 Task: Look for space in Sagay, Philippines from 2nd June, 2023 to 15th June, 2023 for 2 adults in price range Rs.10000 to Rs.15000. Place can be entire place with 1 bedroom having 1 bed and 1 bathroom. Property type can be house, flat, guest house, hotel. Booking option can be shelf check-in. Required host language is English.
Action: Mouse moved to (604, 97)
Screenshot: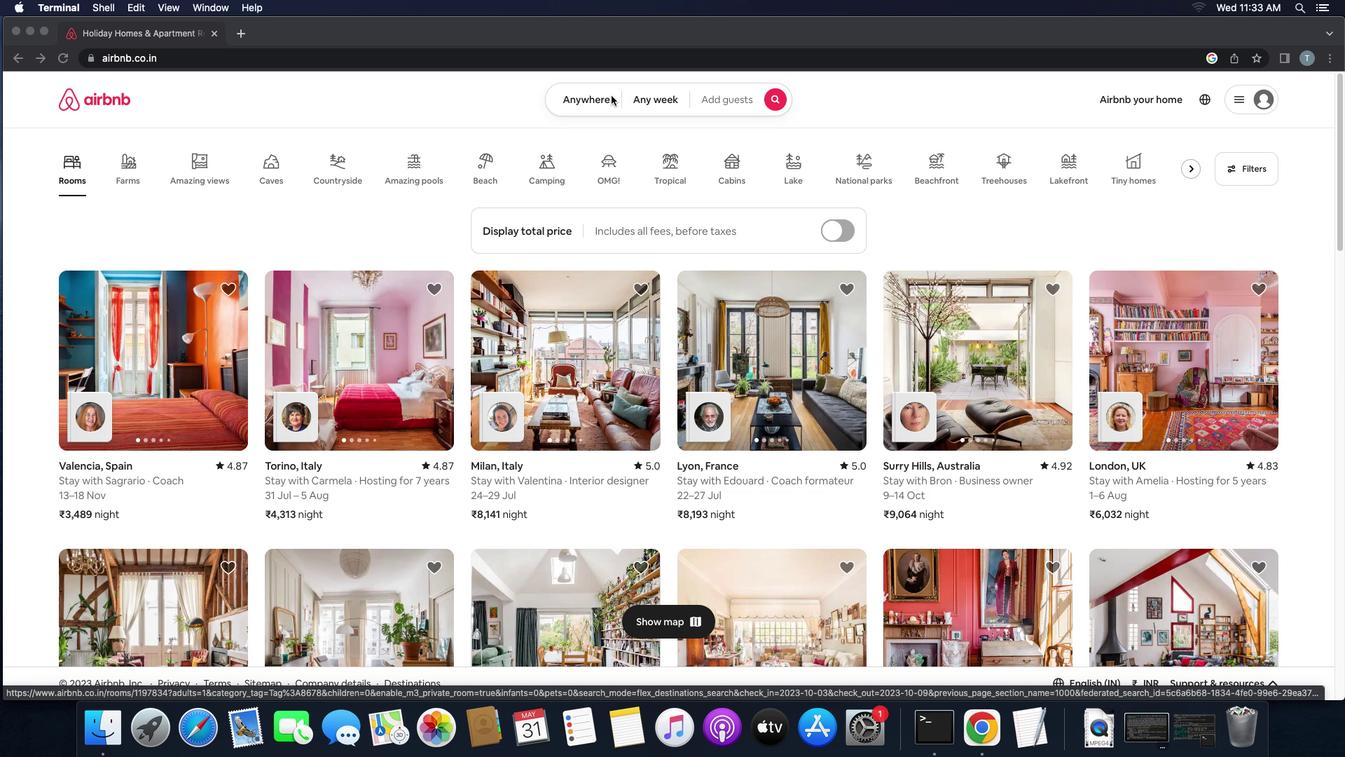 
Action: Mouse pressed left at (604, 97)
Screenshot: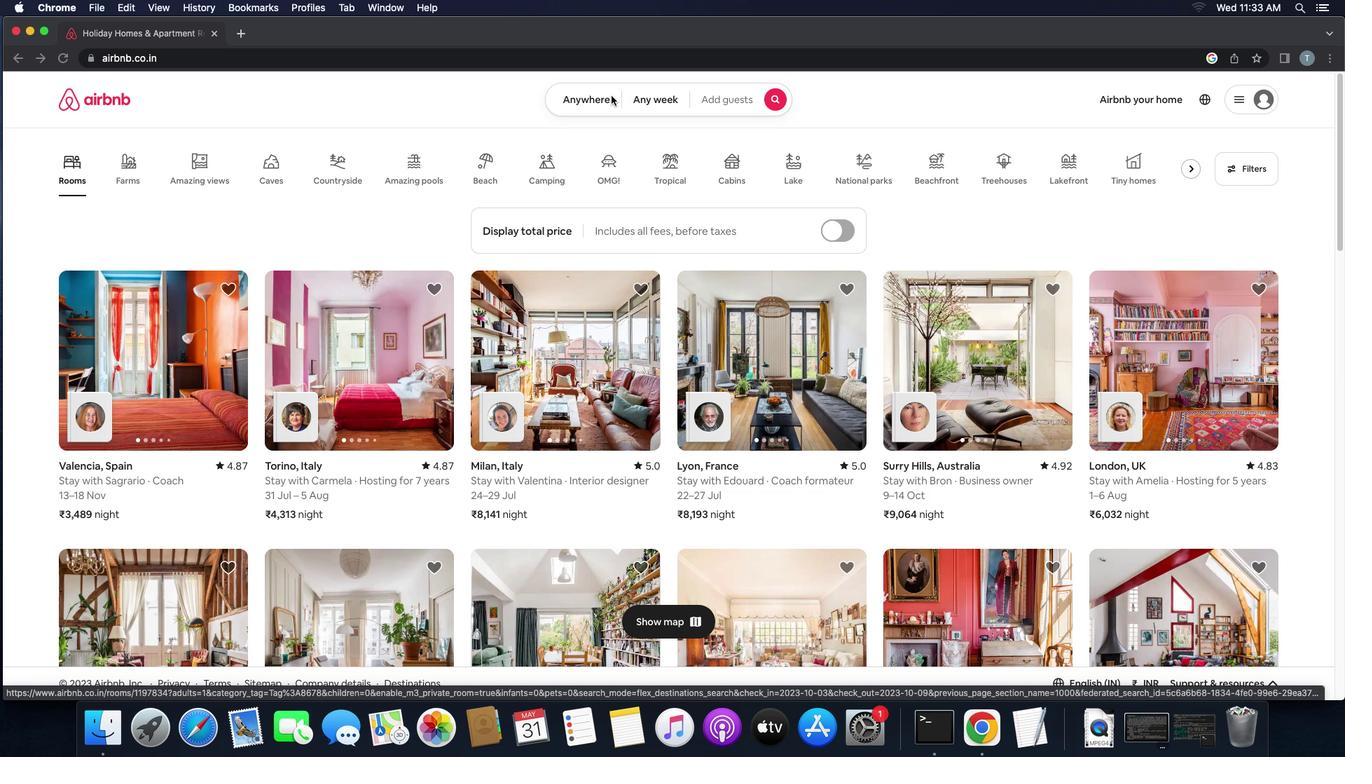 
Action: Mouse pressed left at (604, 97)
Screenshot: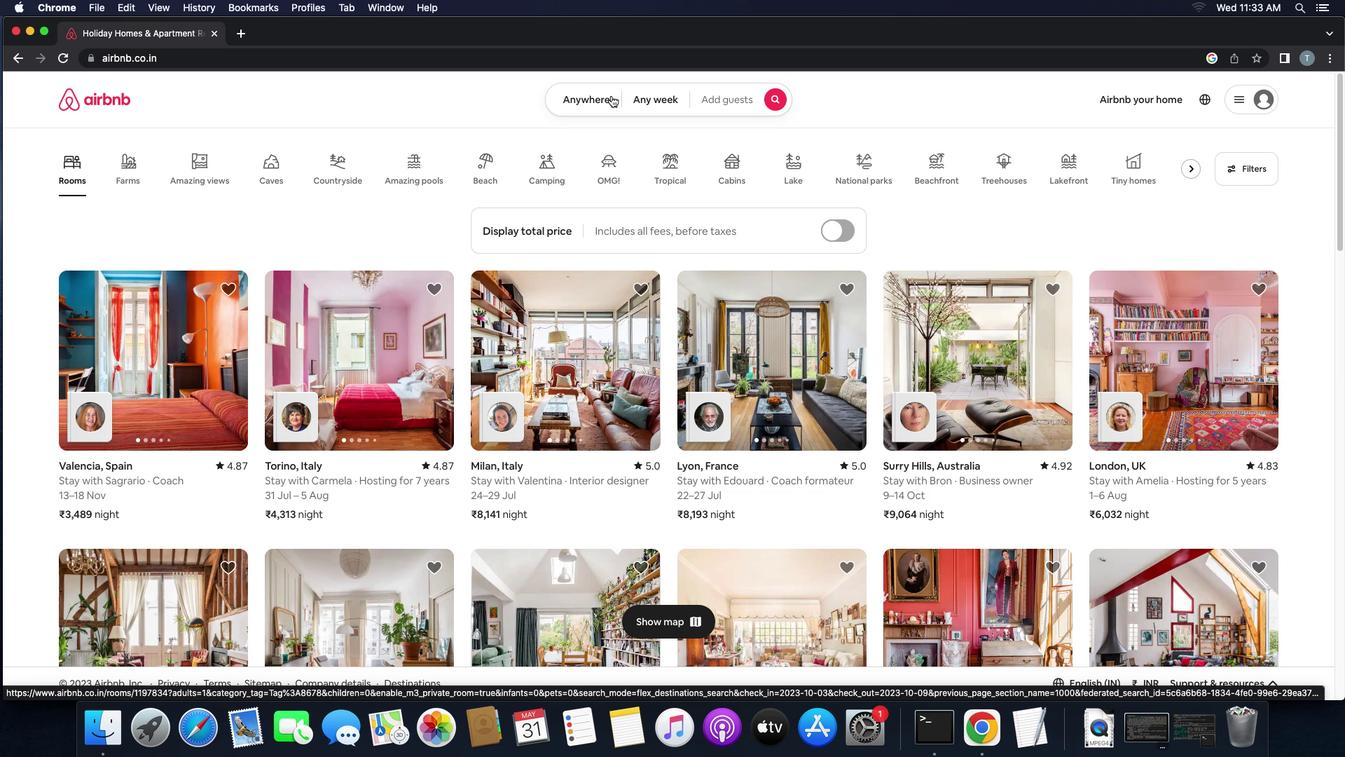 
Action: Mouse moved to (582, 153)
Screenshot: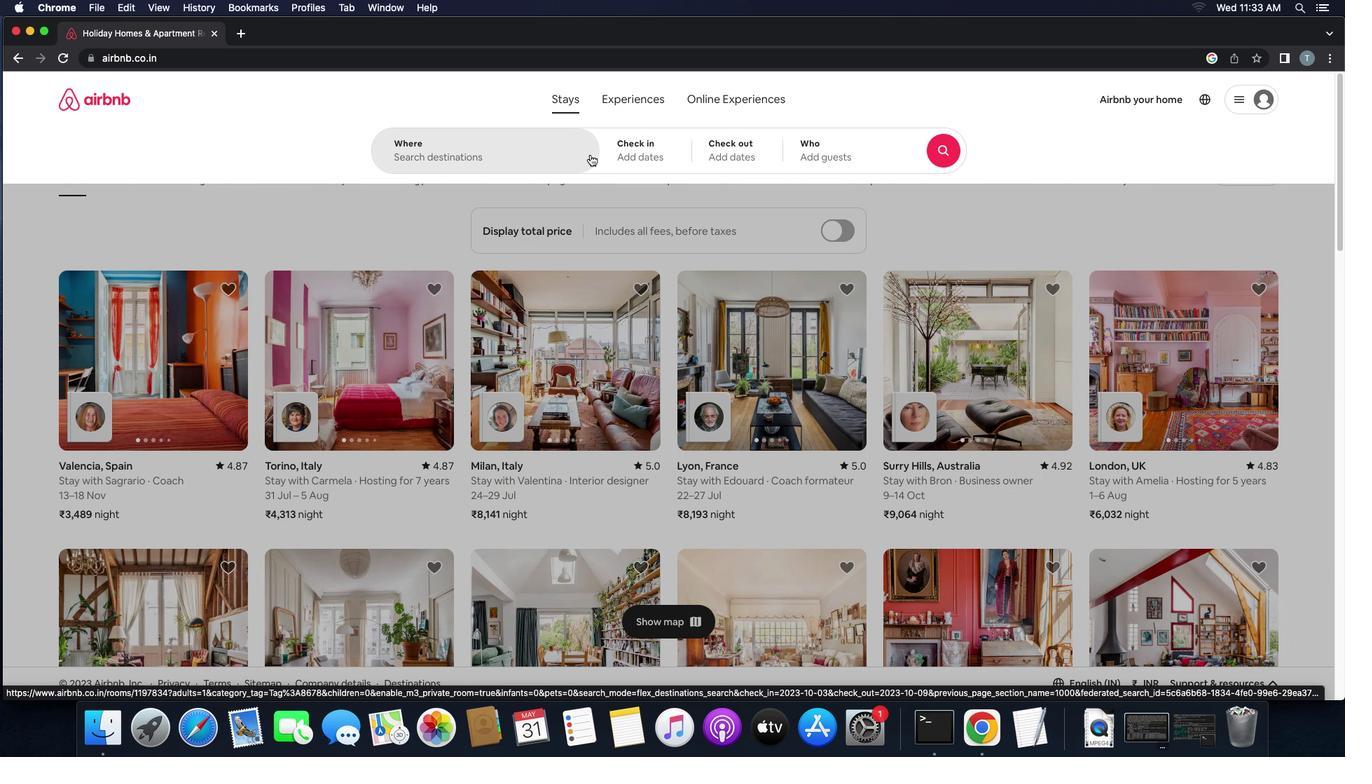 
Action: Mouse pressed left at (582, 153)
Screenshot: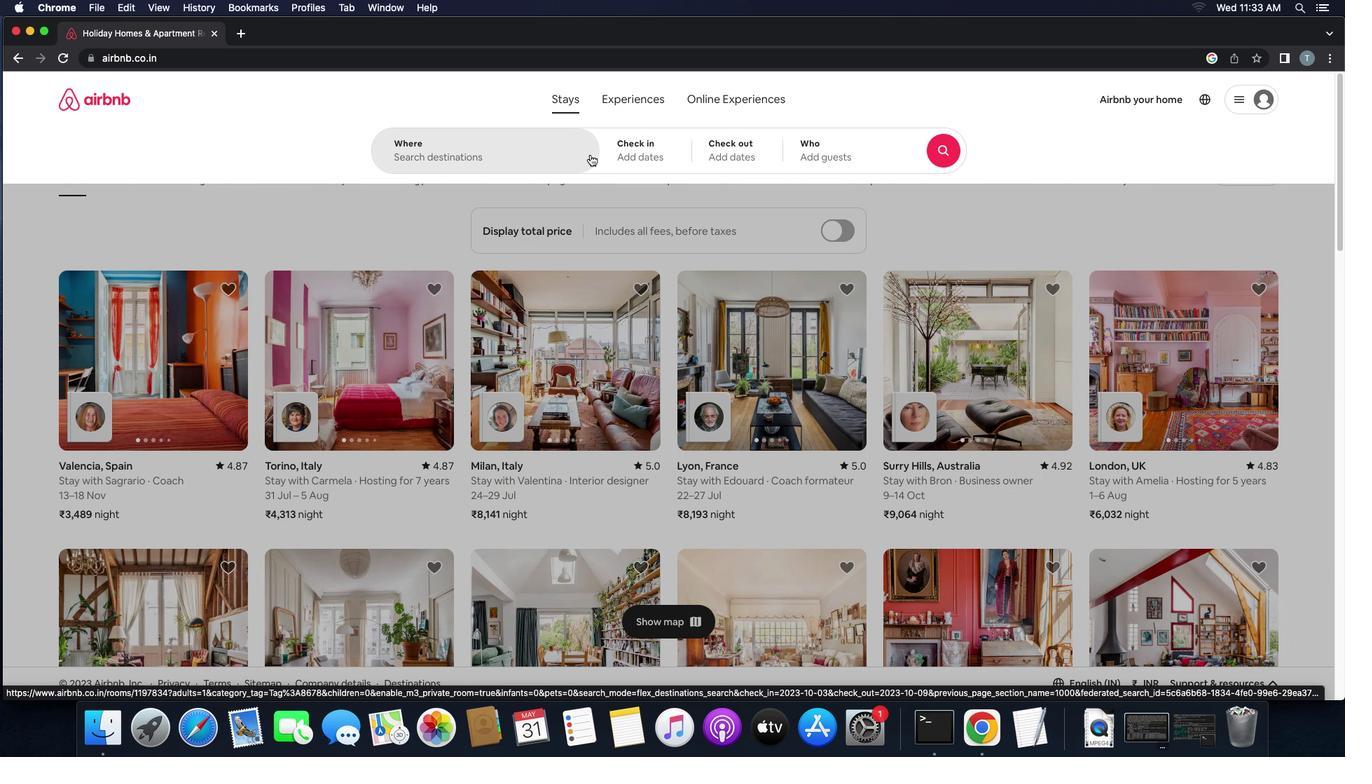 
Action: Key pressed 's''a''g''a''y'','Key.space'p''h''i''l''i''p''p''i''n''e''s'Key.enter
Screenshot: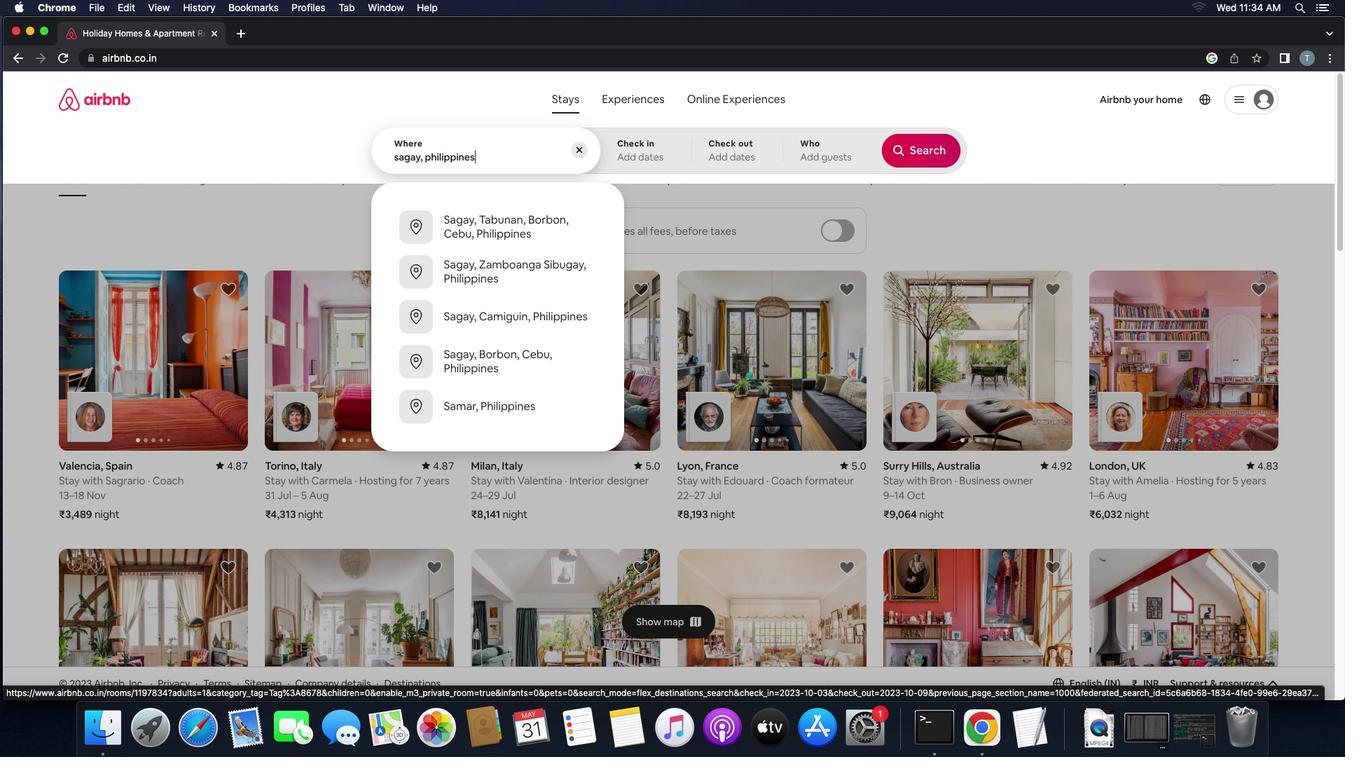 
Action: Mouse moved to (870, 307)
Screenshot: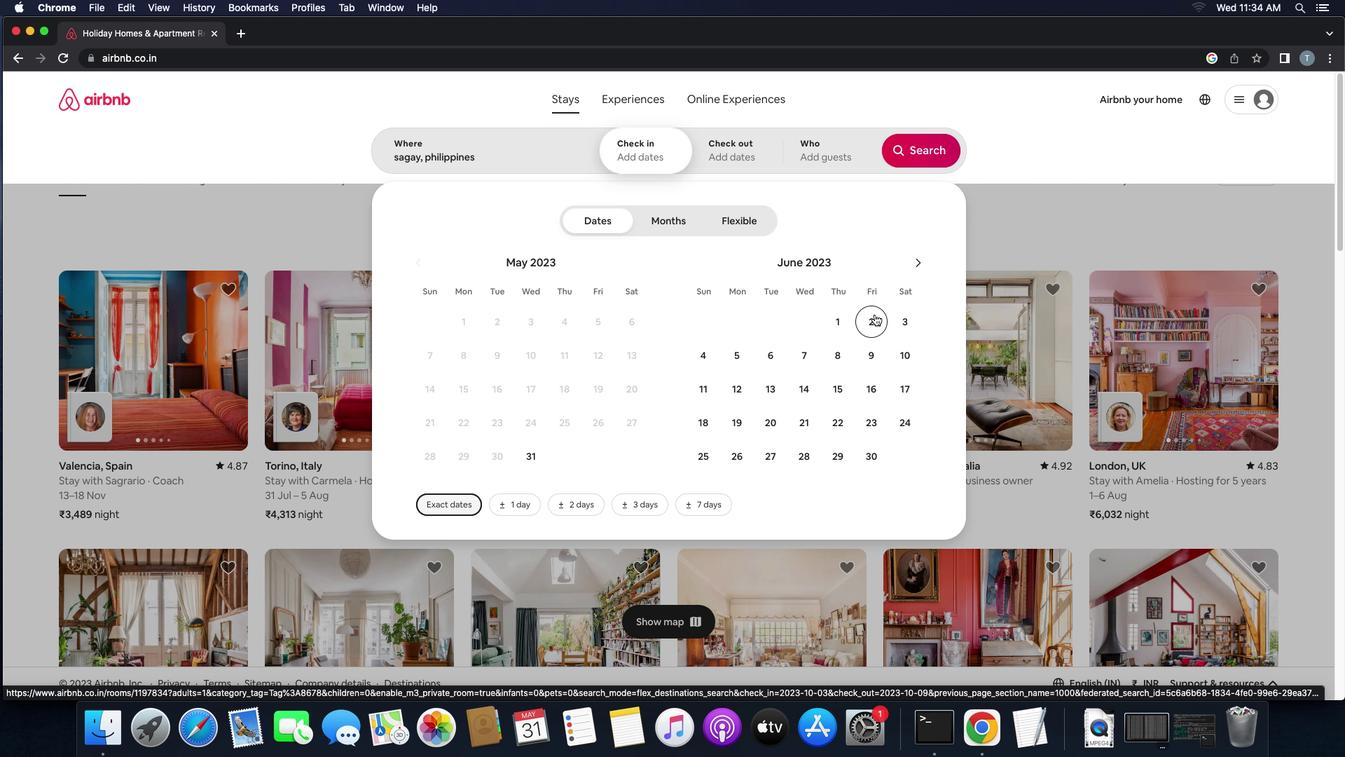 
Action: Mouse pressed left at (870, 307)
Screenshot: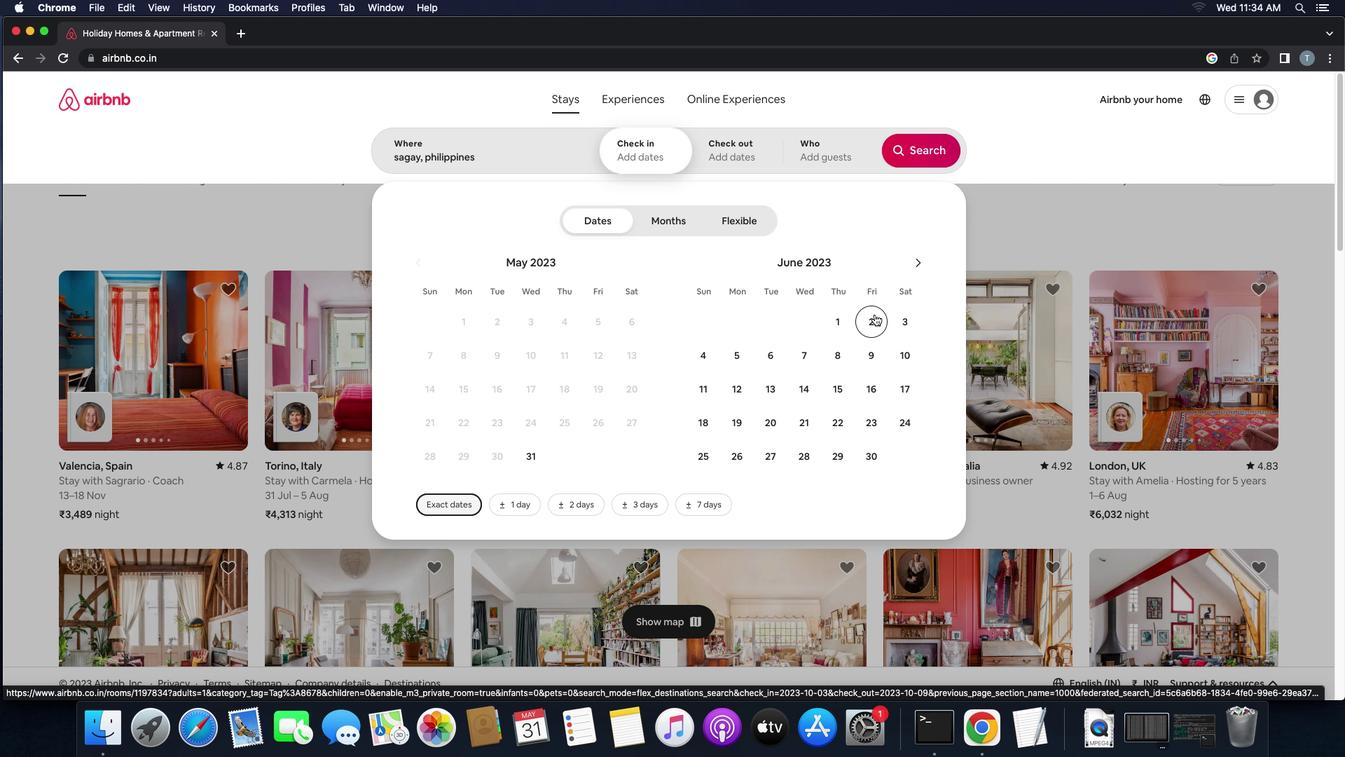
Action: Mouse moved to (846, 374)
Screenshot: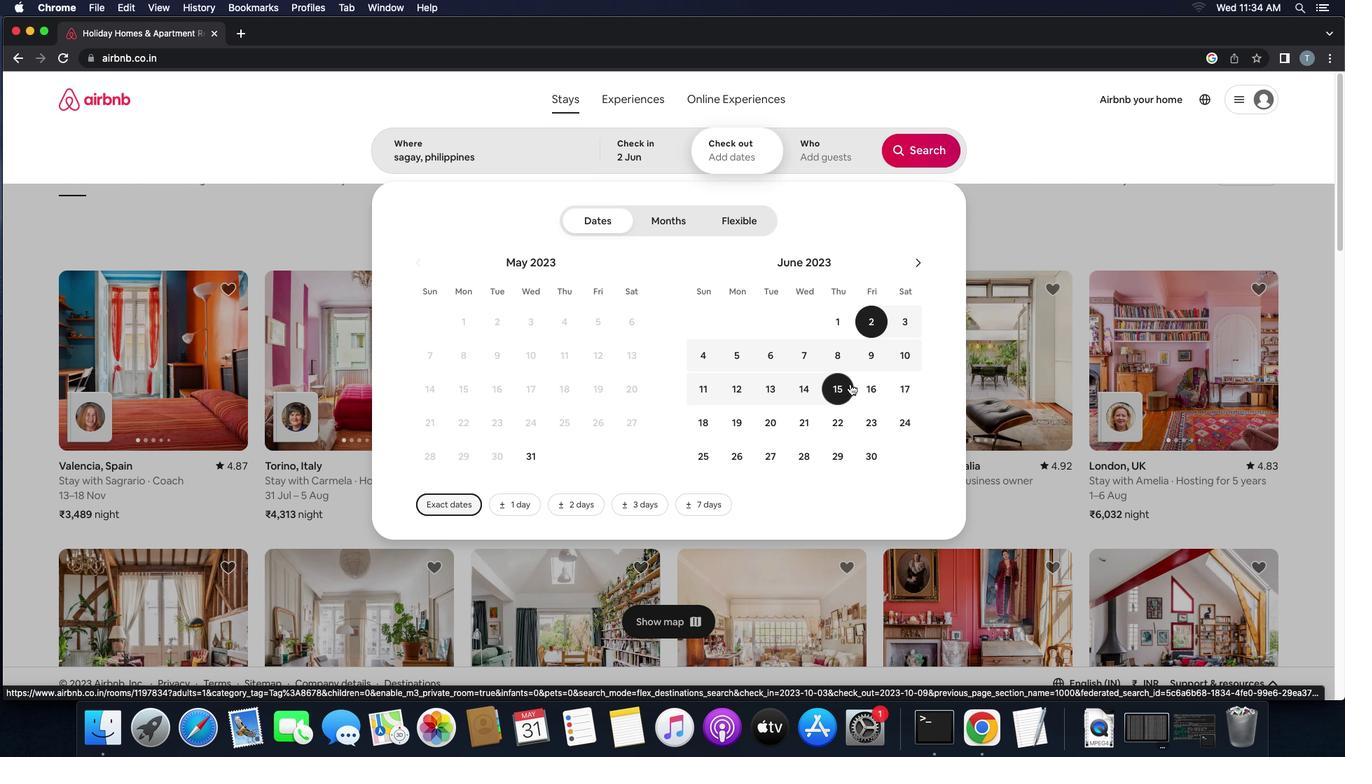 
Action: Mouse pressed left at (846, 374)
Screenshot: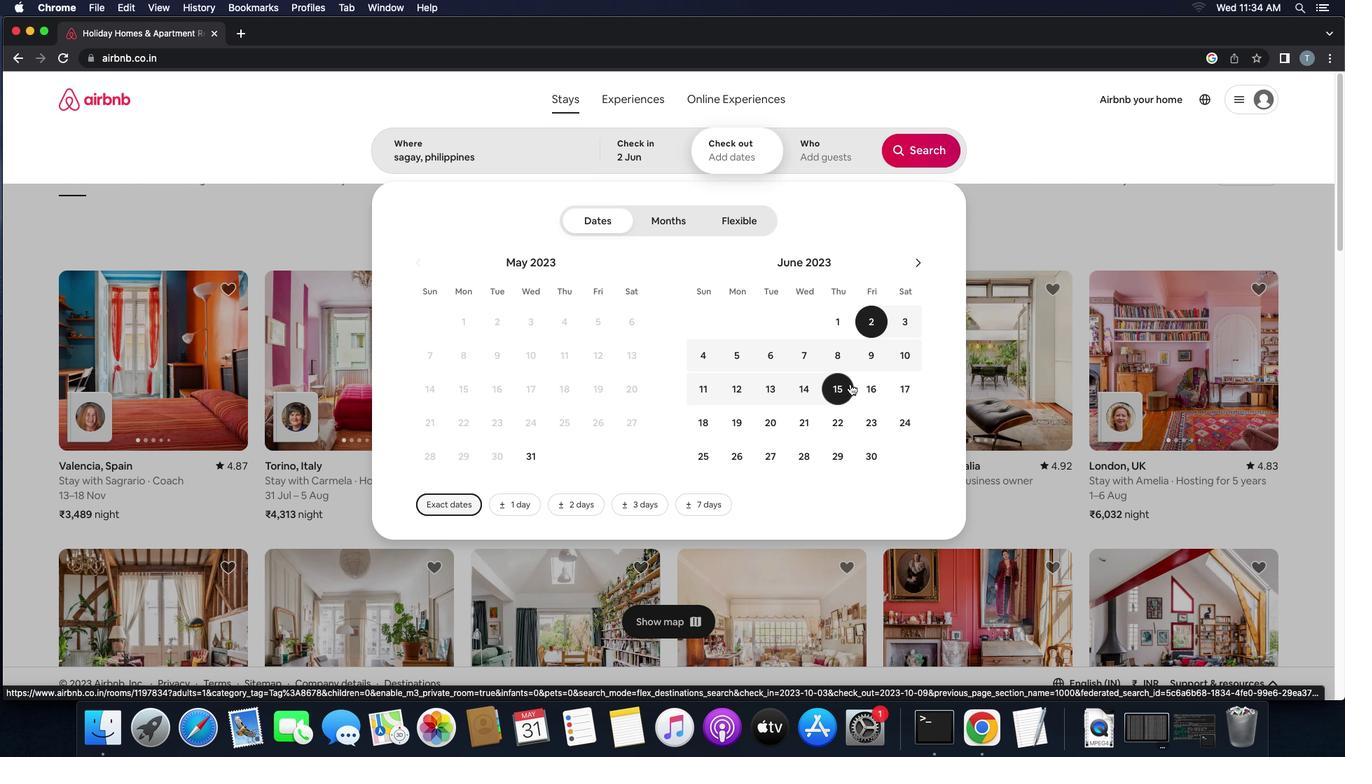 
Action: Mouse moved to (811, 160)
Screenshot: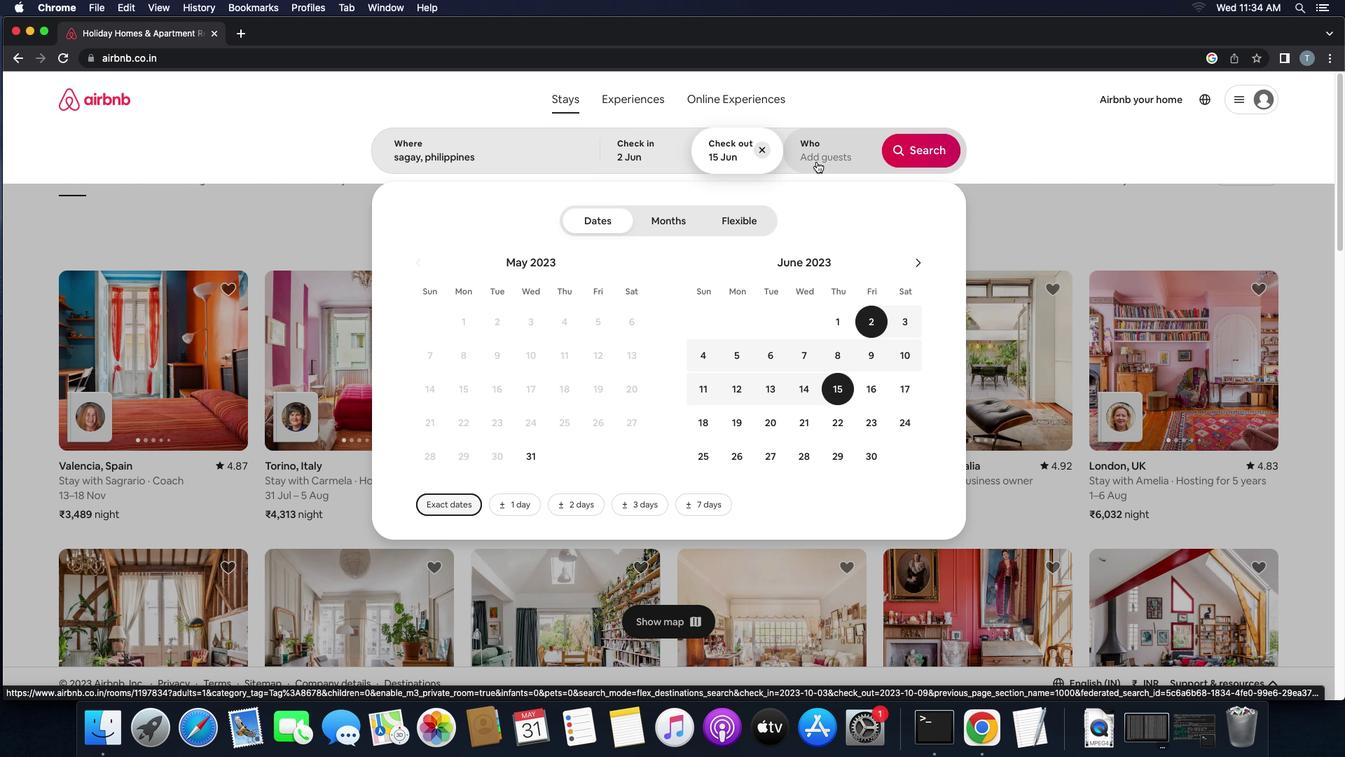 
Action: Mouse pressed left at (811, 160)
Screenshot: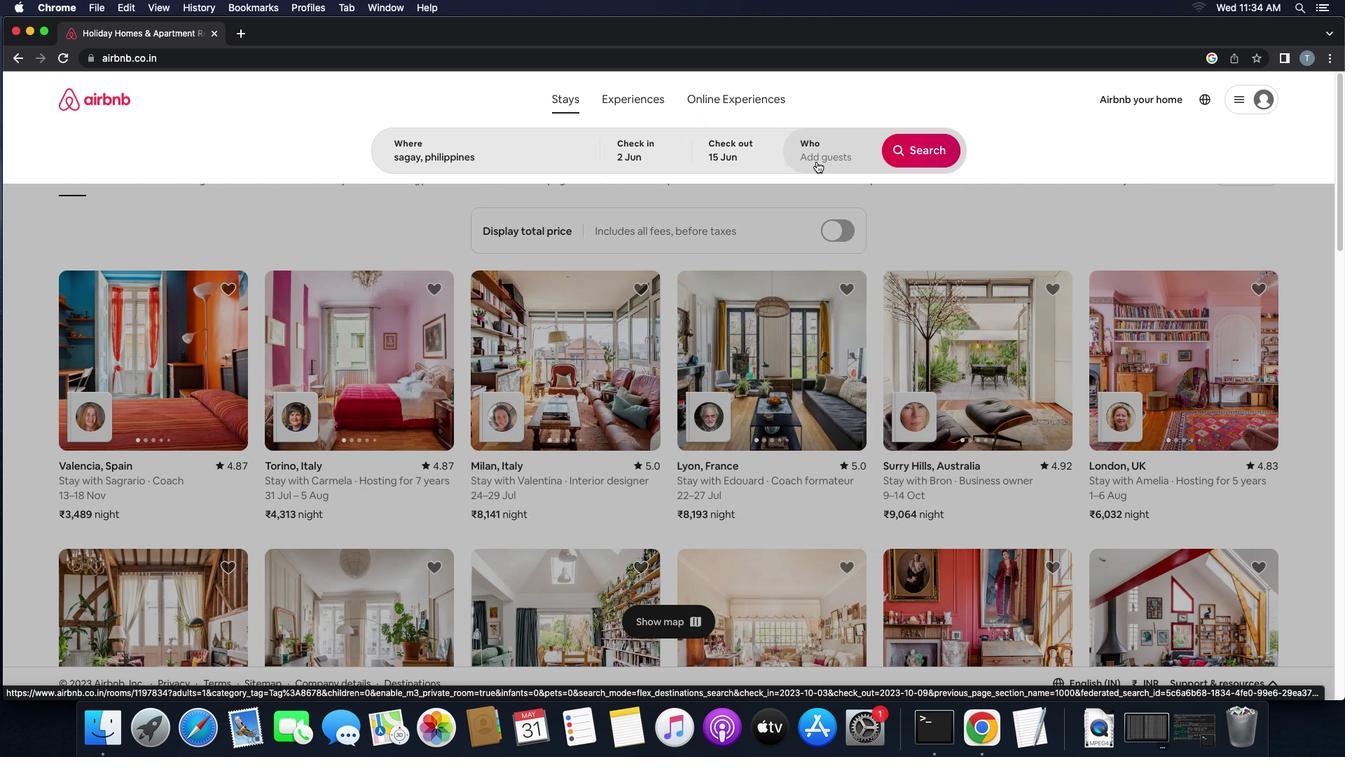 
Action: Mouse moved to (926, 223)
Screenshot: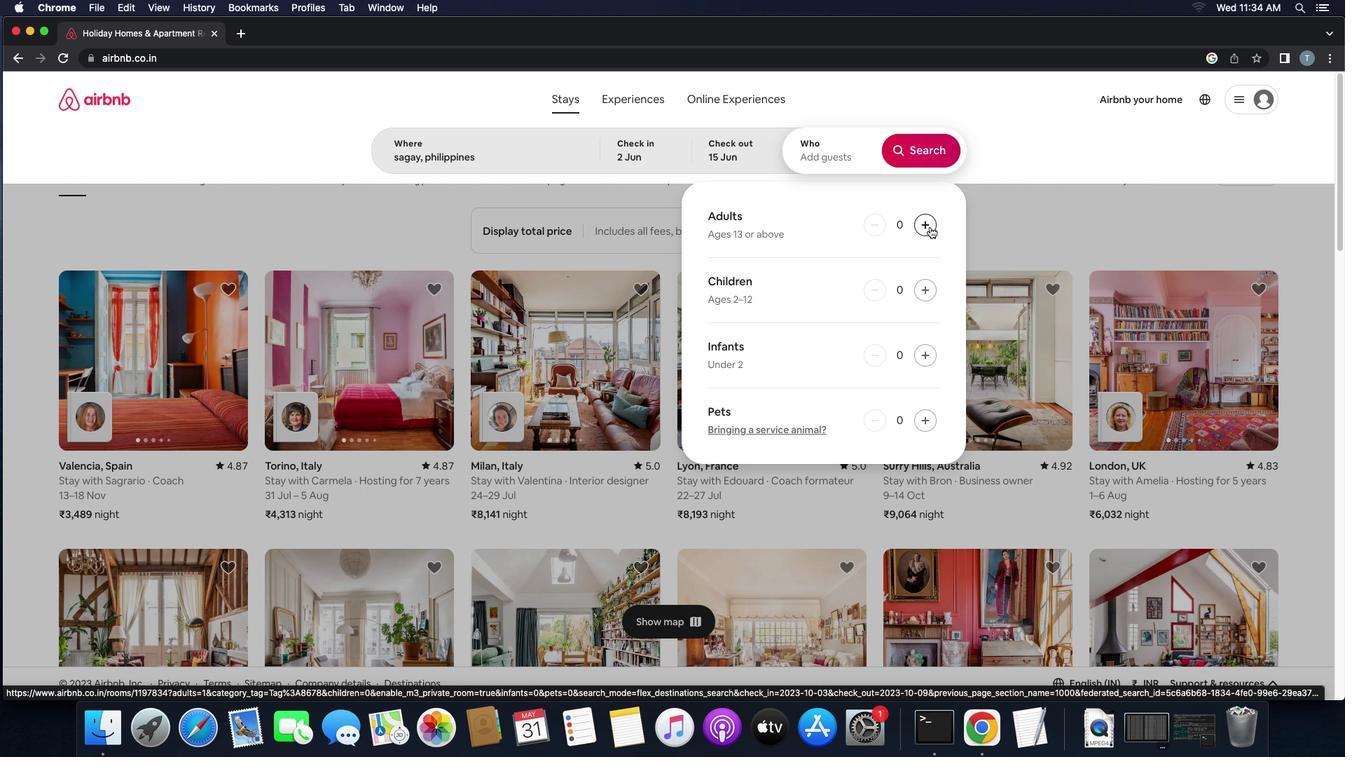 
Action: Mouse pressed left at (926, 223)
Screenshot: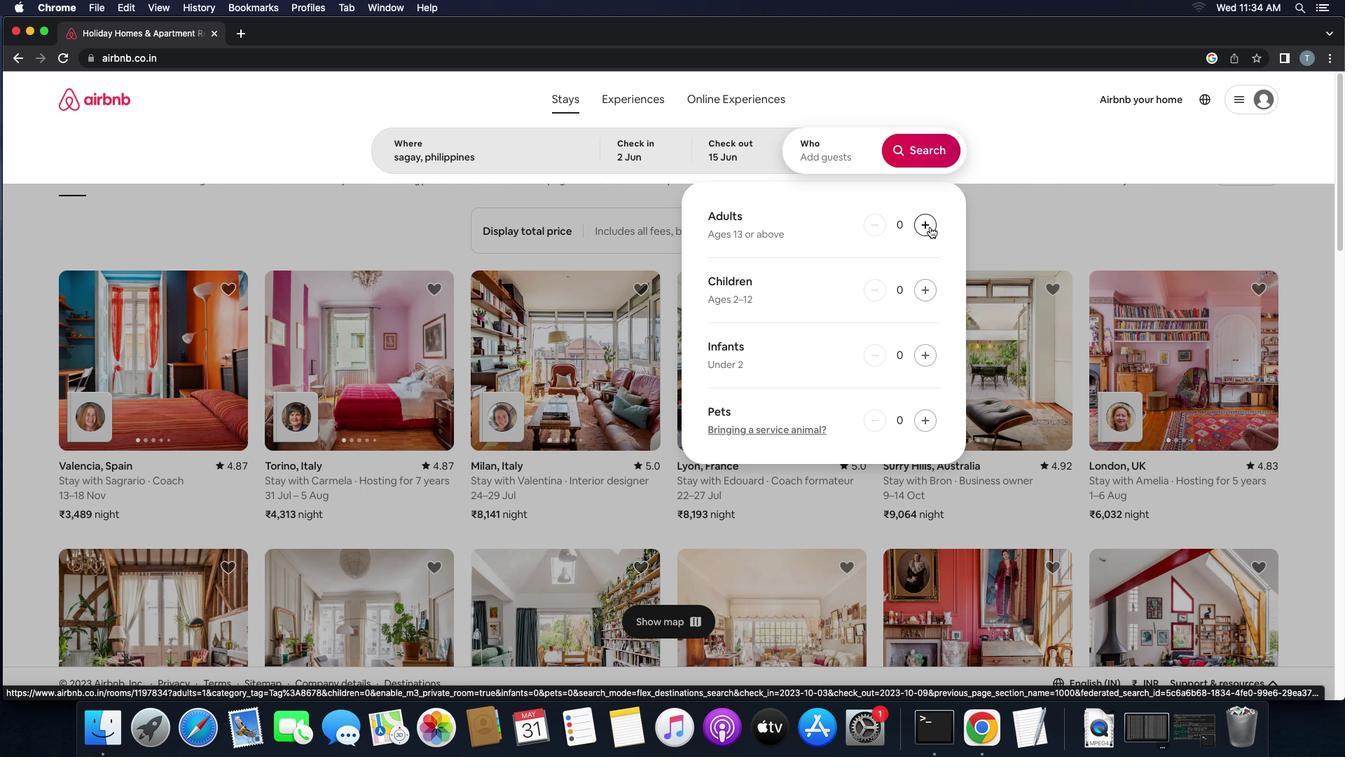 
Action: Mouse pressed left at (926, 223)
Screenshot: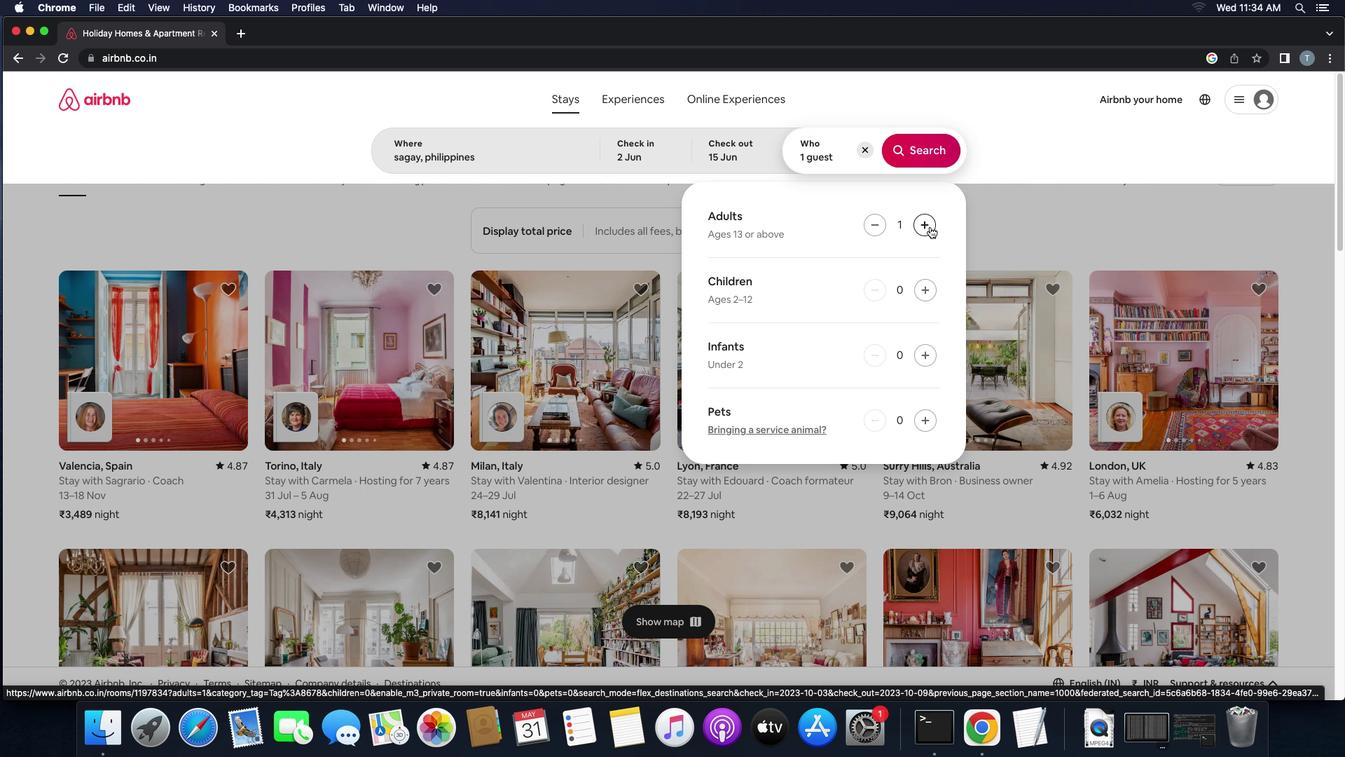 
Action: Mouse moved to (917, 164)
Screenshot: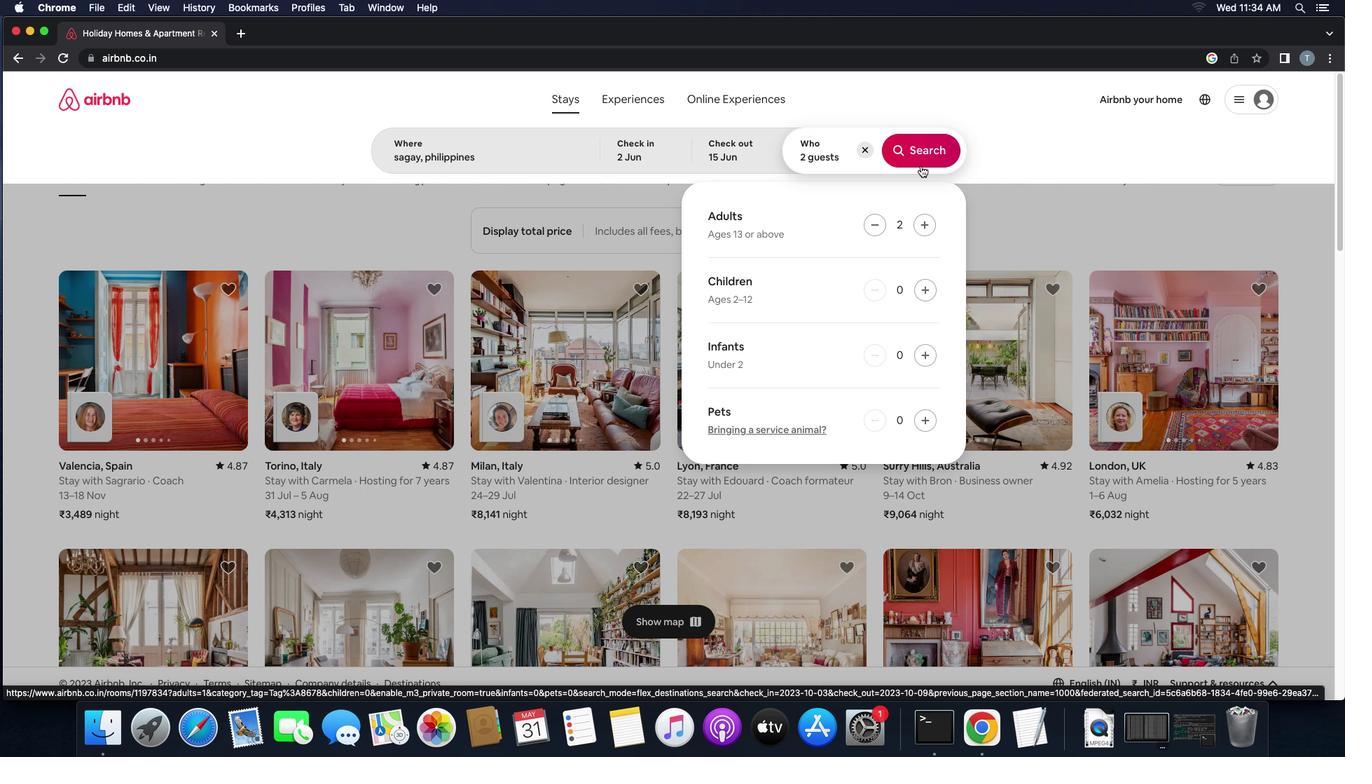 
Action: Mouse pressed left at (917, 164)
Screenshot: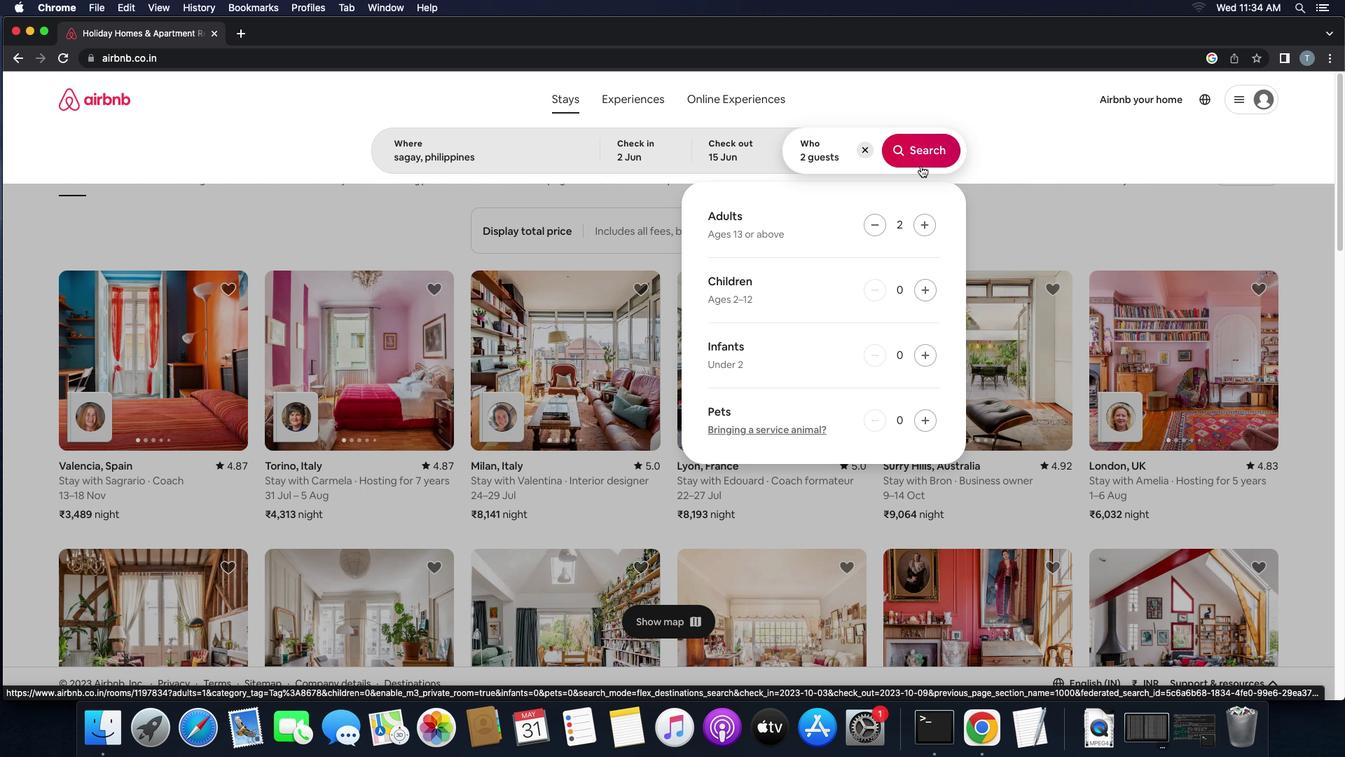 
Action: Mouse moved to (1277, 160)
Screenshot: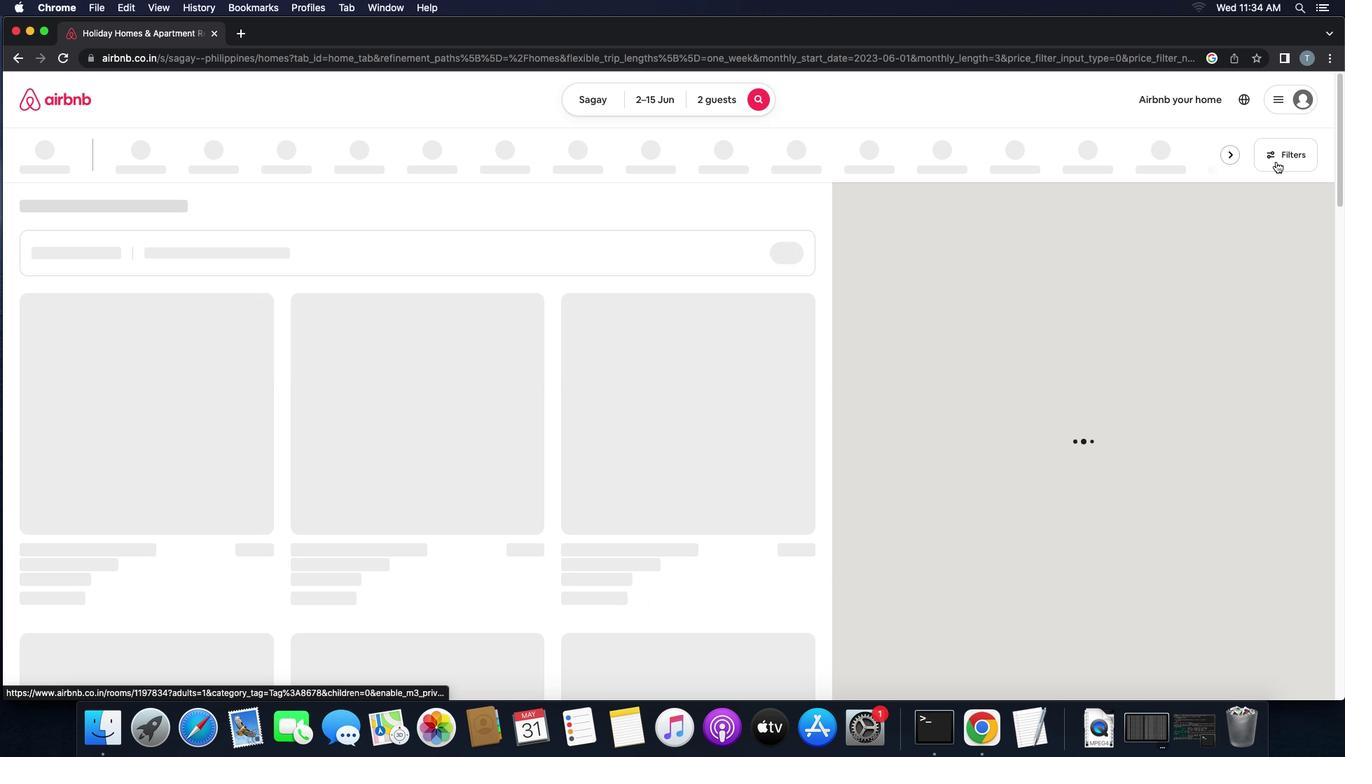 
Action: Mouse pressed left at (1277, 160)
Screenshot: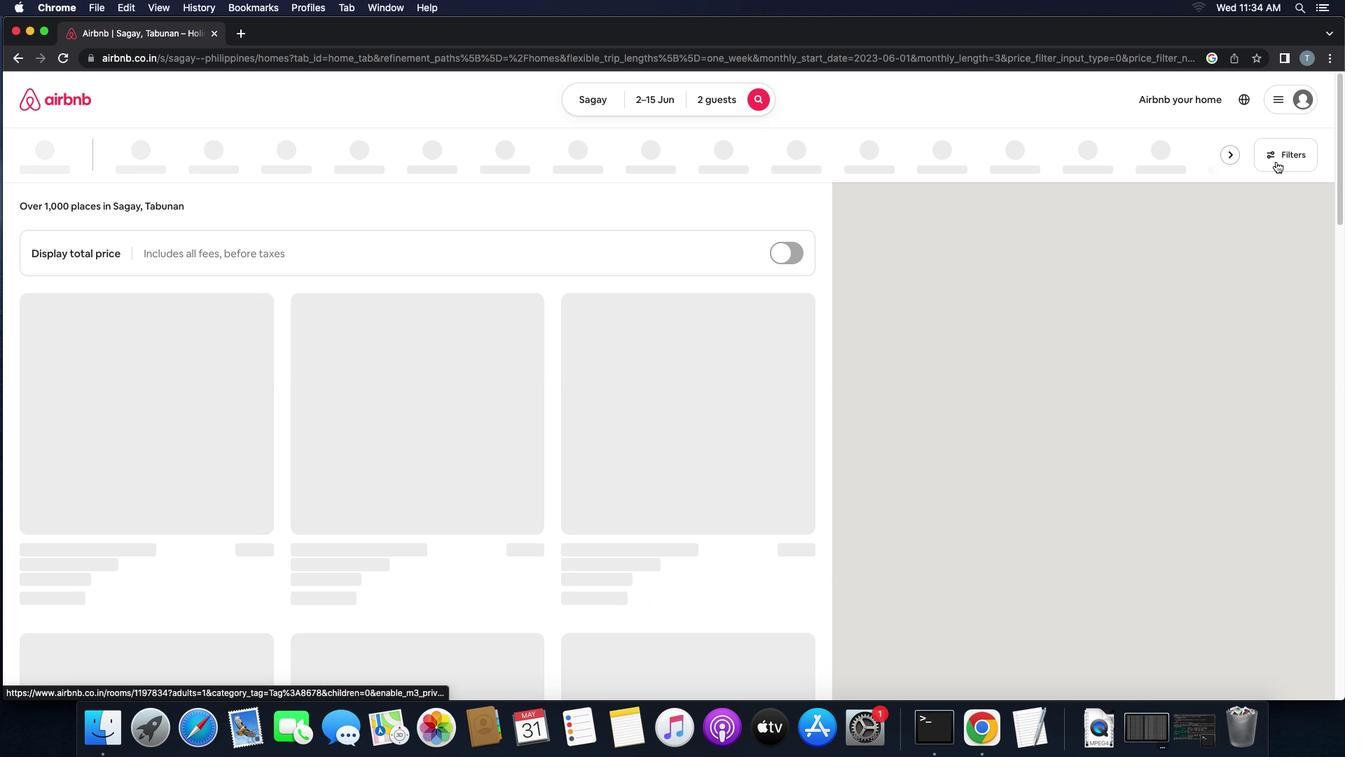 
Action: Mouse moved to (572, 328)
Screenshot: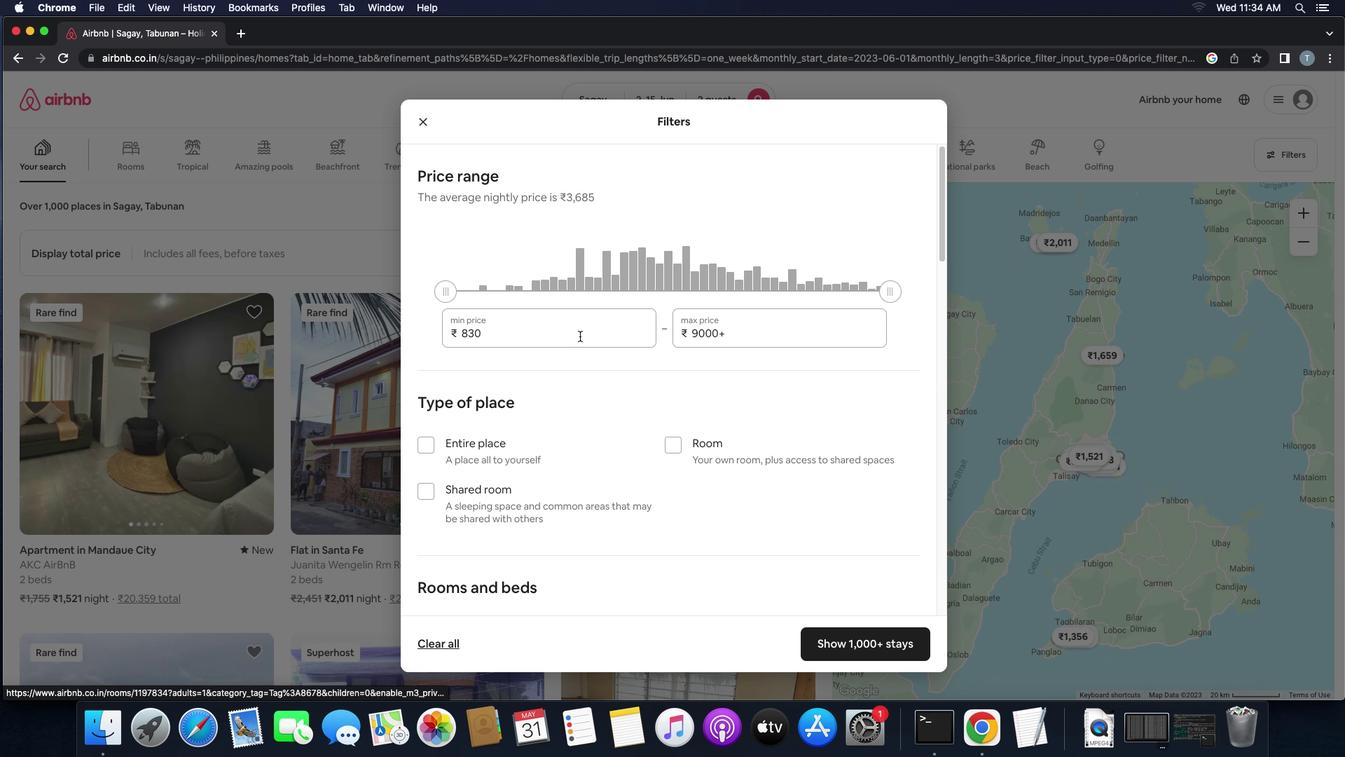 
Action: Mouse pressed left at (572, 328)
Screenshot: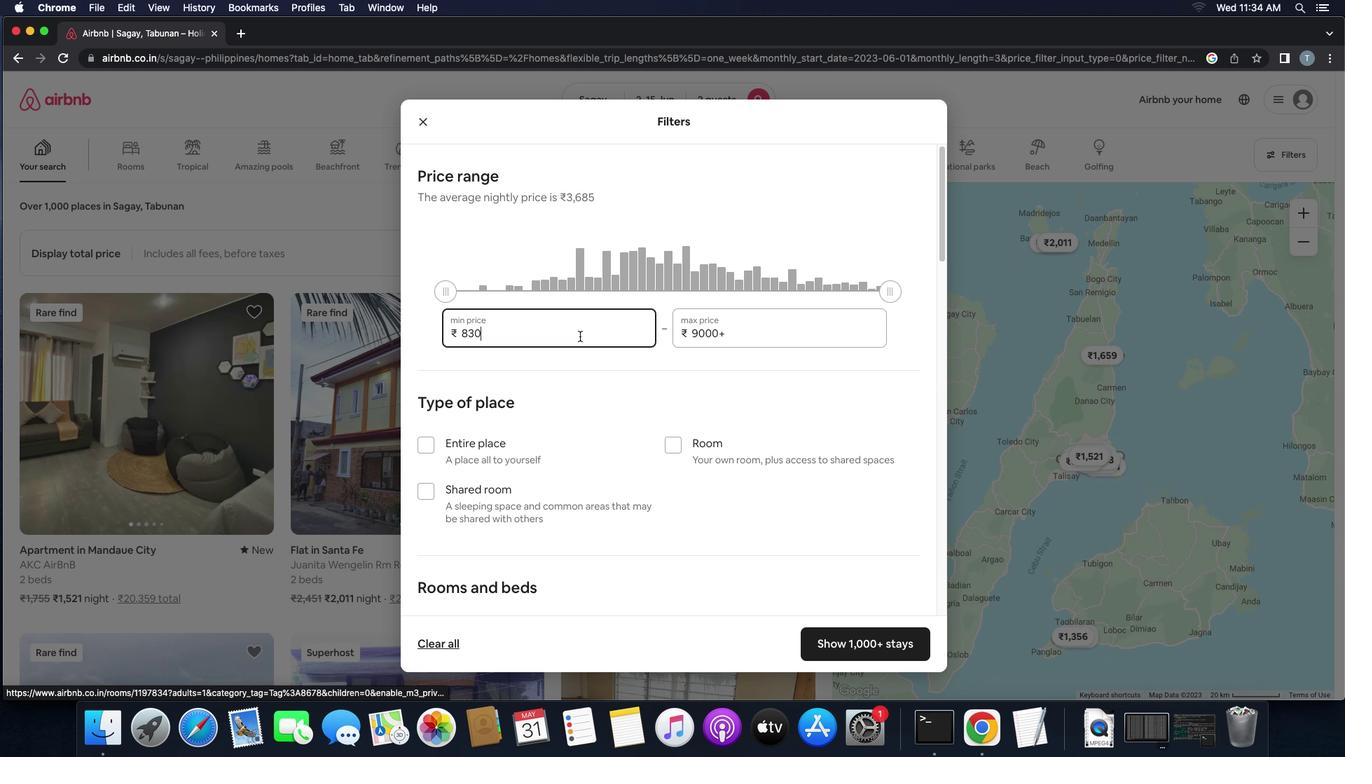 
Action: Key pressed Key.backspaceKey.backspaceKey.backspace'1''0''0''0''0'
Screenshot: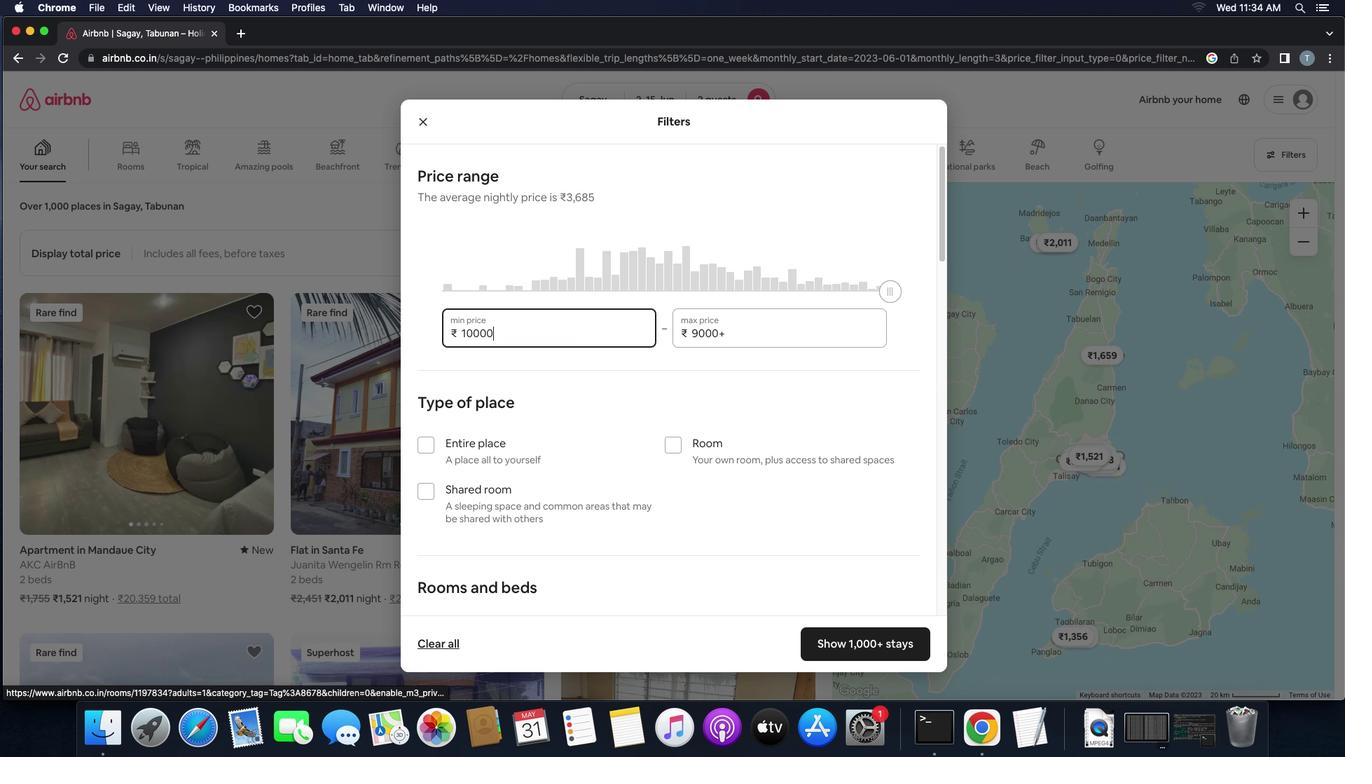 
Action: Mouse moved to (731, 318)
Screenshot: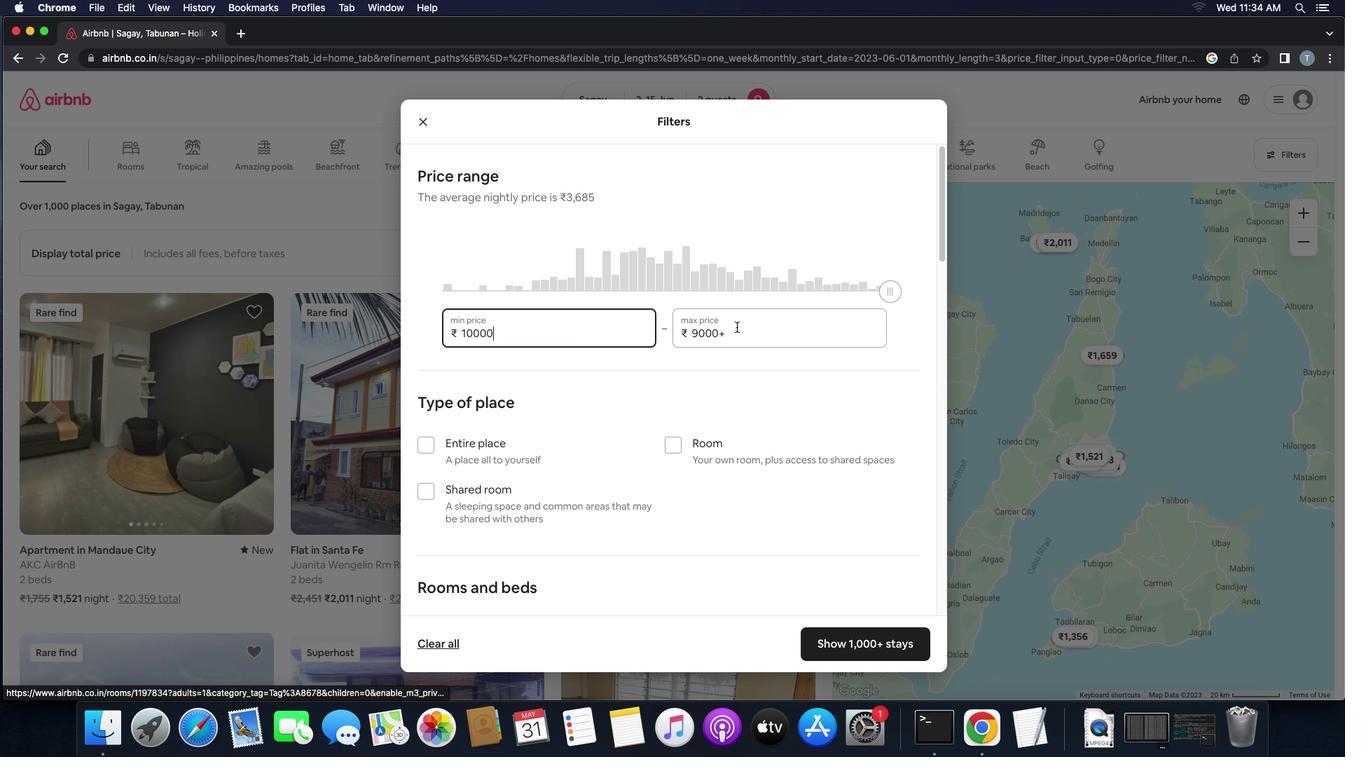 
Action: Mouse pressed left at (731, 318)
Screenshot: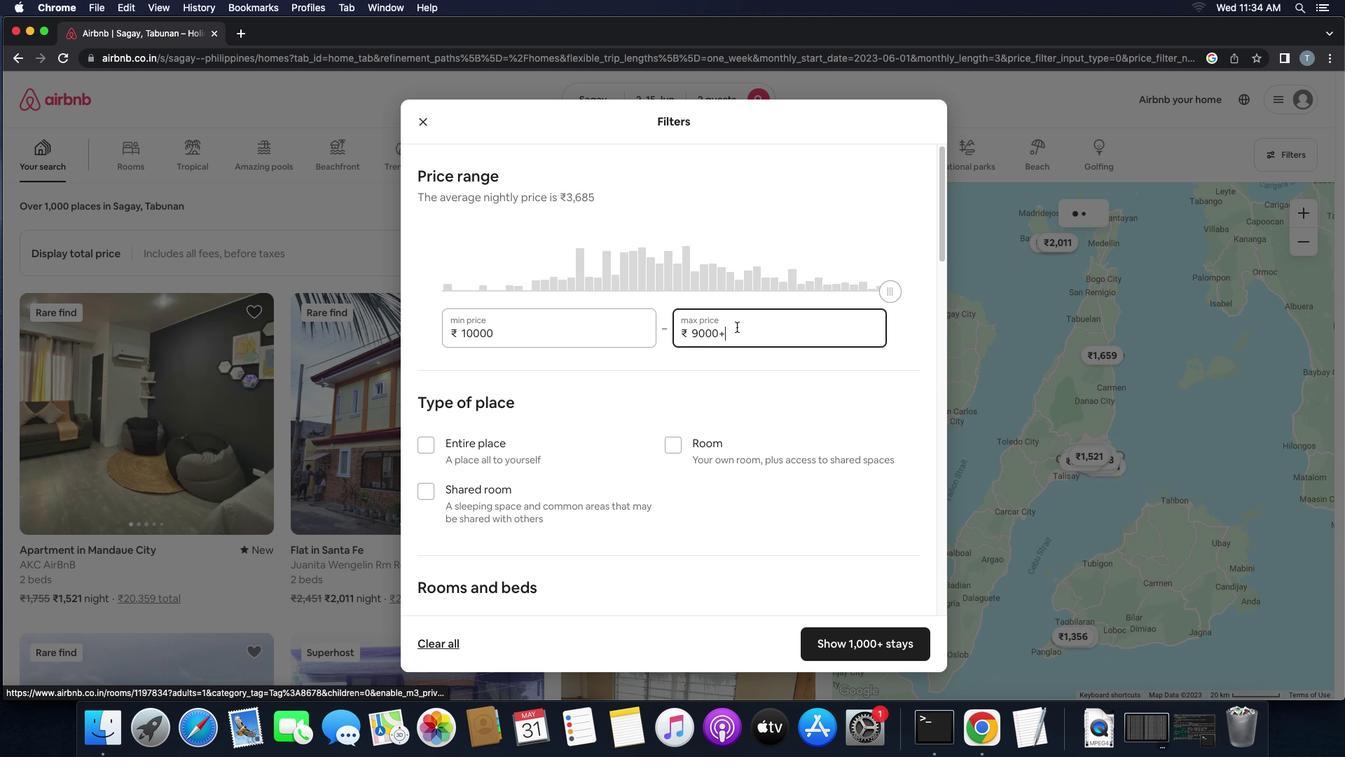 
Action: Key pressed Key.backspaceKey.backspaceKey.backspaceKey.backspaceKey.backspace'1''5''0''0''0'
Screenshot: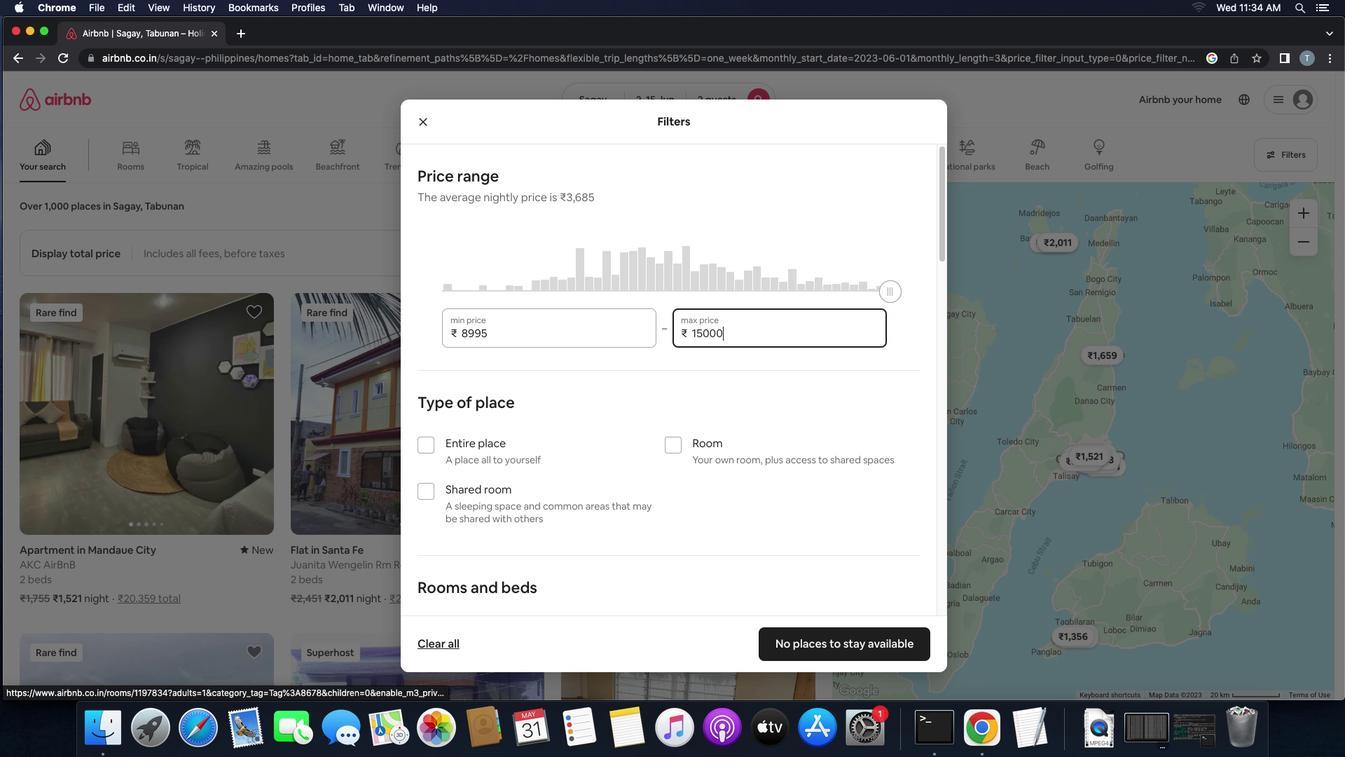
Action: Mouse moved to (414, 439)
Screenshot: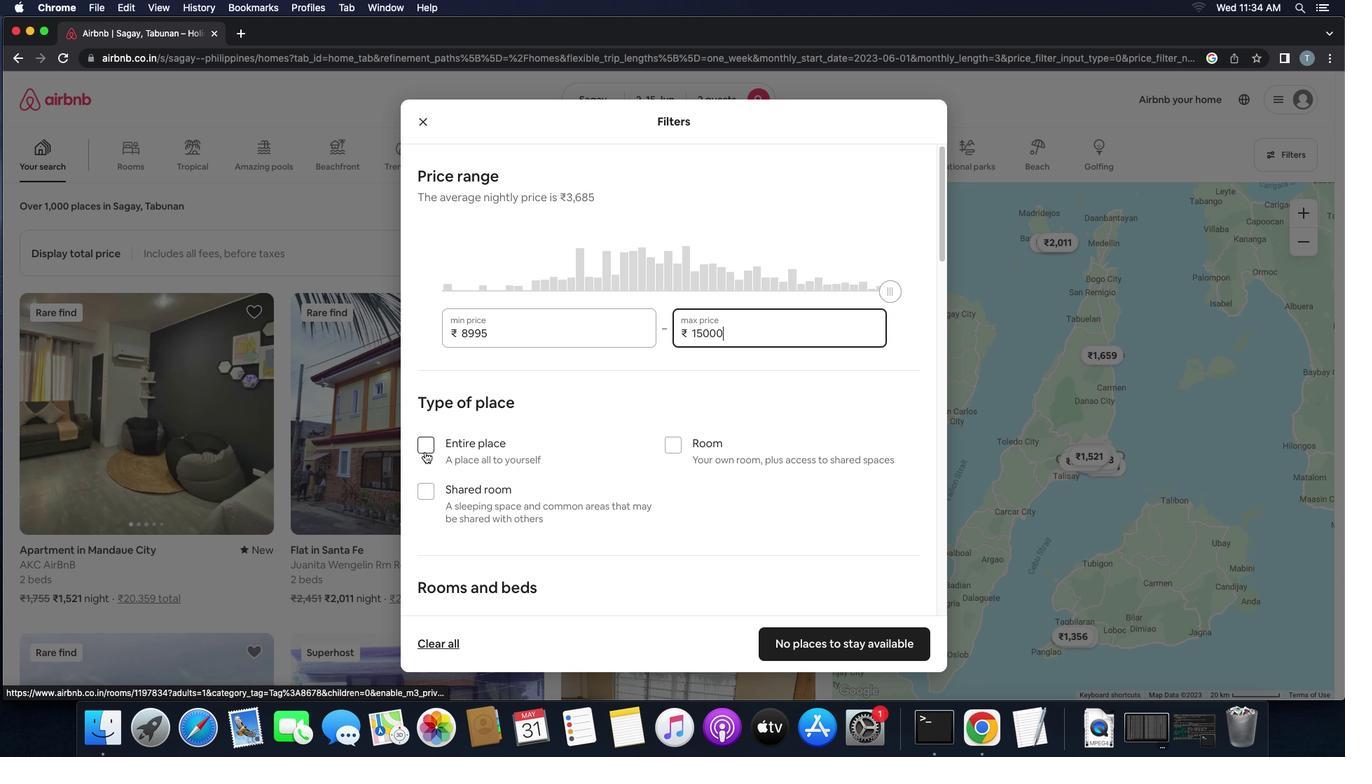 
Action: Mouse pressed left at (414, 439)
Screenshot: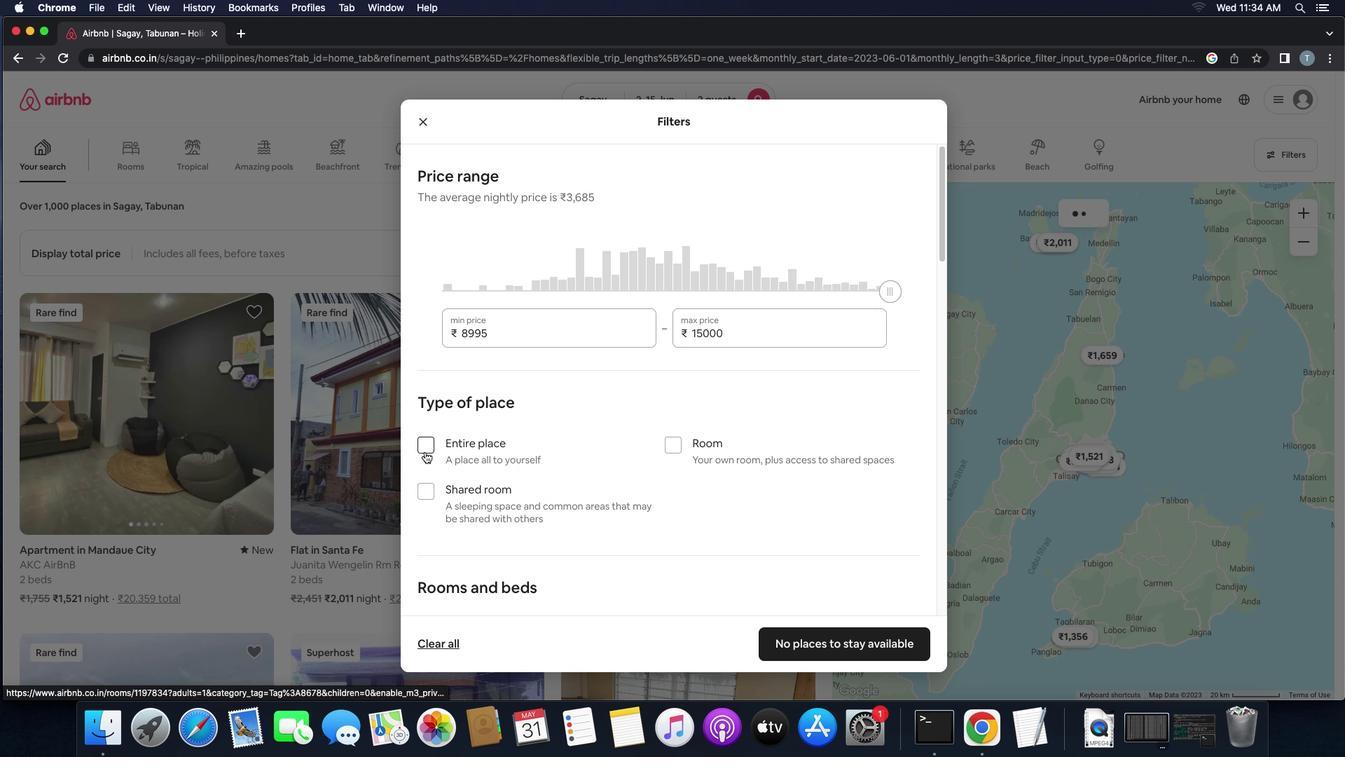 
Action: Mouse moved to (595, 508)
Screenshot: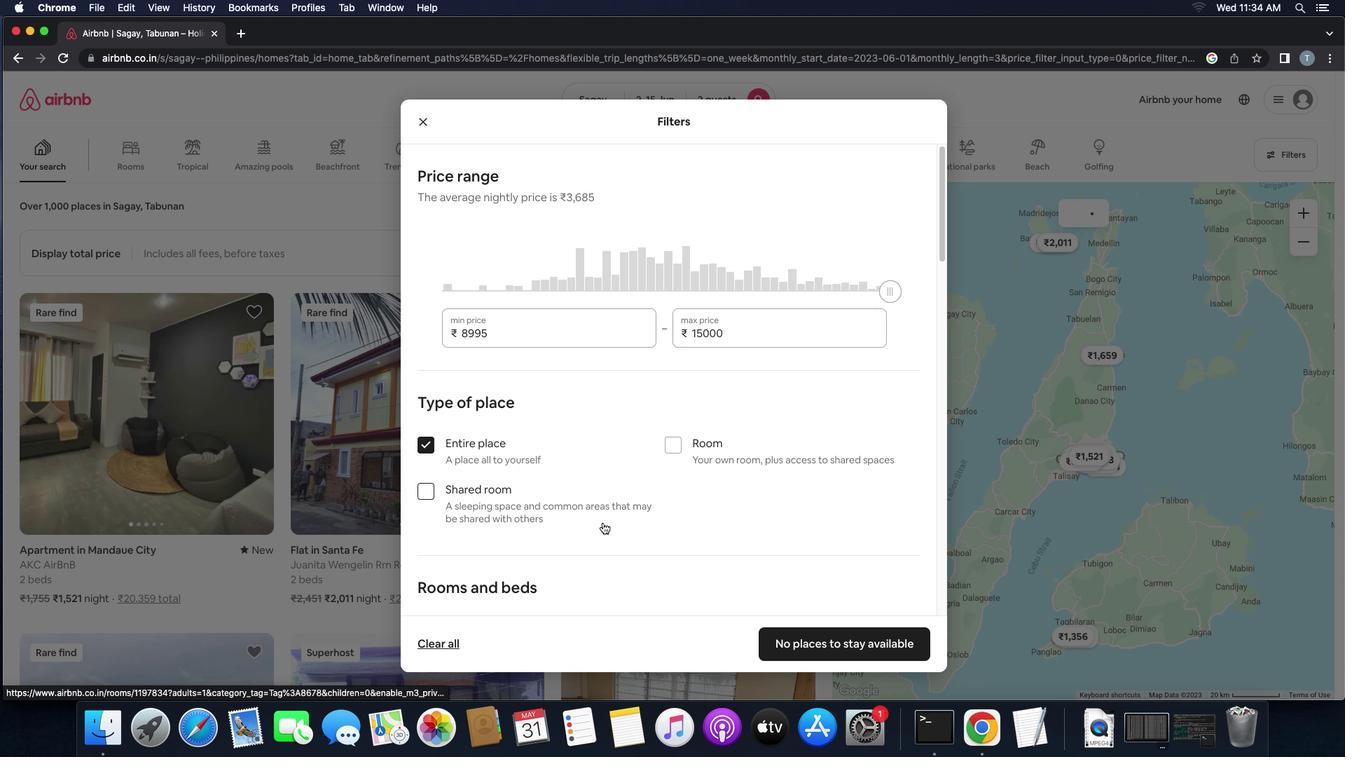 
Action: Mouse scrolled (595, 508) with delta (-14, 4)
Screenshot: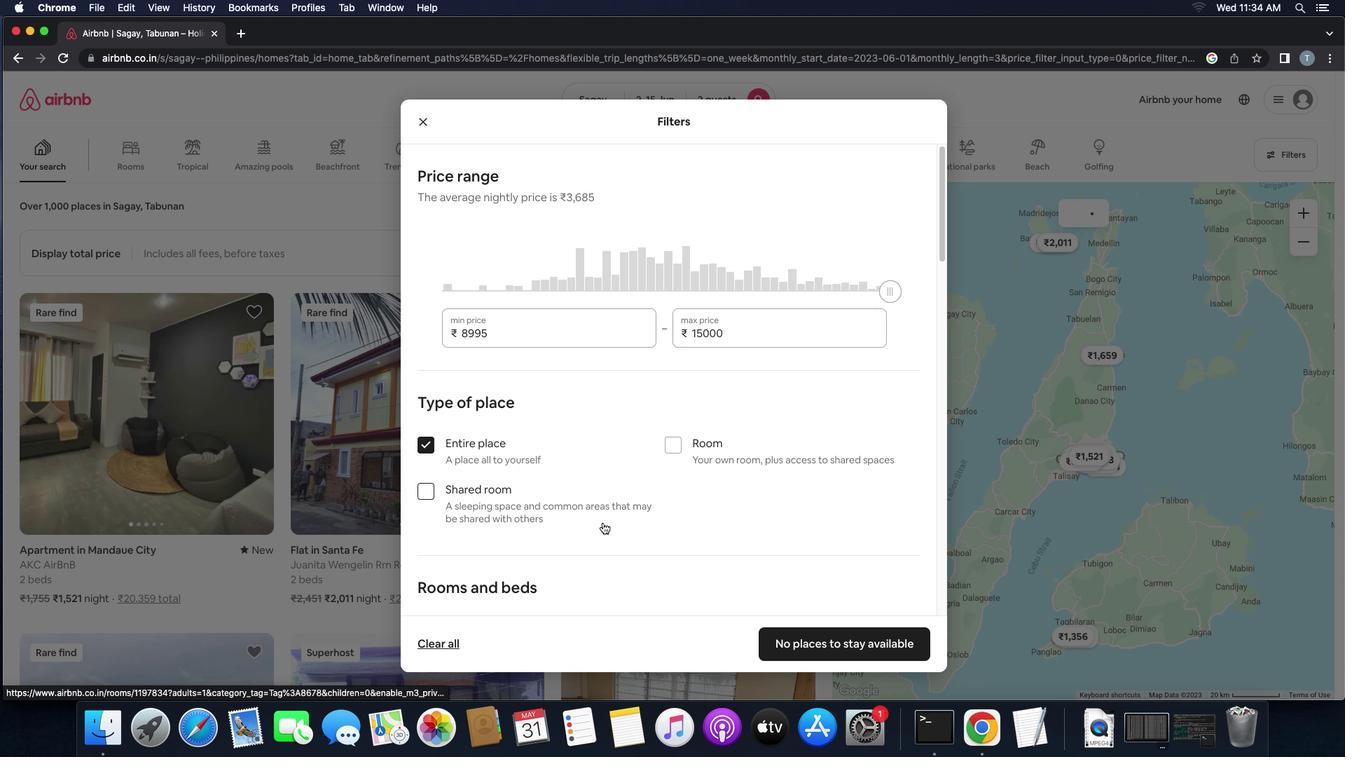 
Action: Mouse moved to (595, 507)
Screenshot: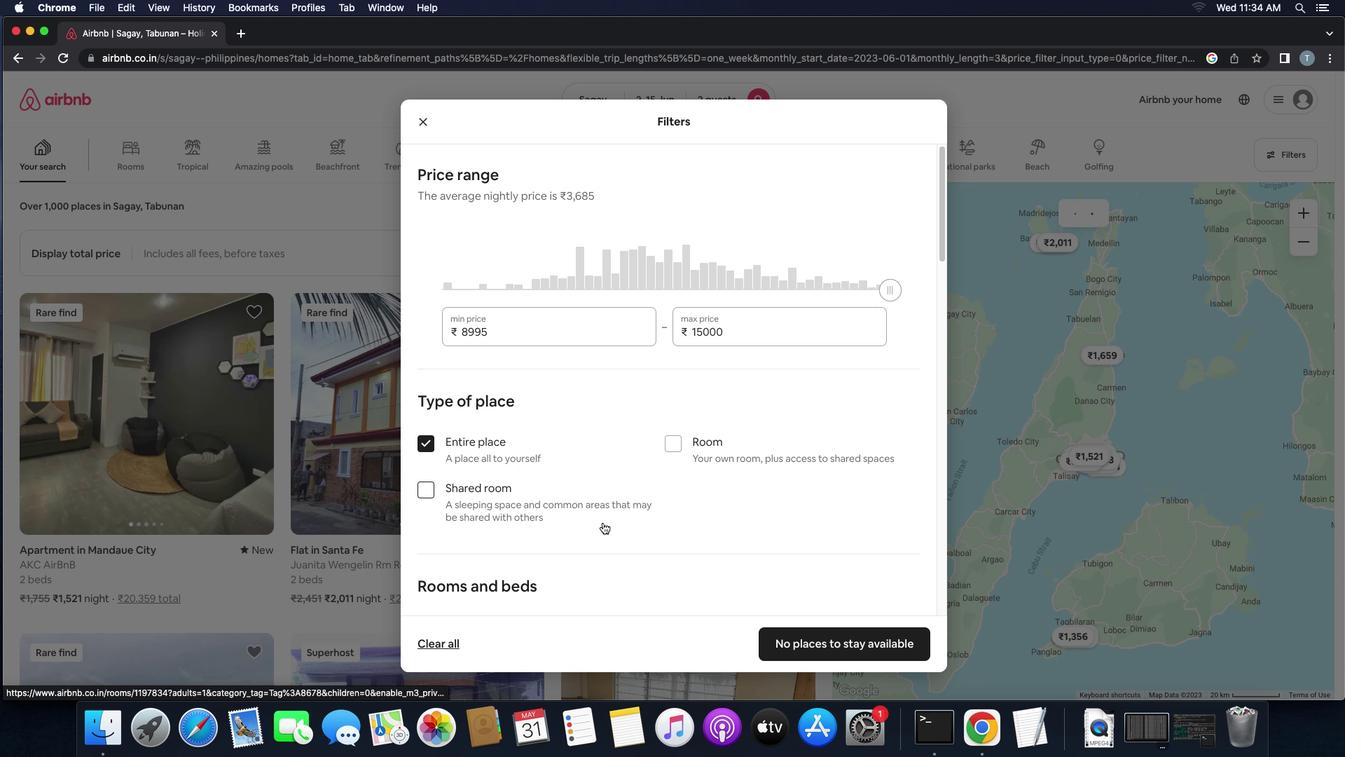
Action: Mouse scrolled (595, 507) with delta (-14, 4)
Screenshot: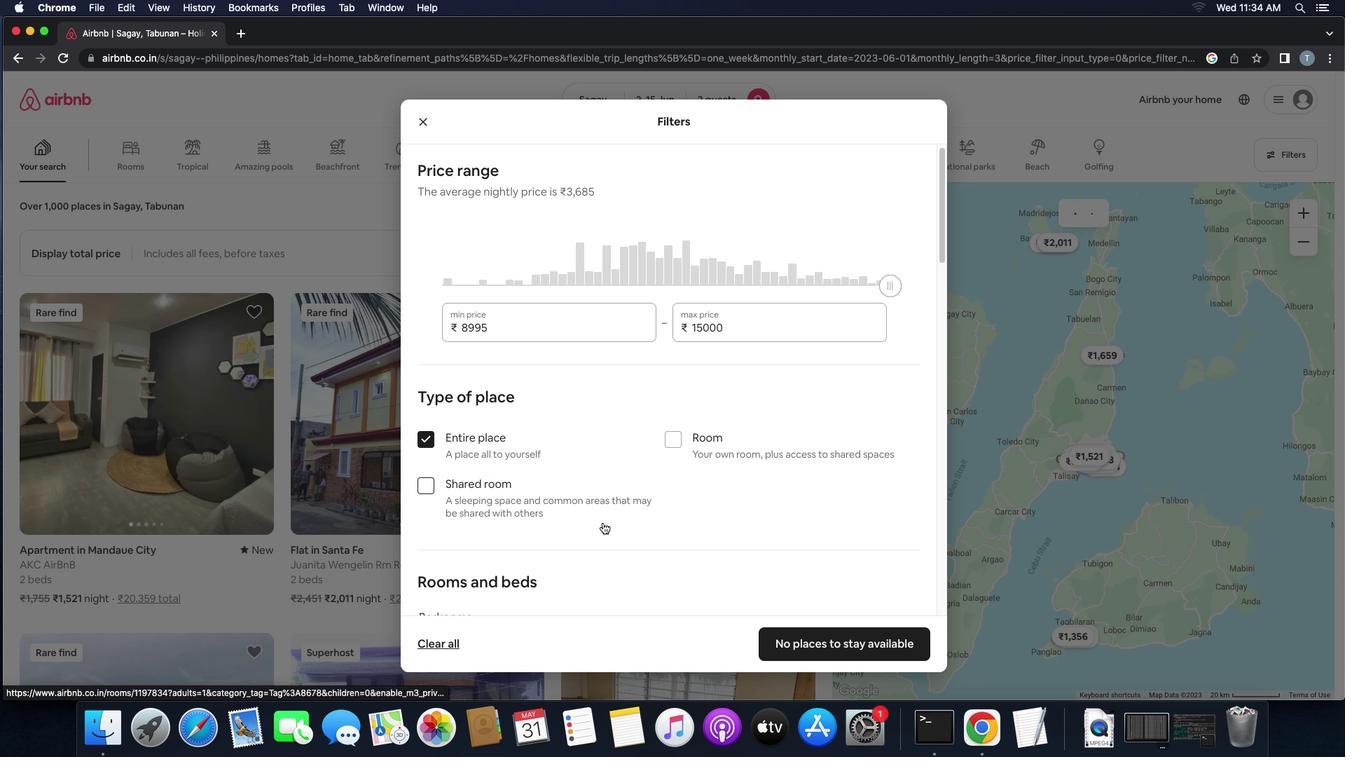 
Action: Mouse scrolled (595, 507) with delta (-14, 3)
Screenshot: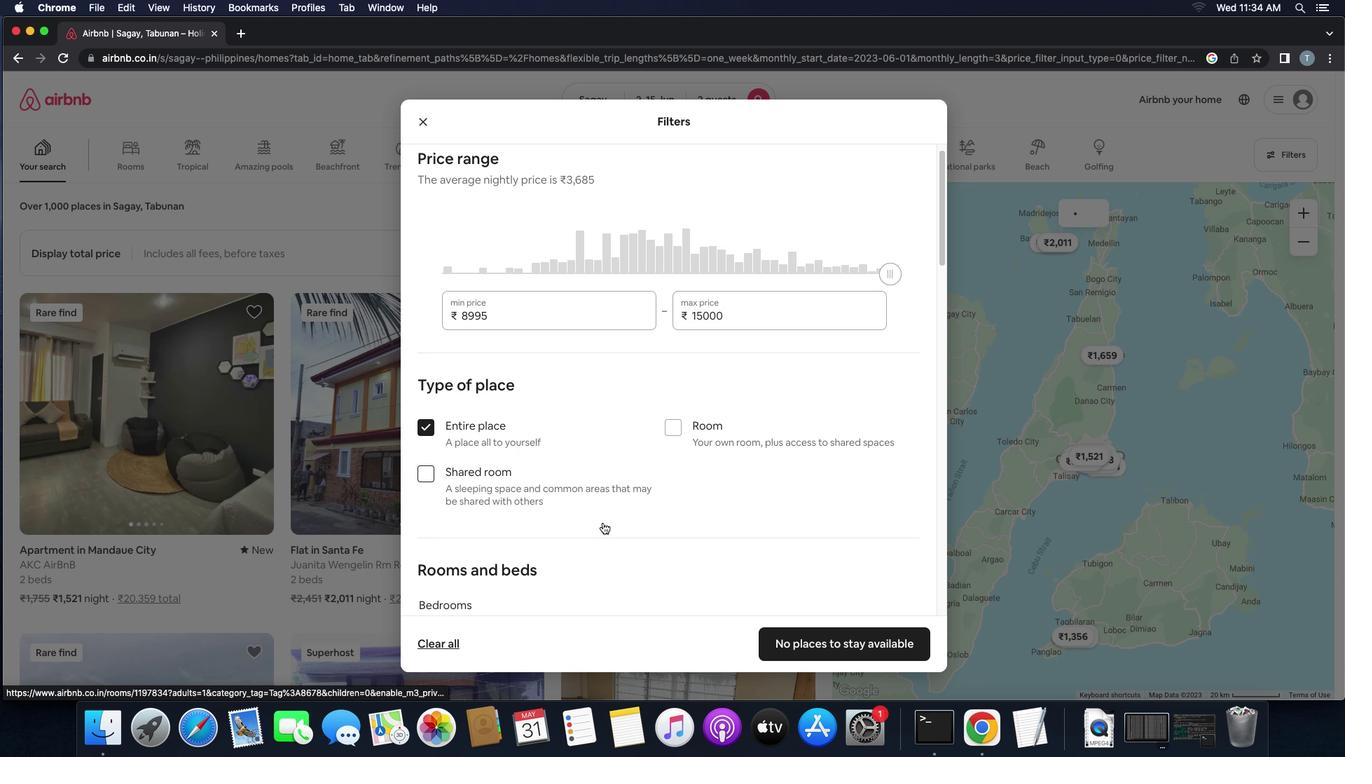 
Action: Mouse scrolled (595, 507) with delta (-14, 4)
Screenshot: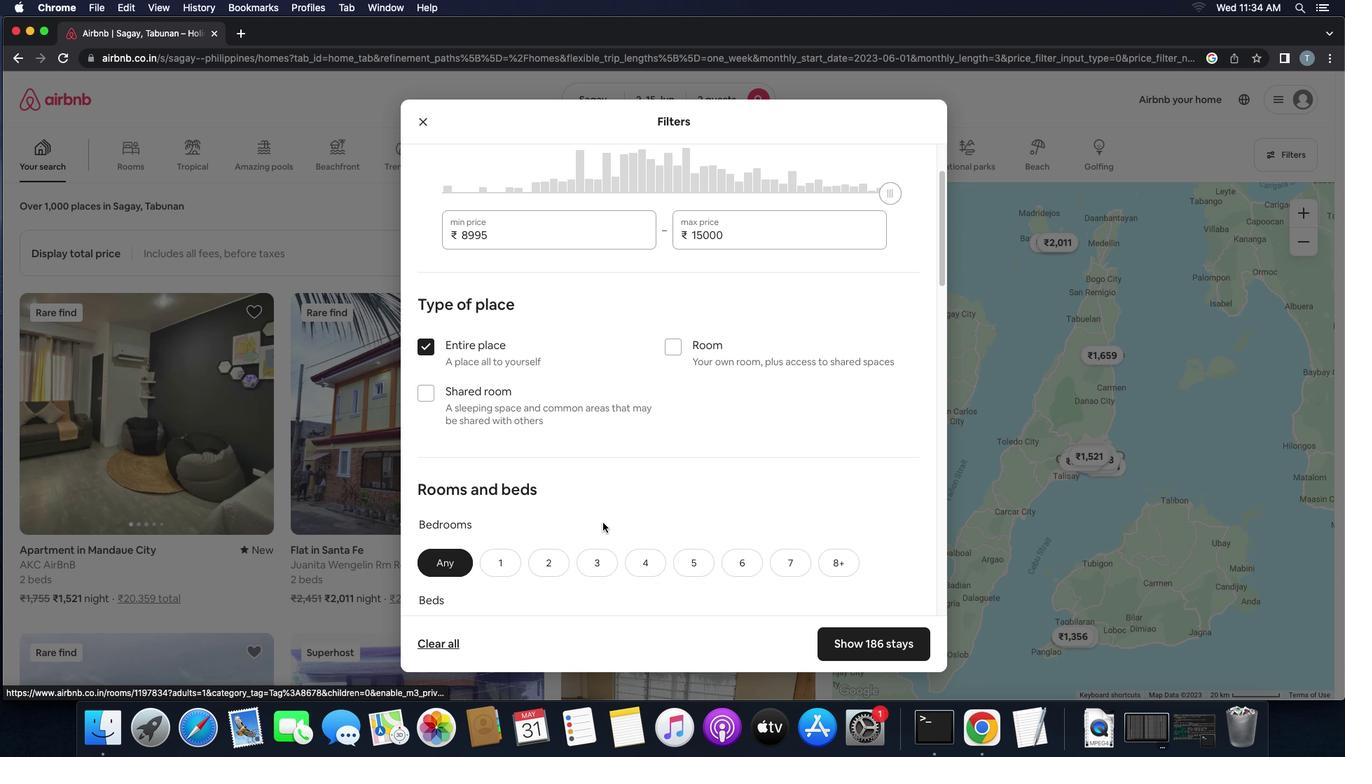 
Action: Mouse scrolled (595, 507) with delta (-14, 4)
Screenshot: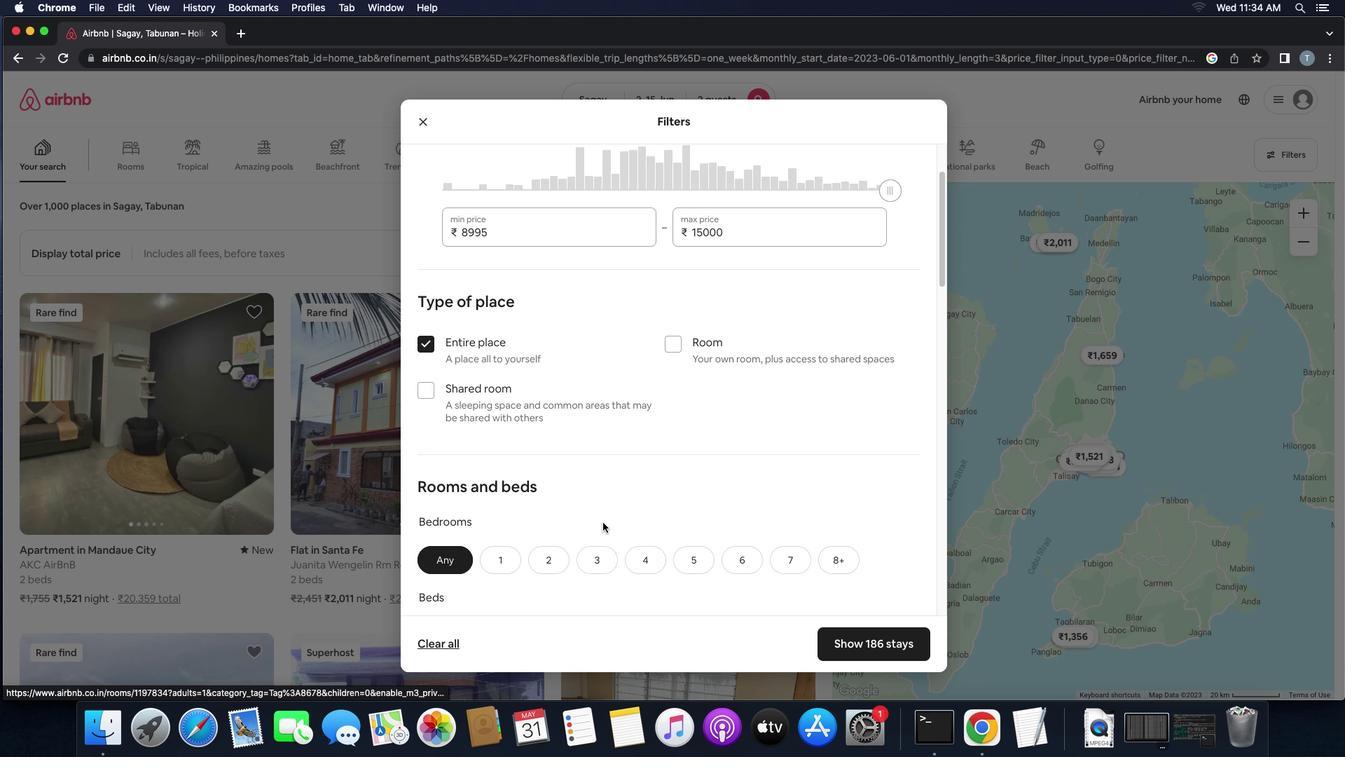 
Action: Mouse scrolled (595, 507) with delta (-14, 4)
Screenshot: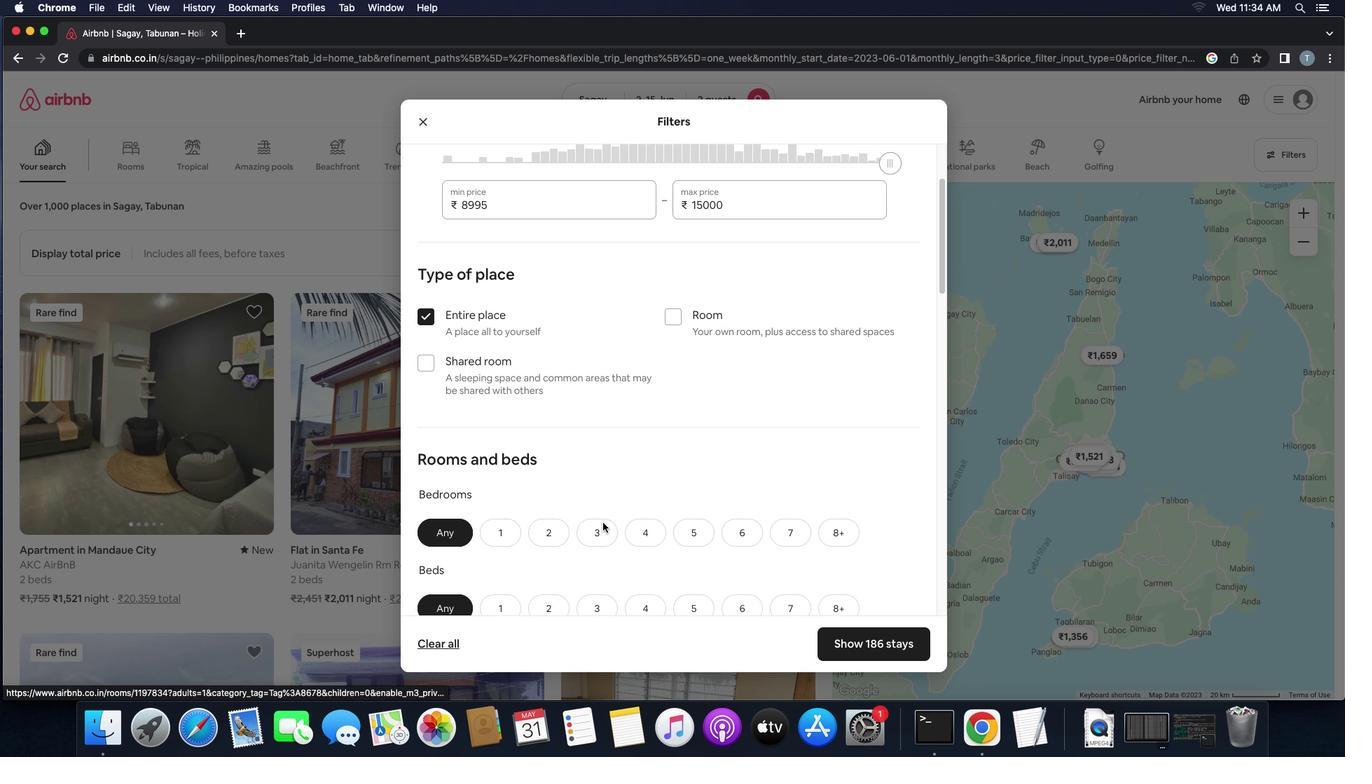 
Action: Mouse scrolled (595, 507) with delta (-14, 4)
Screenshot: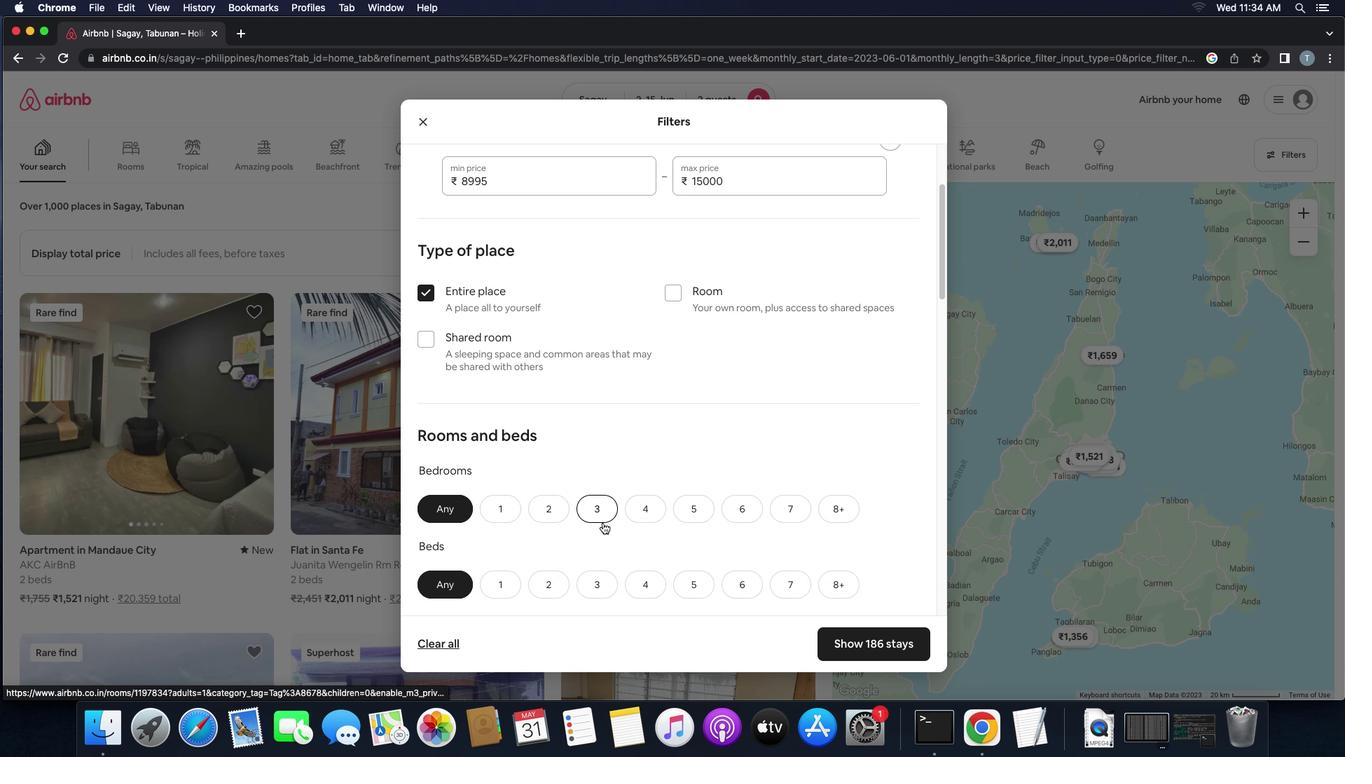 
Action: Mouse scrolled (595, 507) with delta (-14, 4)
Screenshot: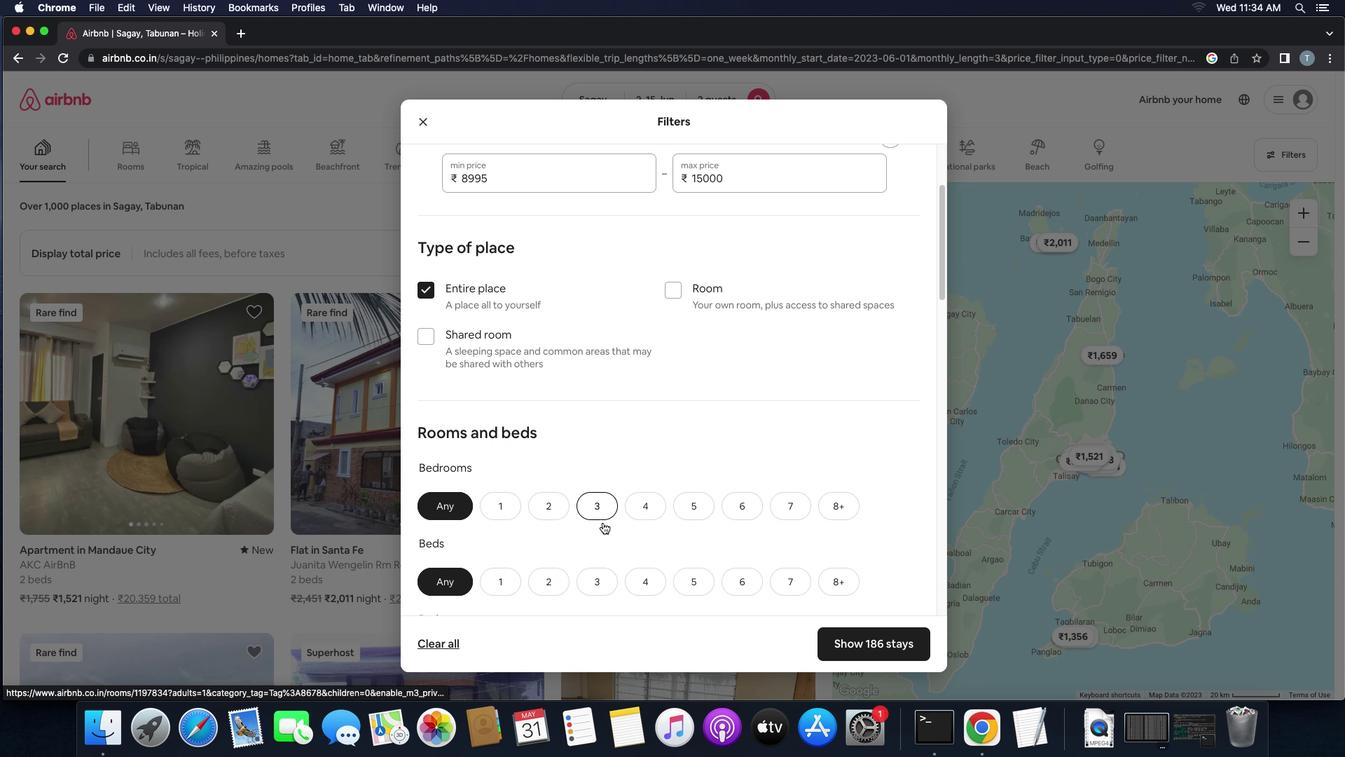 
Action: Mouse scrolled (595, 507) with delta (-14, 4)
Screenshot: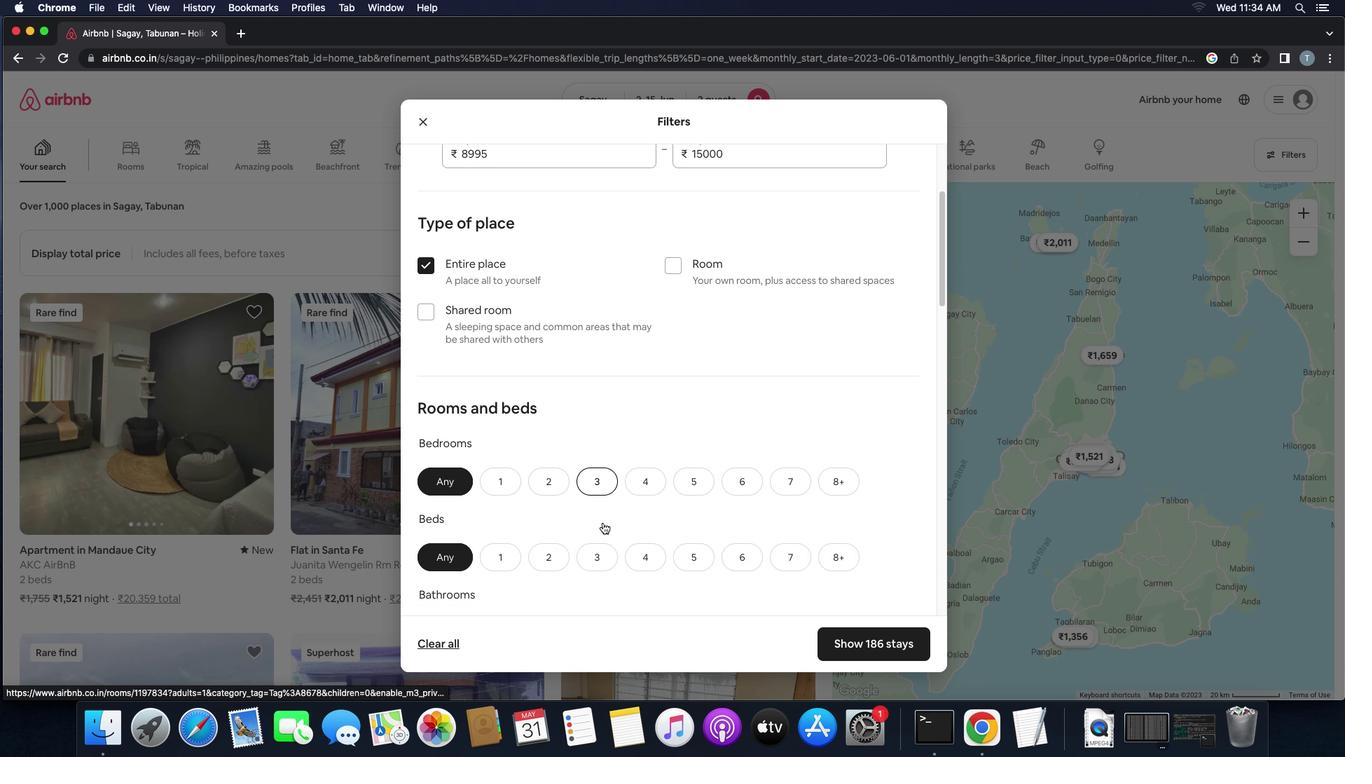 
Action: Mouse scrolled (595, 507) with delta (-14, 4)
Screenshot: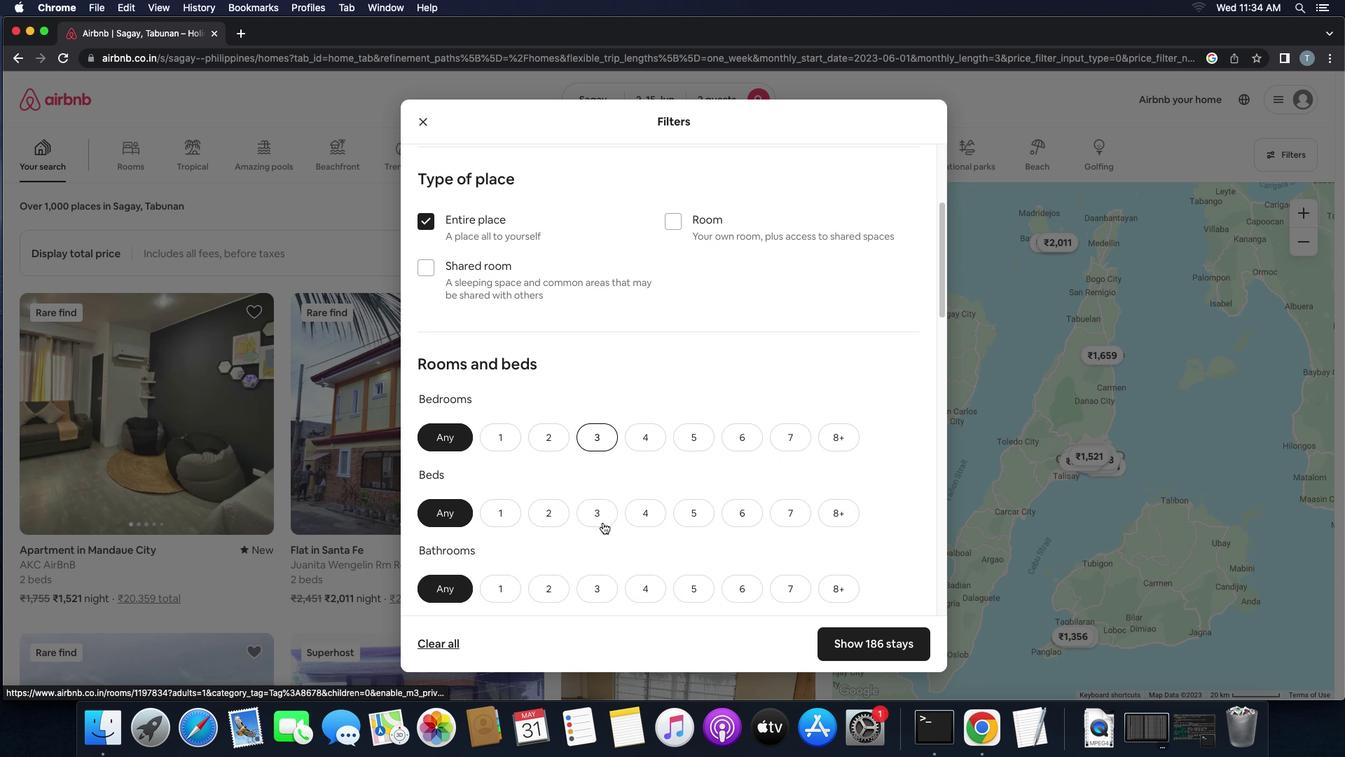 
Action: Mouse scrolled (595, 507) with delta (-14, 4)
Screenshot: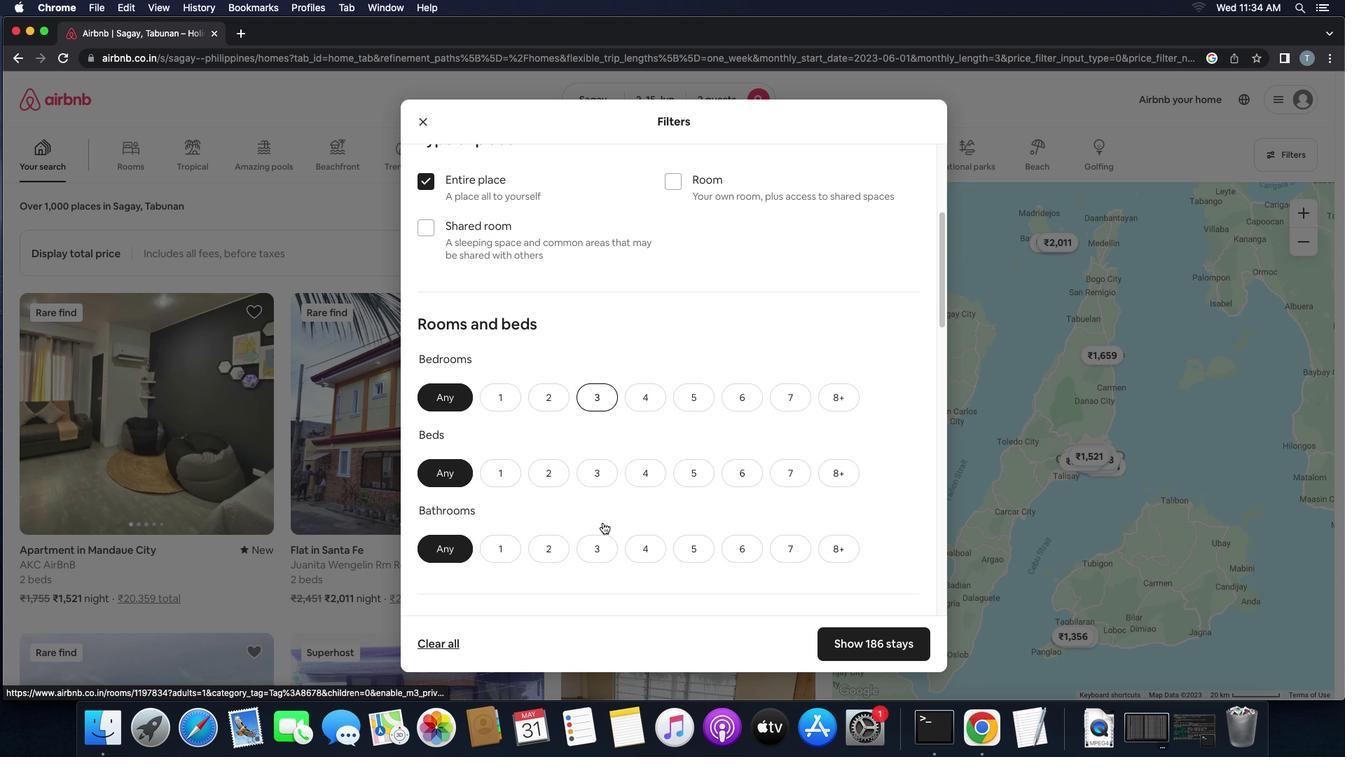 
Action: Mouse scrolled (595, 507) with delta (-14, 4)
Screenshot: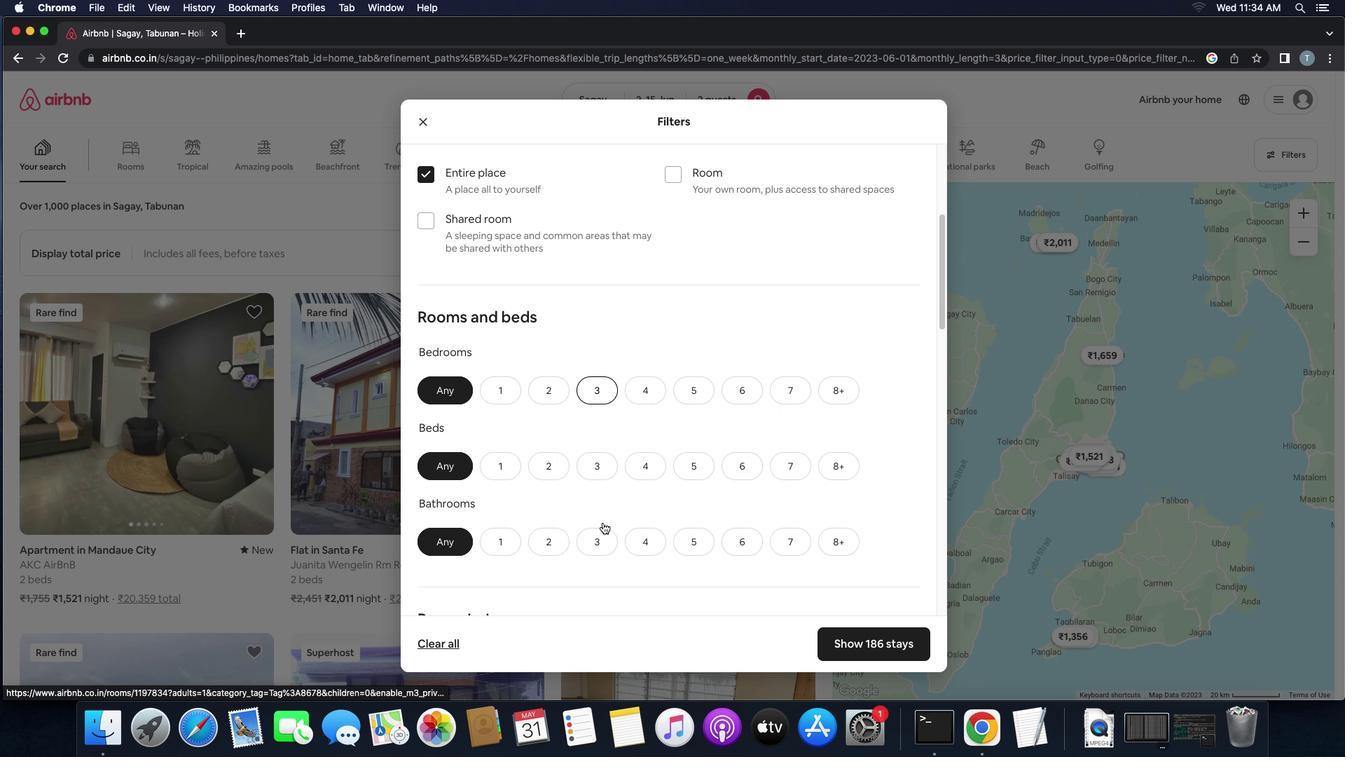 
Action: Mouse scrolled (595, 507) with delta (-14, 4)
Screenshot: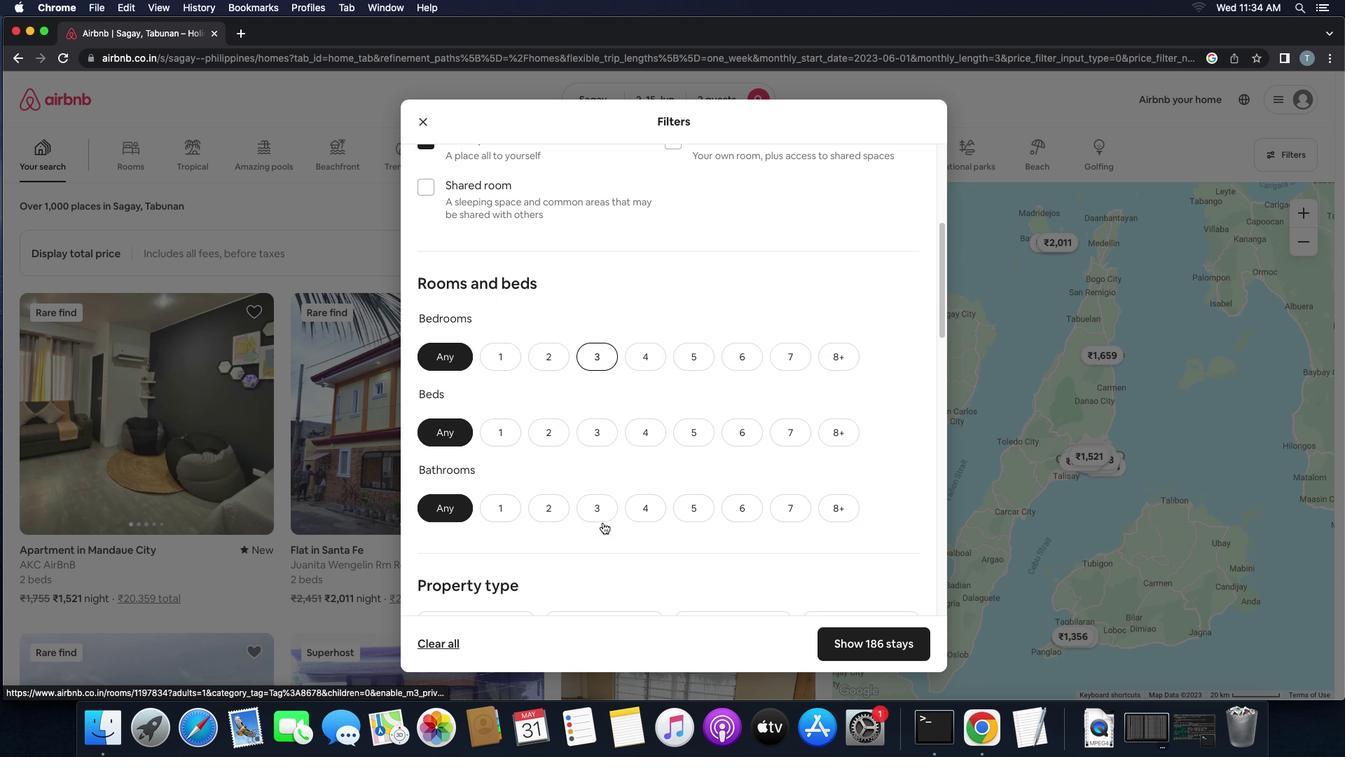 
Action: Mouse scrolled (595, 507) with delta (-14, 4)
Screenshot: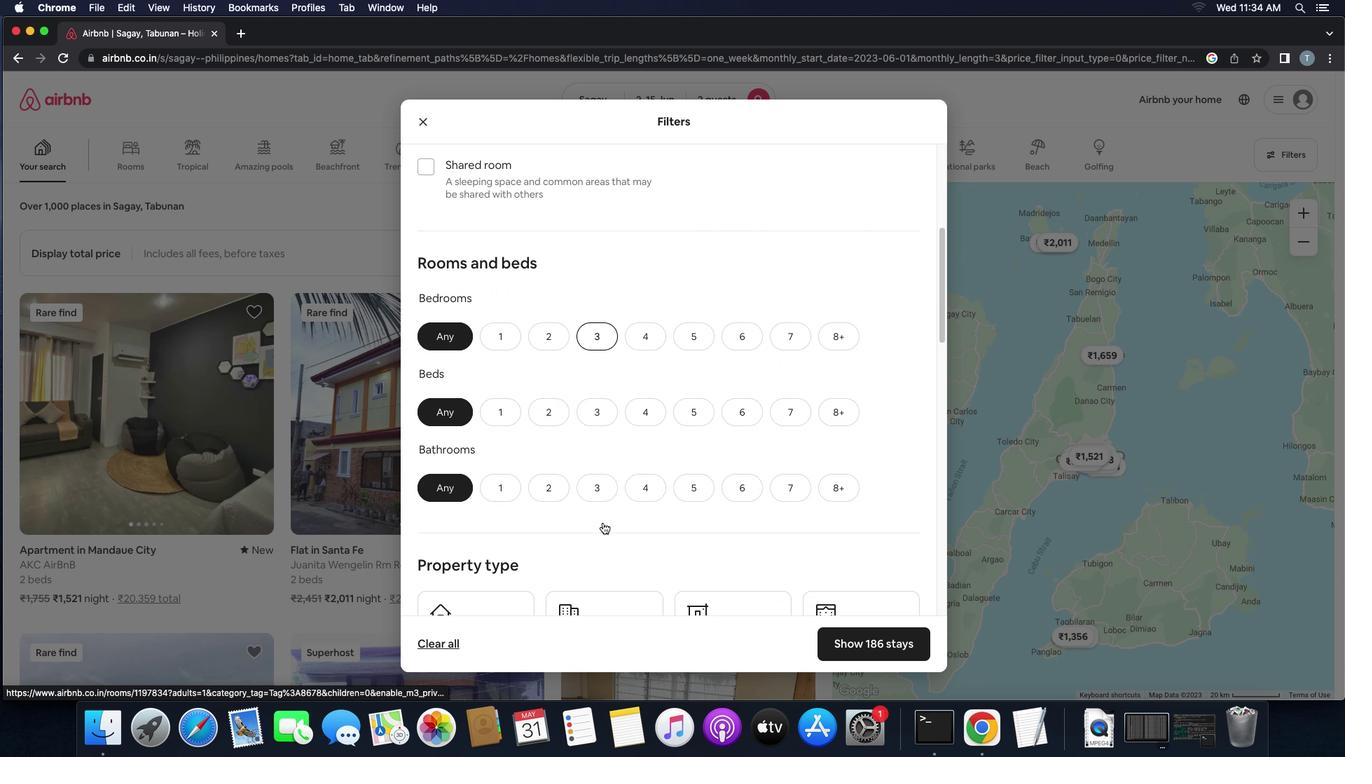 
Action: Mouse scrolled (595, 507) with delta (-14, 4)
Screenshot: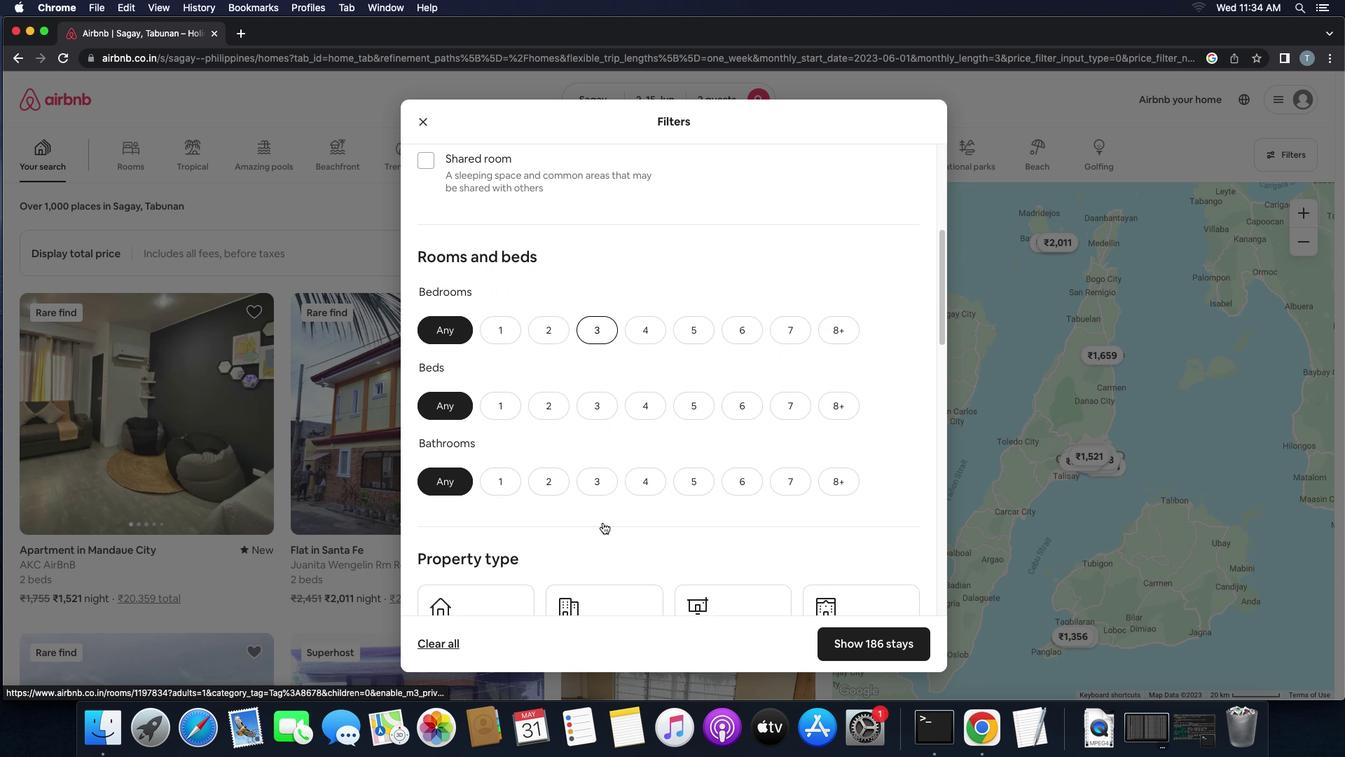 
Action: Mouse scrolled (595, 507) with delta (-14, 3)
Screenshot: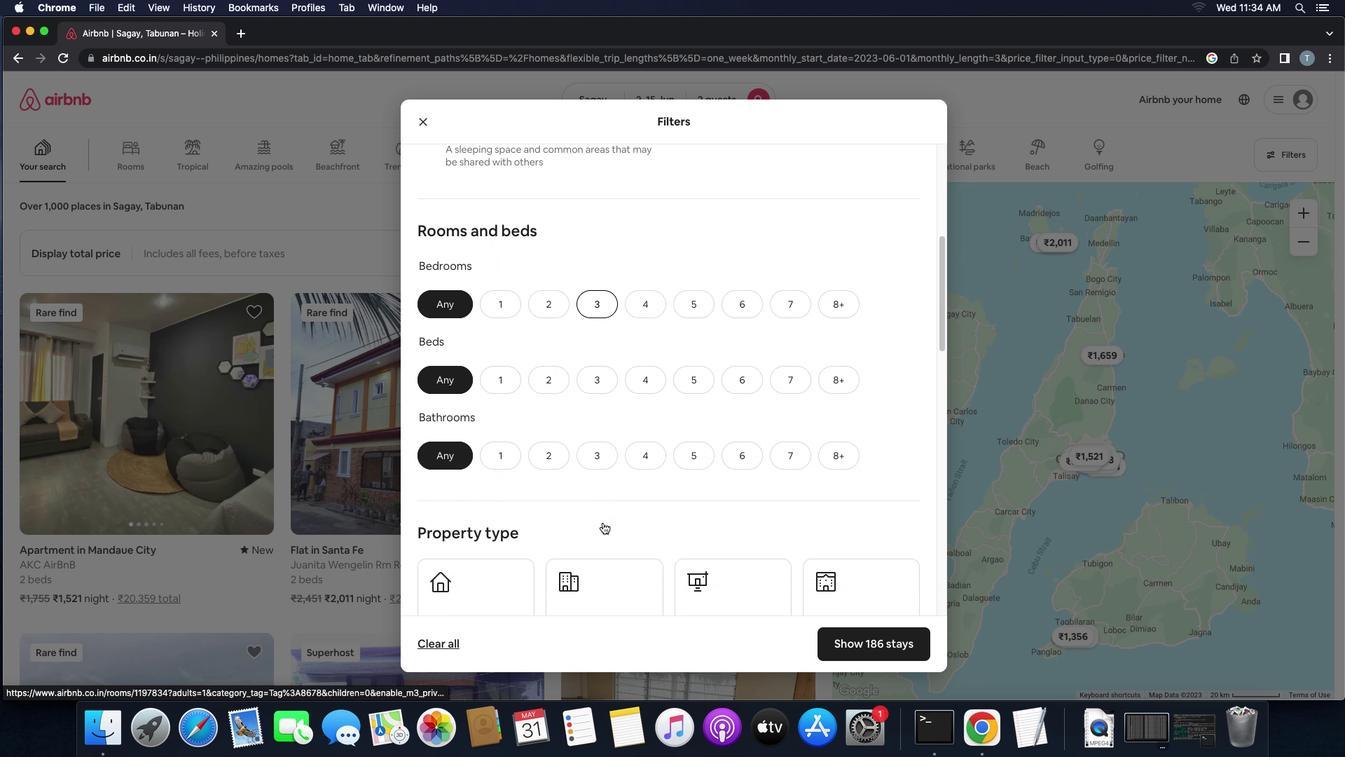 
Action: Mouse scrolled (595, 507) with delta (-14, 4)
Screenshot: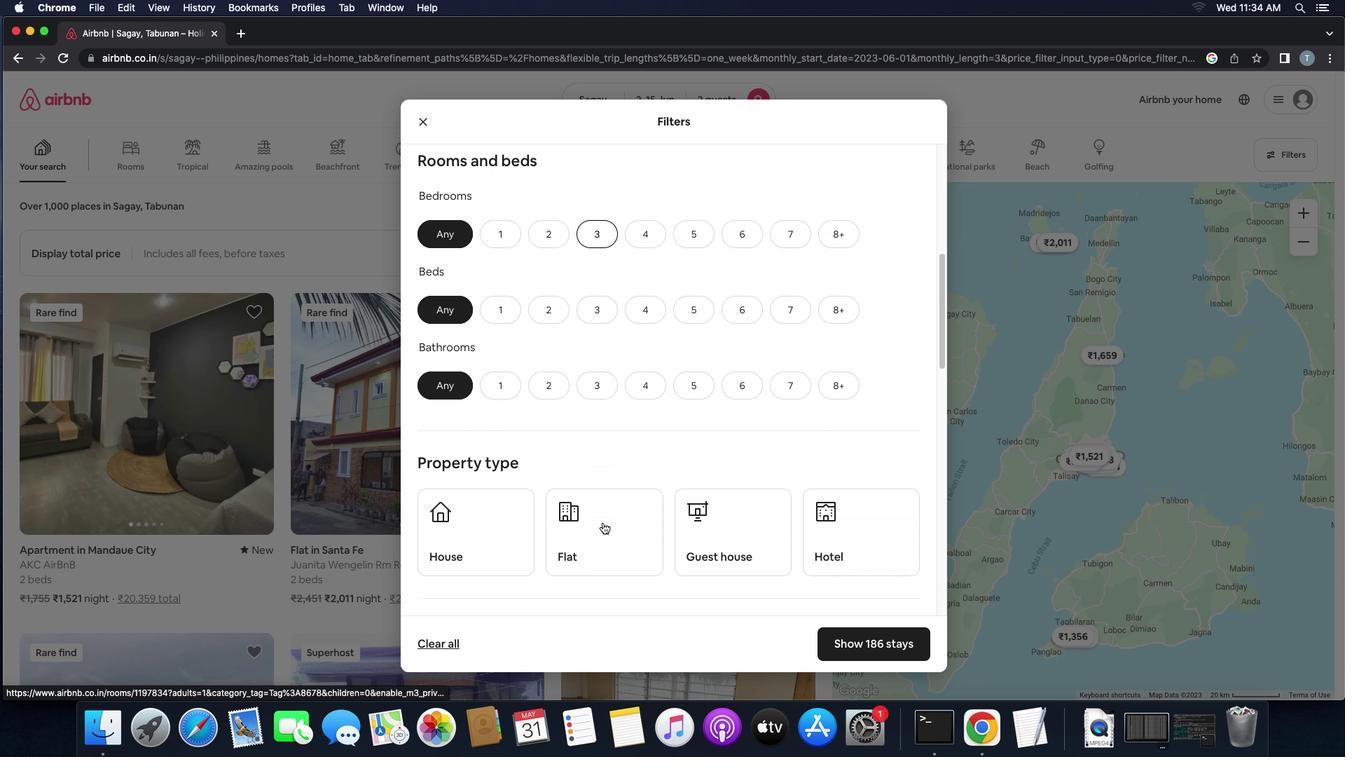 
Action: Mouse moved to (483, 199)
Screenshot: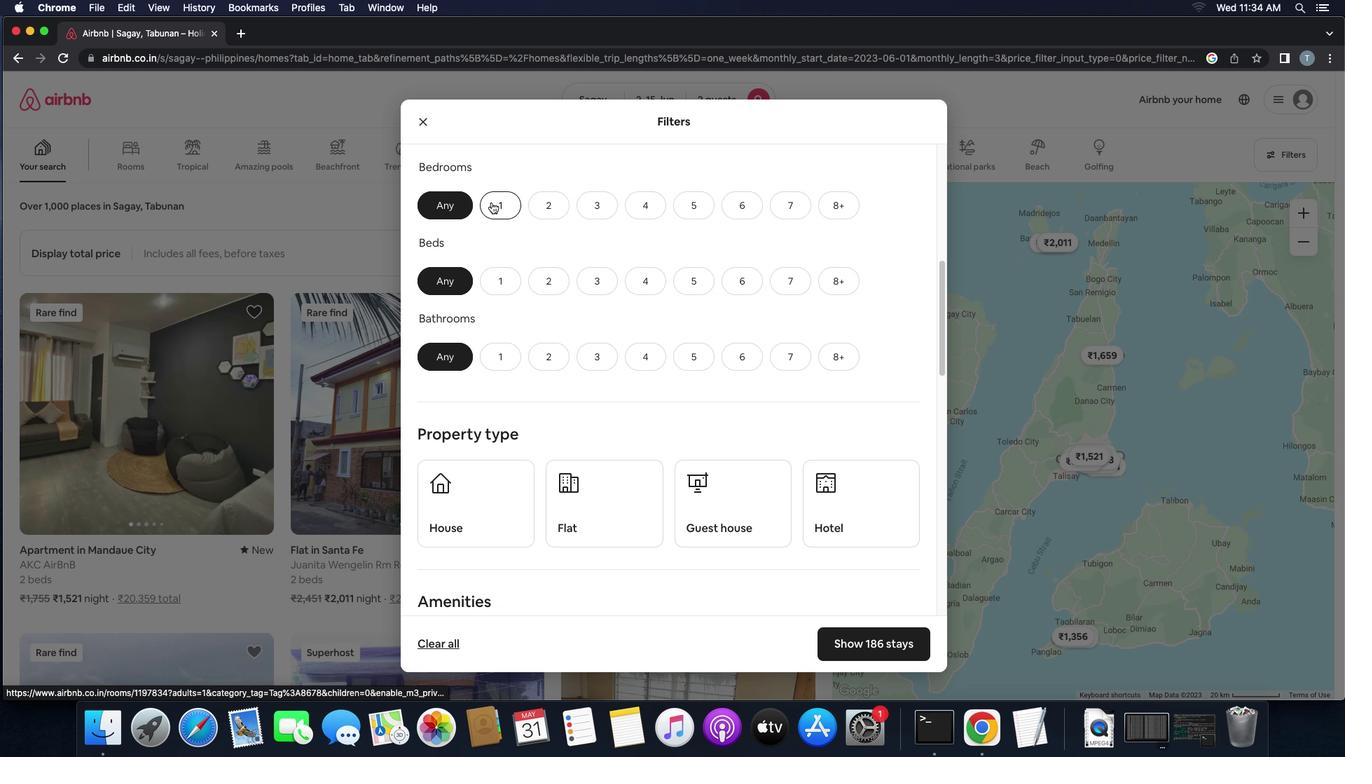 
Action: Mouse pressed left at (483, 199)
Screenshot: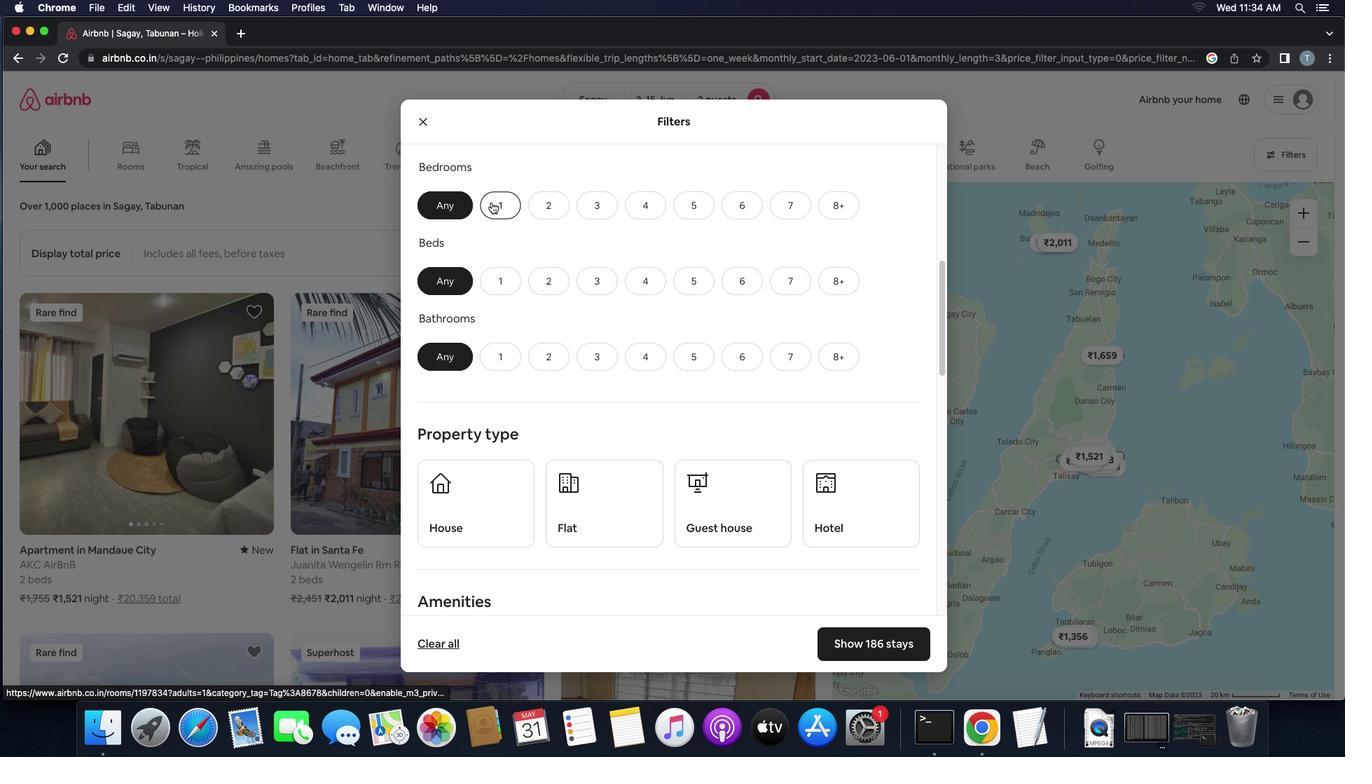 
Action: Mouse moved to (494, 278)
Screenshot: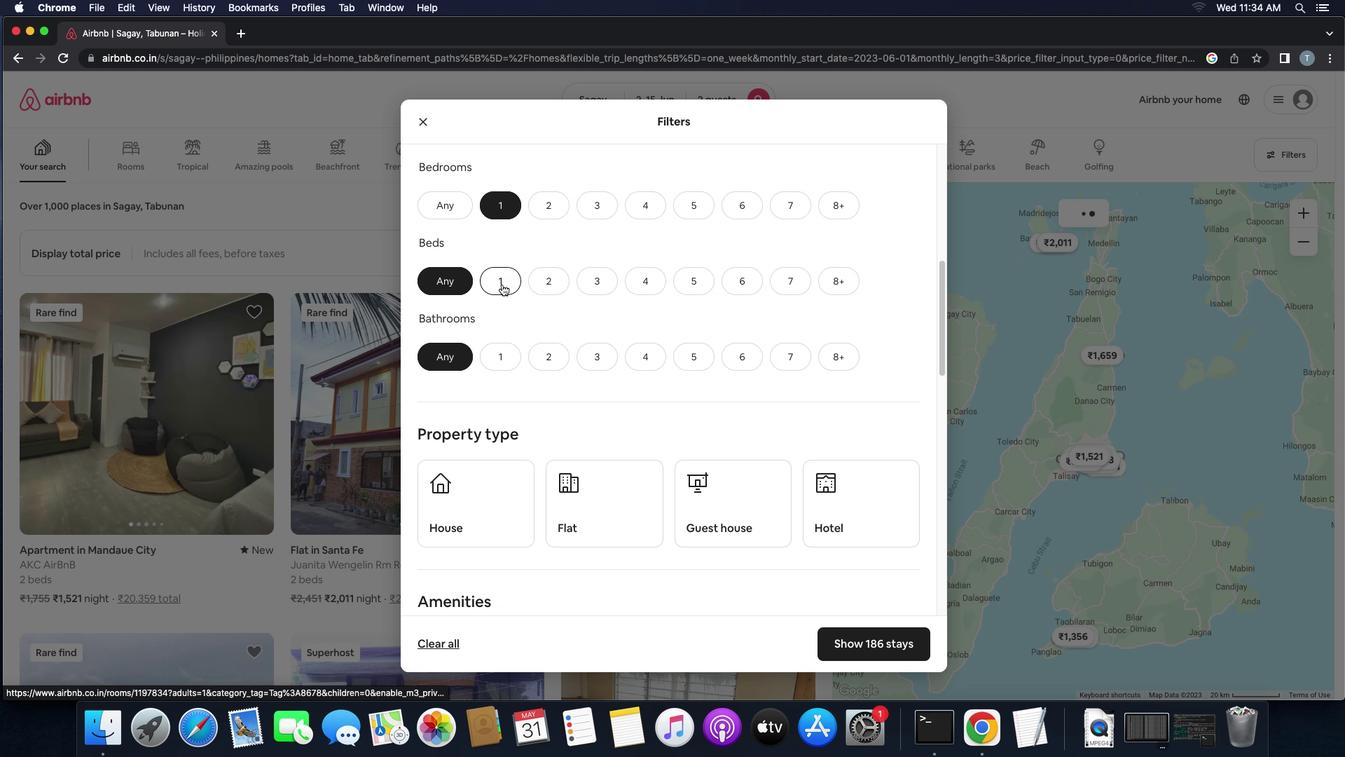 
Action: Mouse pressed left at (494, 278)
Screenshot: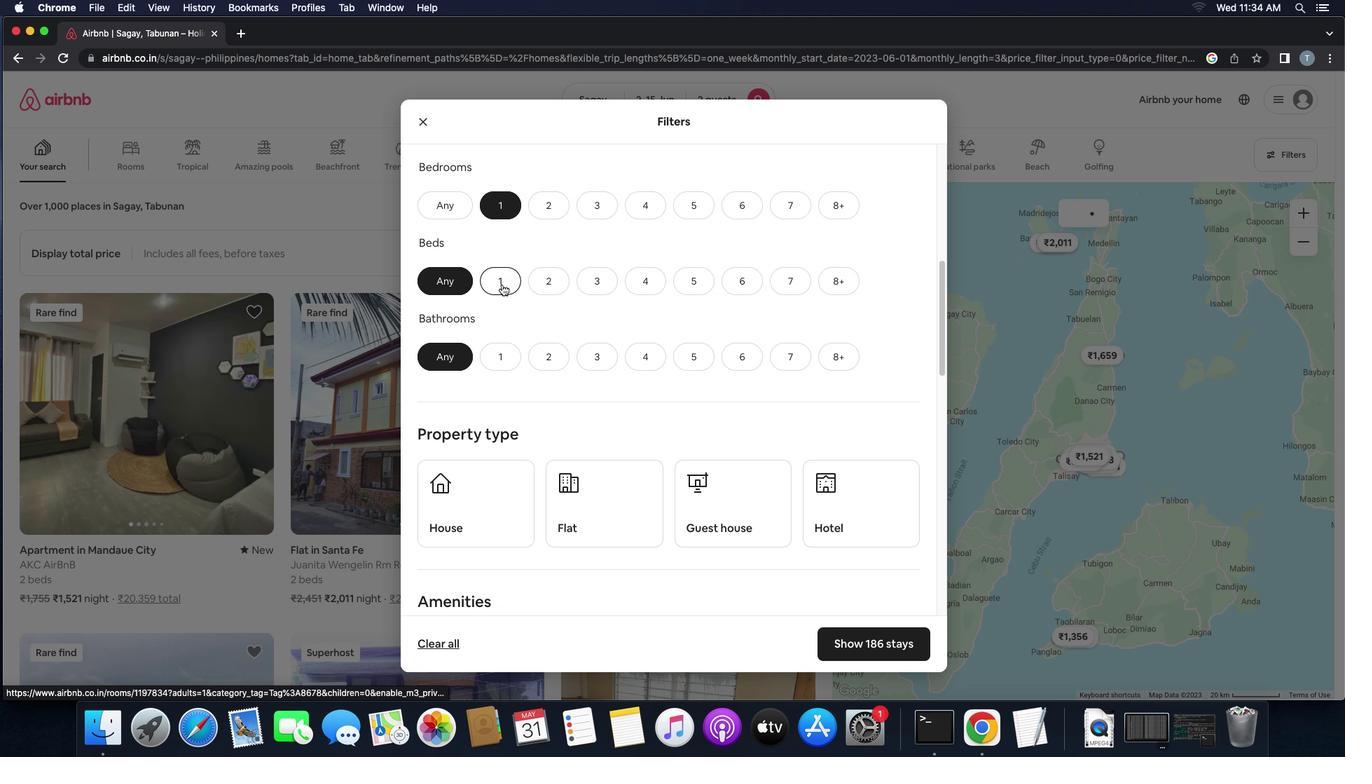 
Action: Mouse moved to (492, 349)
Screenshot: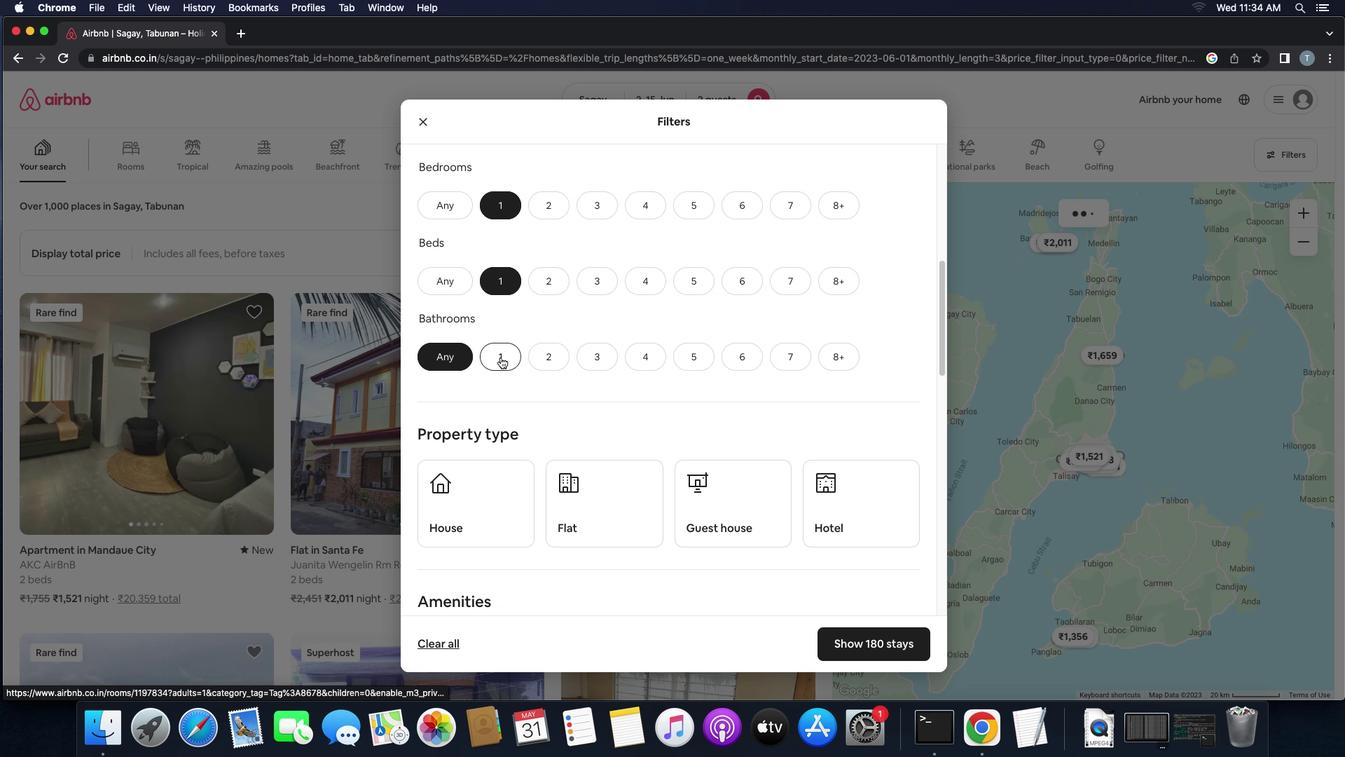 
Action: Mouse pressed left at (492, 349)
Screenshot: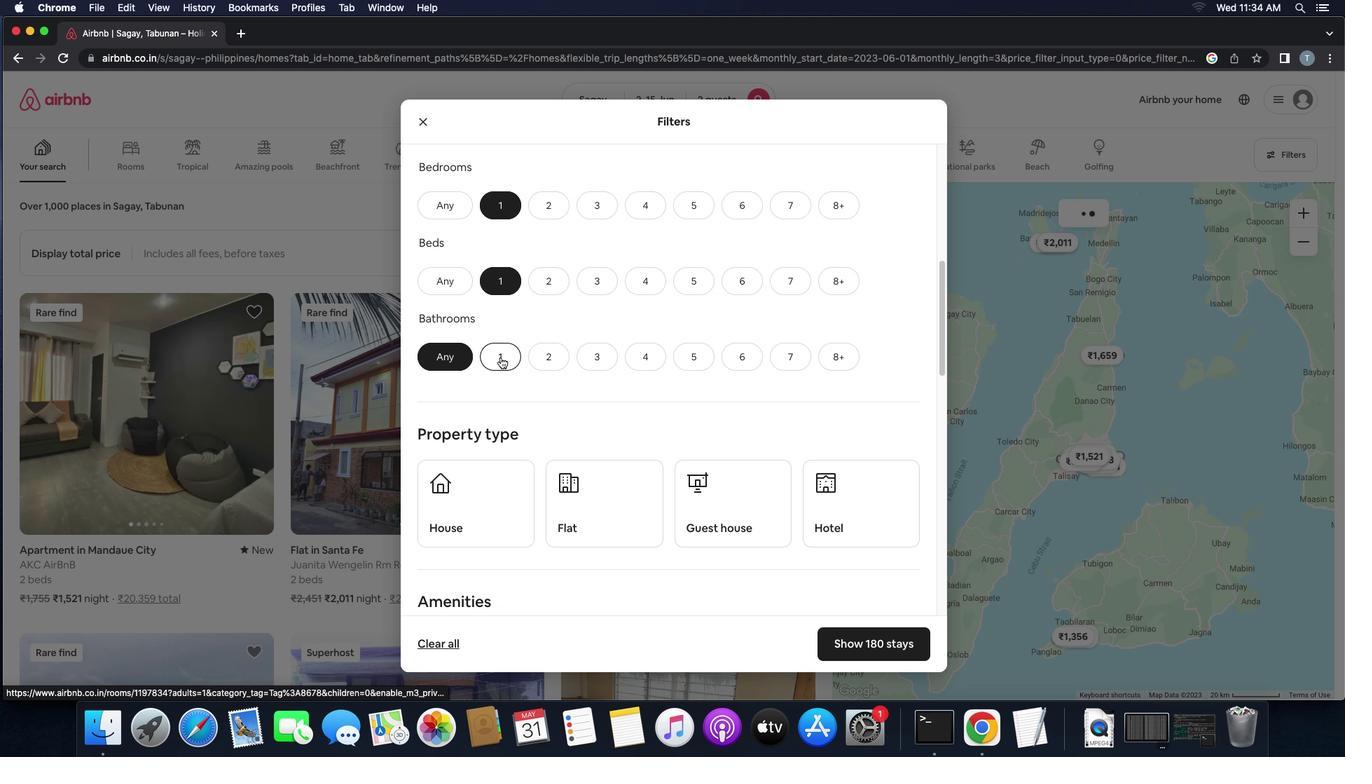 
Action: Mouse moved to (508, 438)
Screenshot: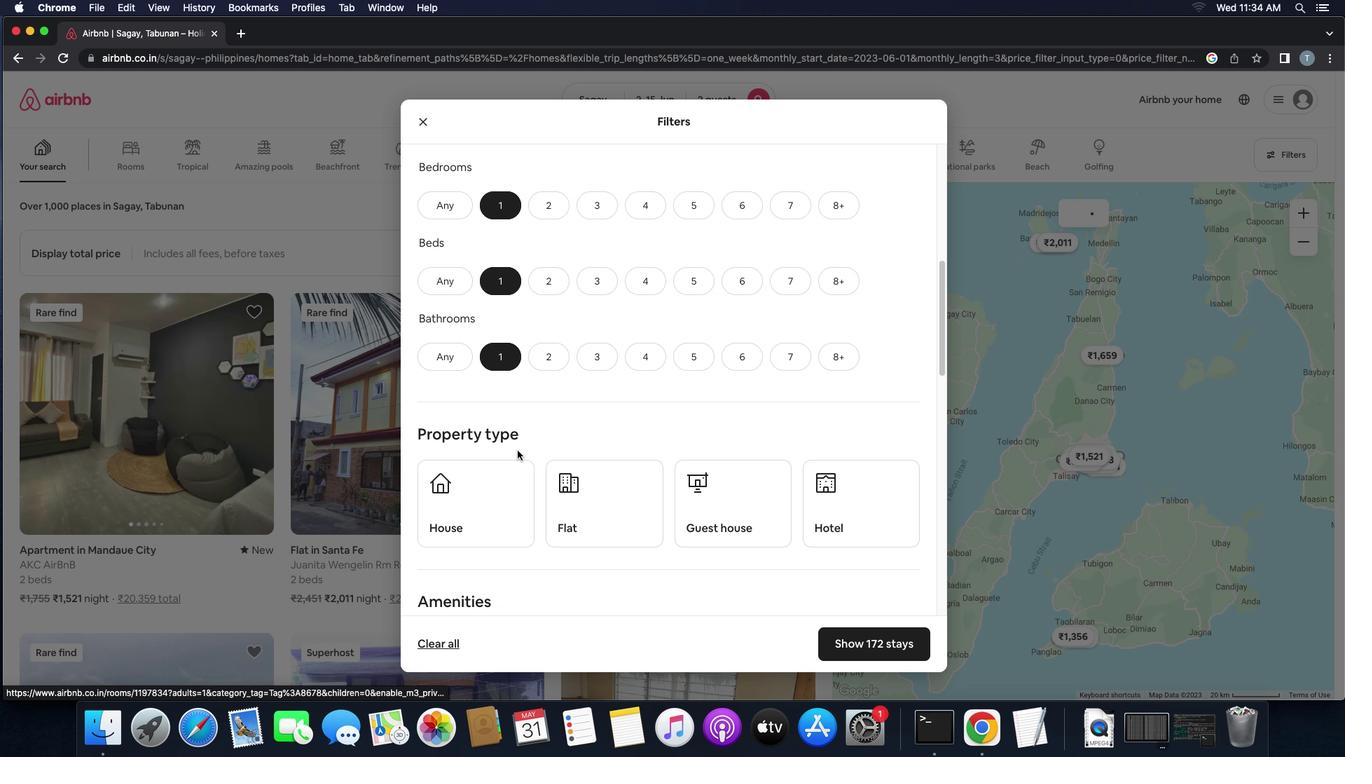 
Action: Mouse scrolled (508, 438) with delta (-14, 4)
Screenshot: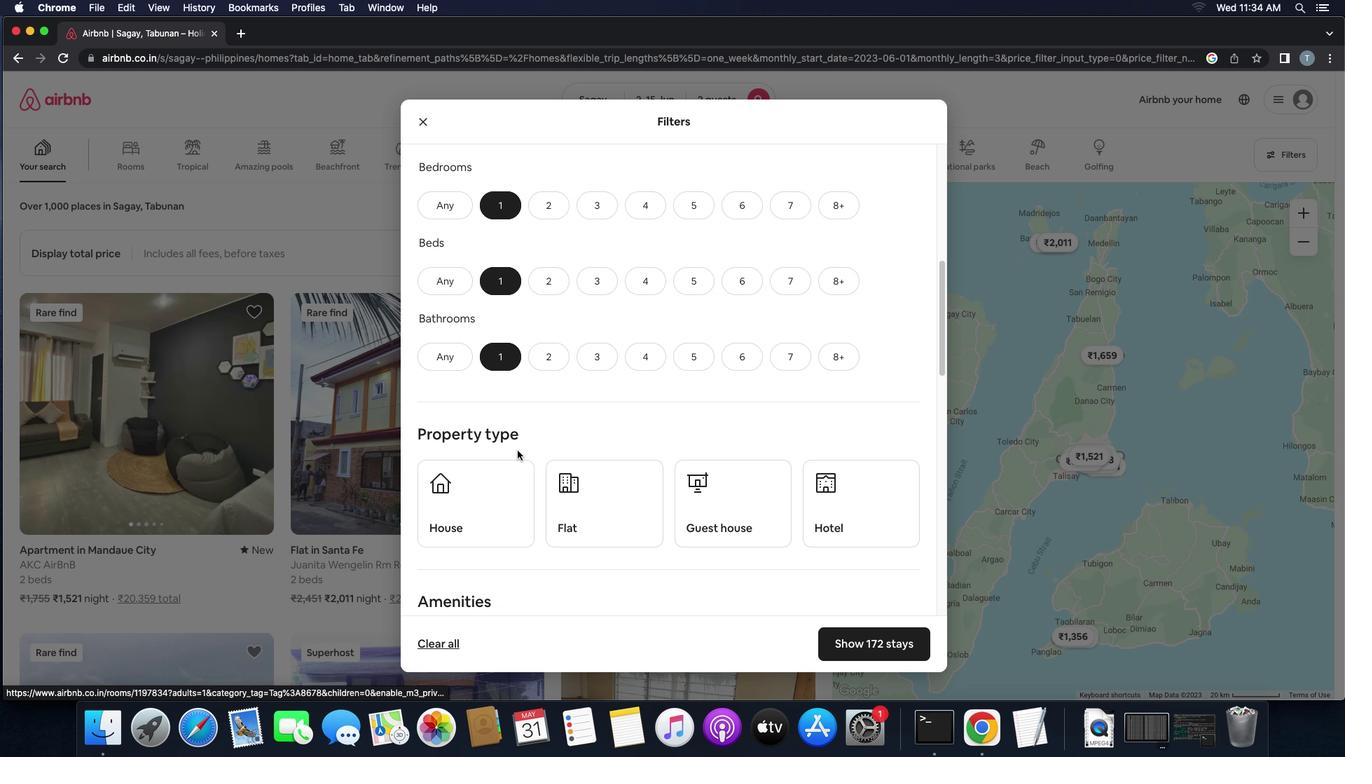 
Action: Mouse scrolled (508, 438) with delta (-14, 4)
Screenshot: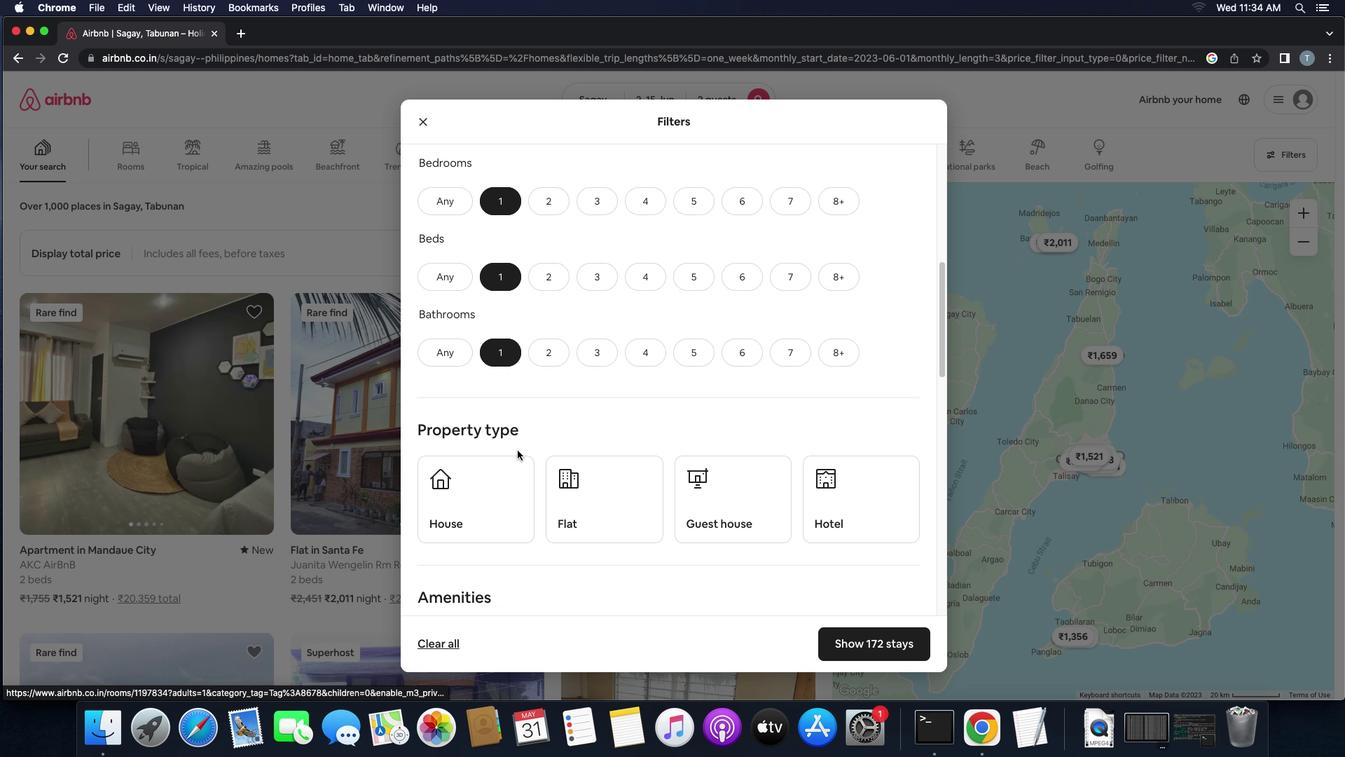 
Action: Mouse scrolled (508, 438) with delta (-14, 4)
Screenshot: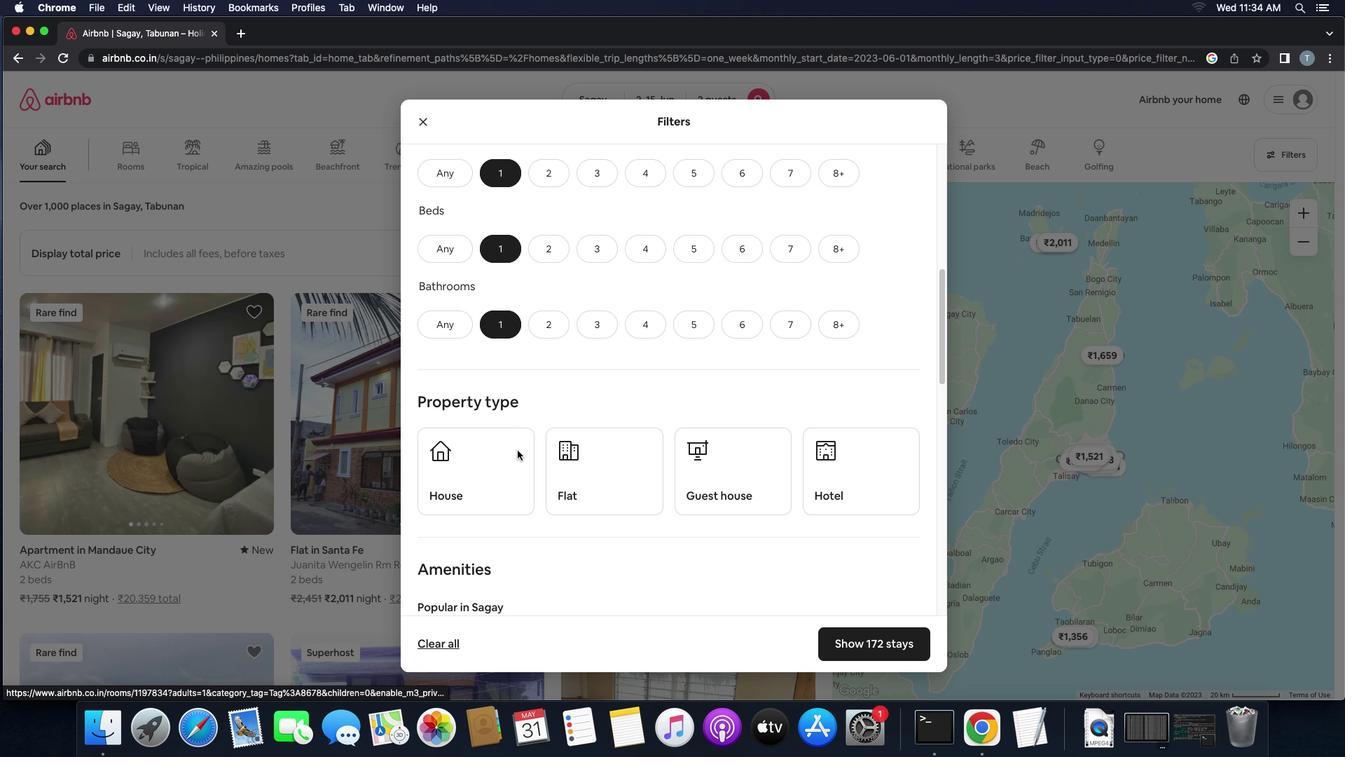 
Action: Mouse scrolled (508, 438) with delta (-14, 4)
Screenshot: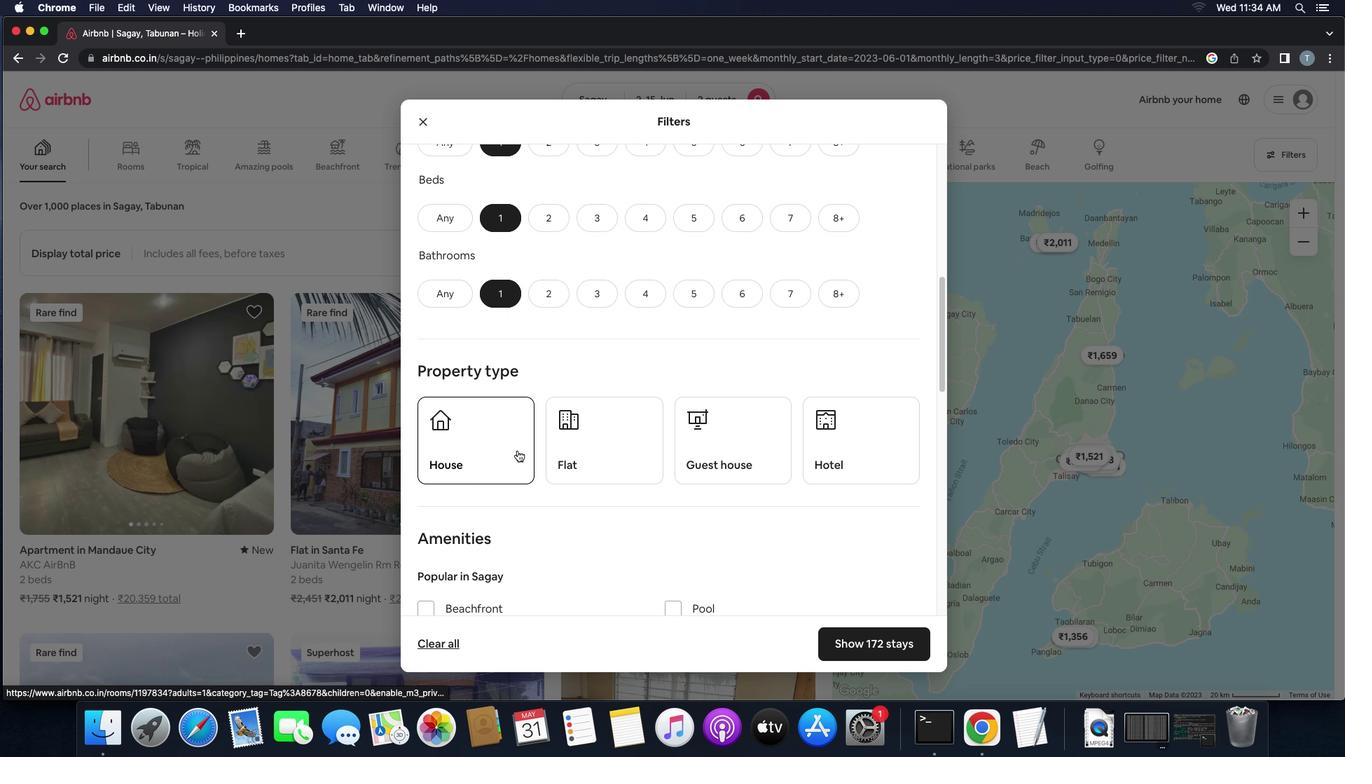 
Action: Mouse scrolled (508, 438) with delta (-14, 4)
Screenshot: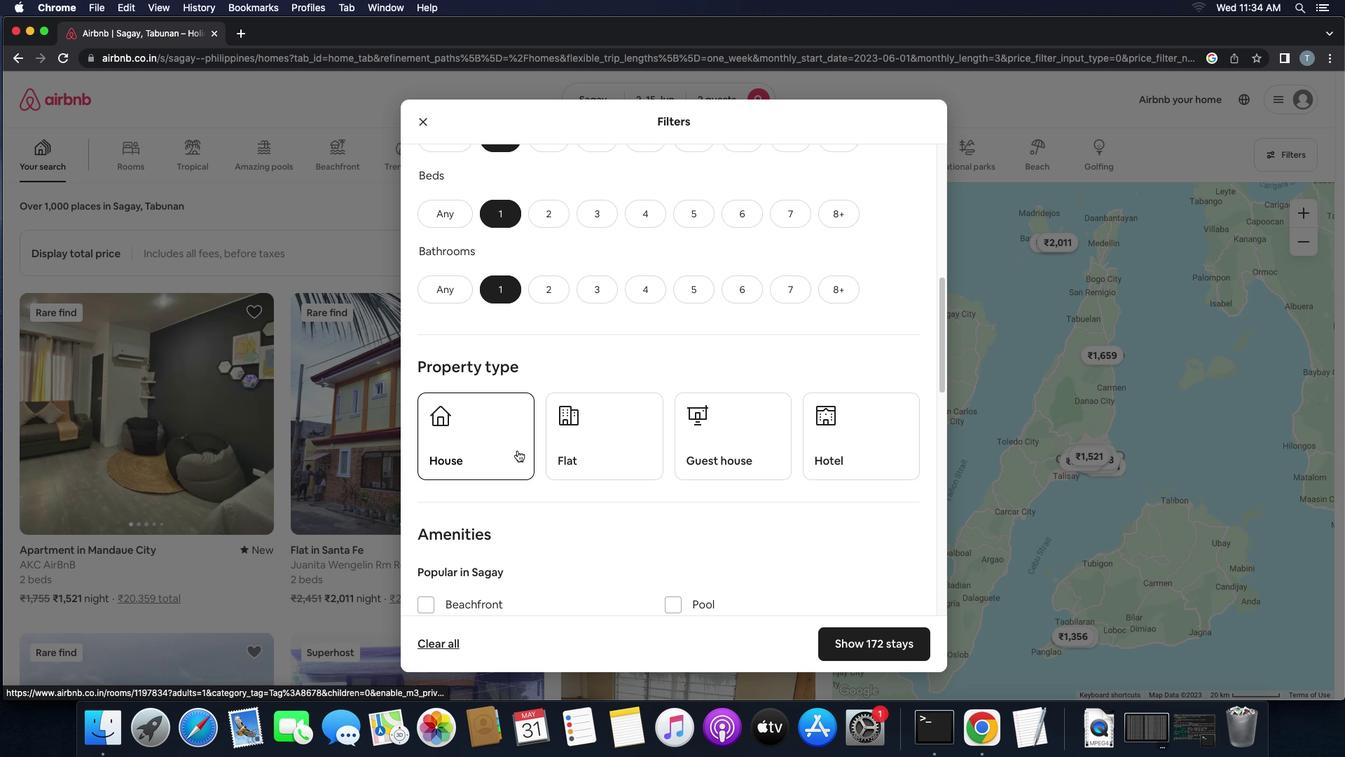 
Action: Mouse moved to (466, 411)
Screenshot: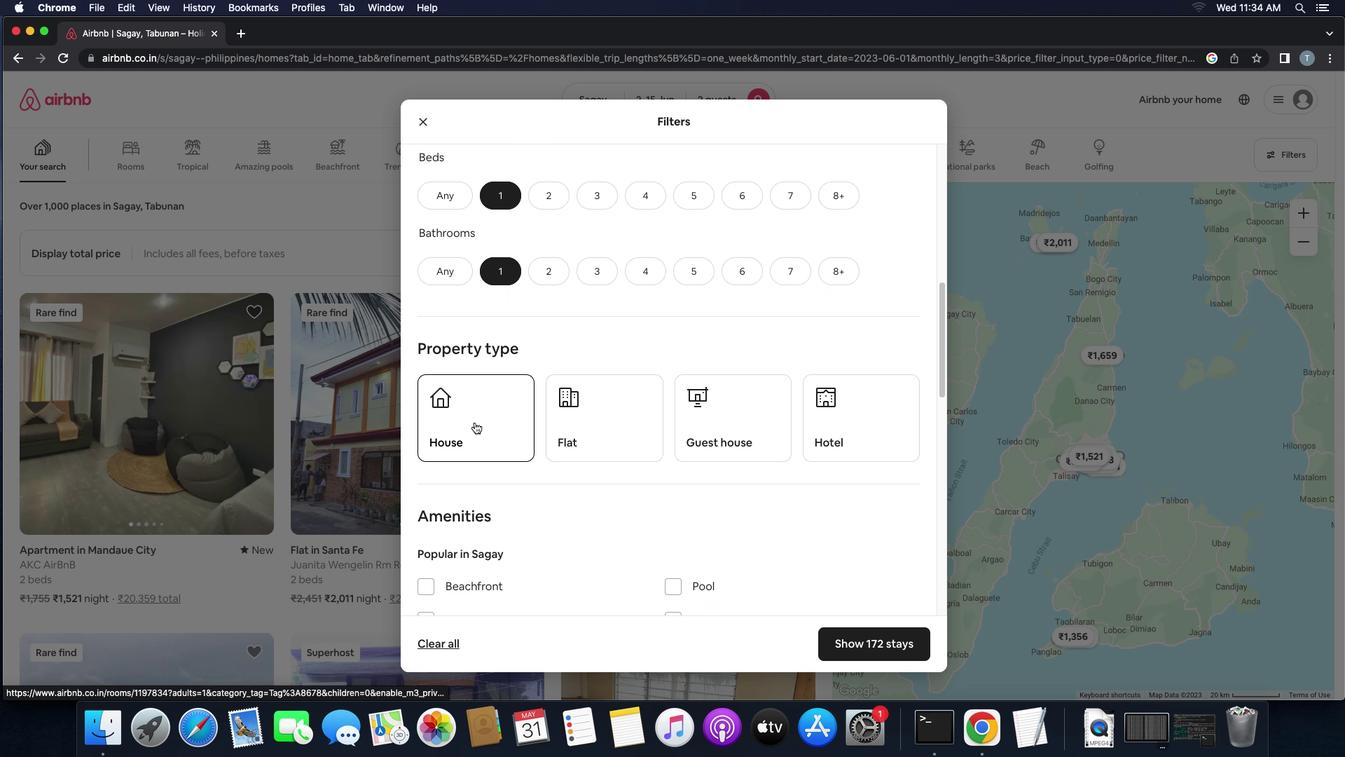 
Action: Mouse pressed left at (466, 411)
Screenshot: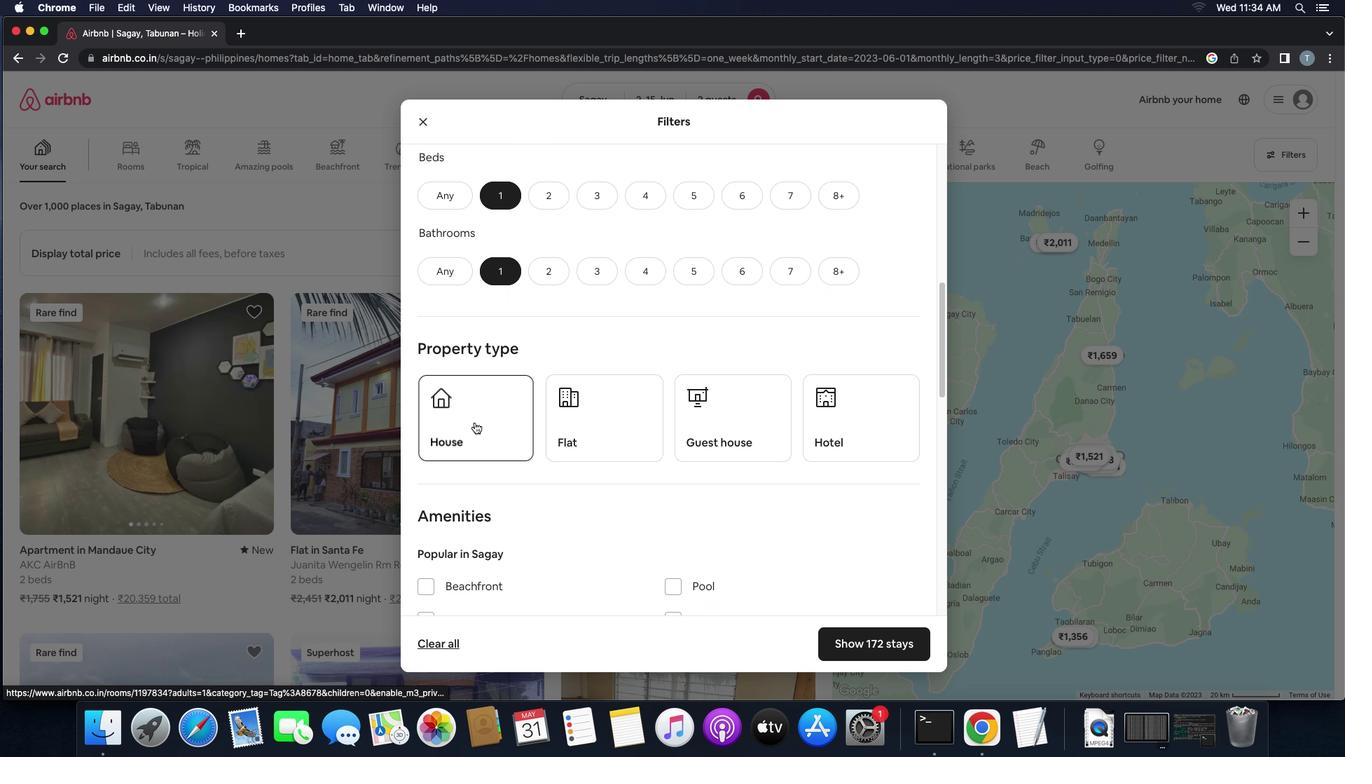 
Action: Mouse moved to (562, 407)
Screenshot: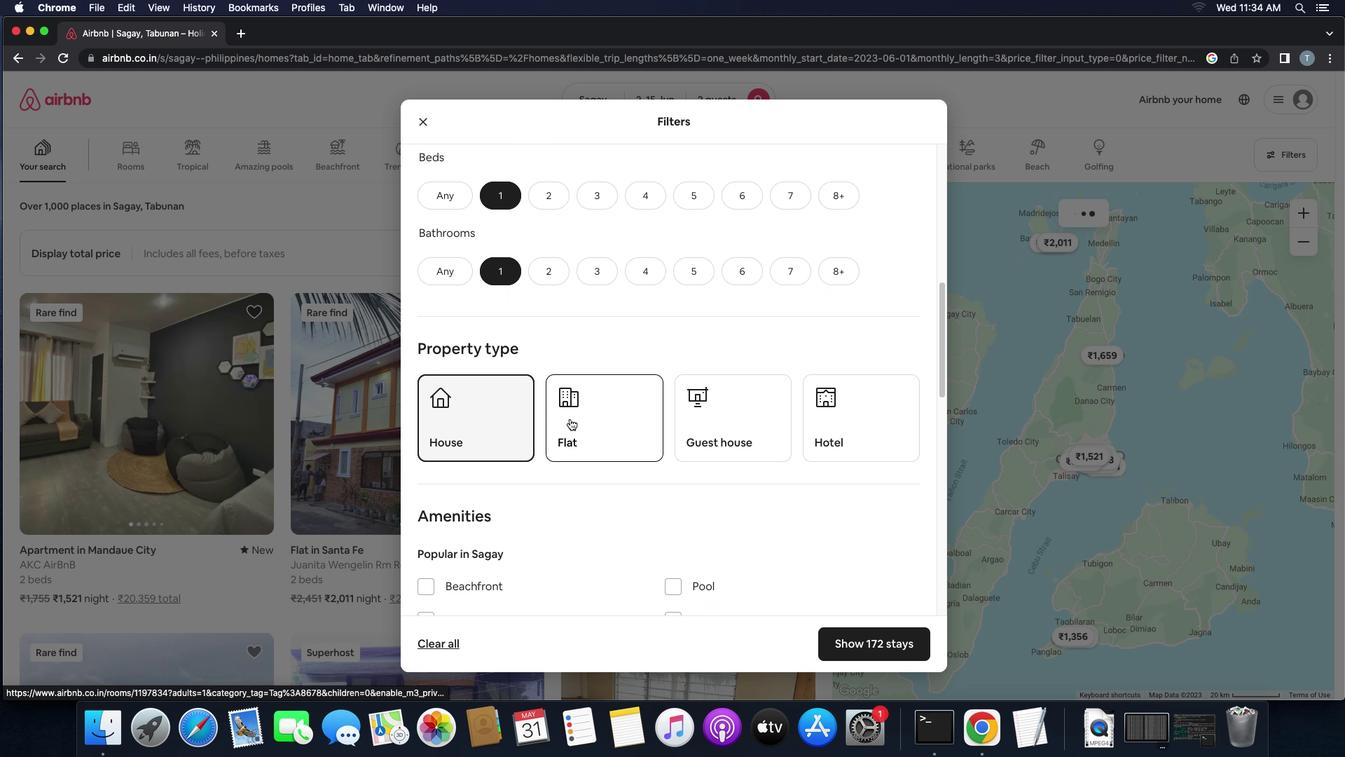 
Action: Mouse pressed left at (562, 407)
Screenshot: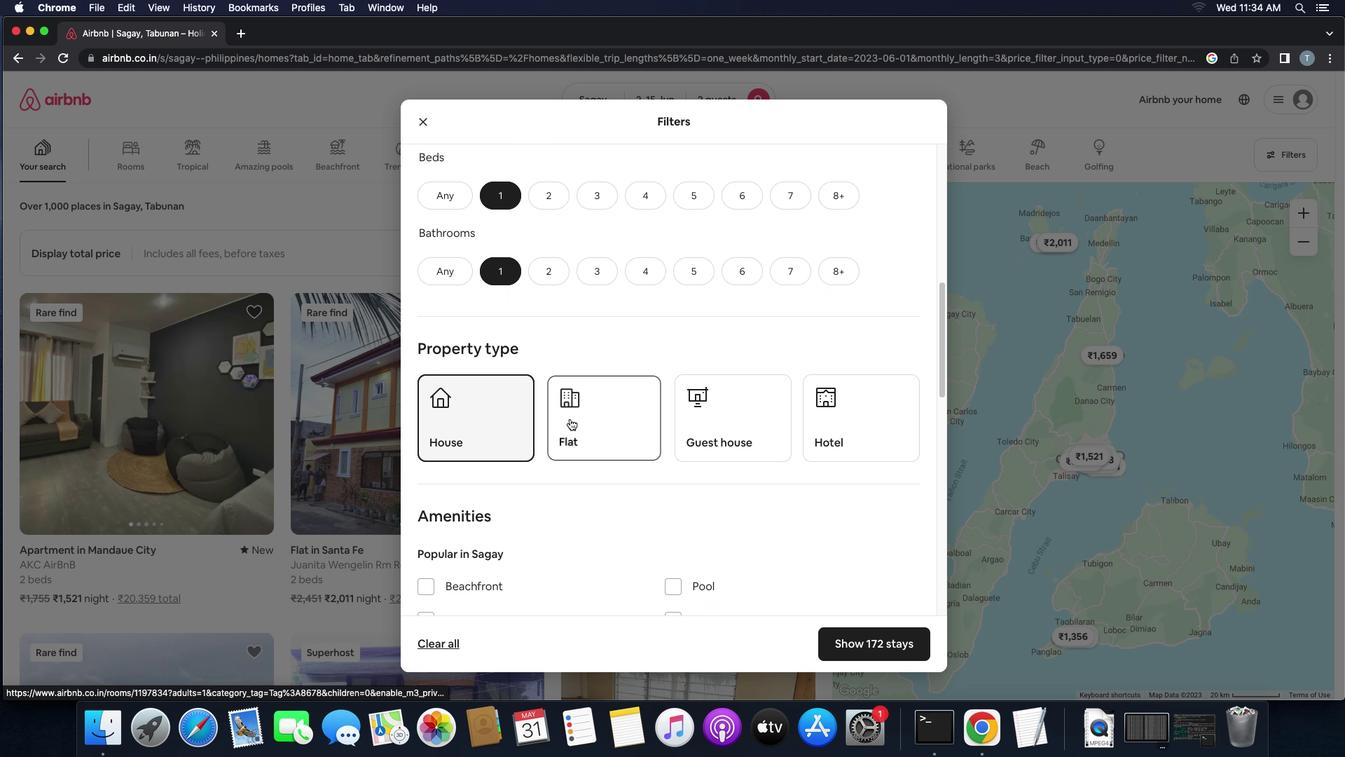 
Action: Mouse moved to (604, 459)
Screenshot: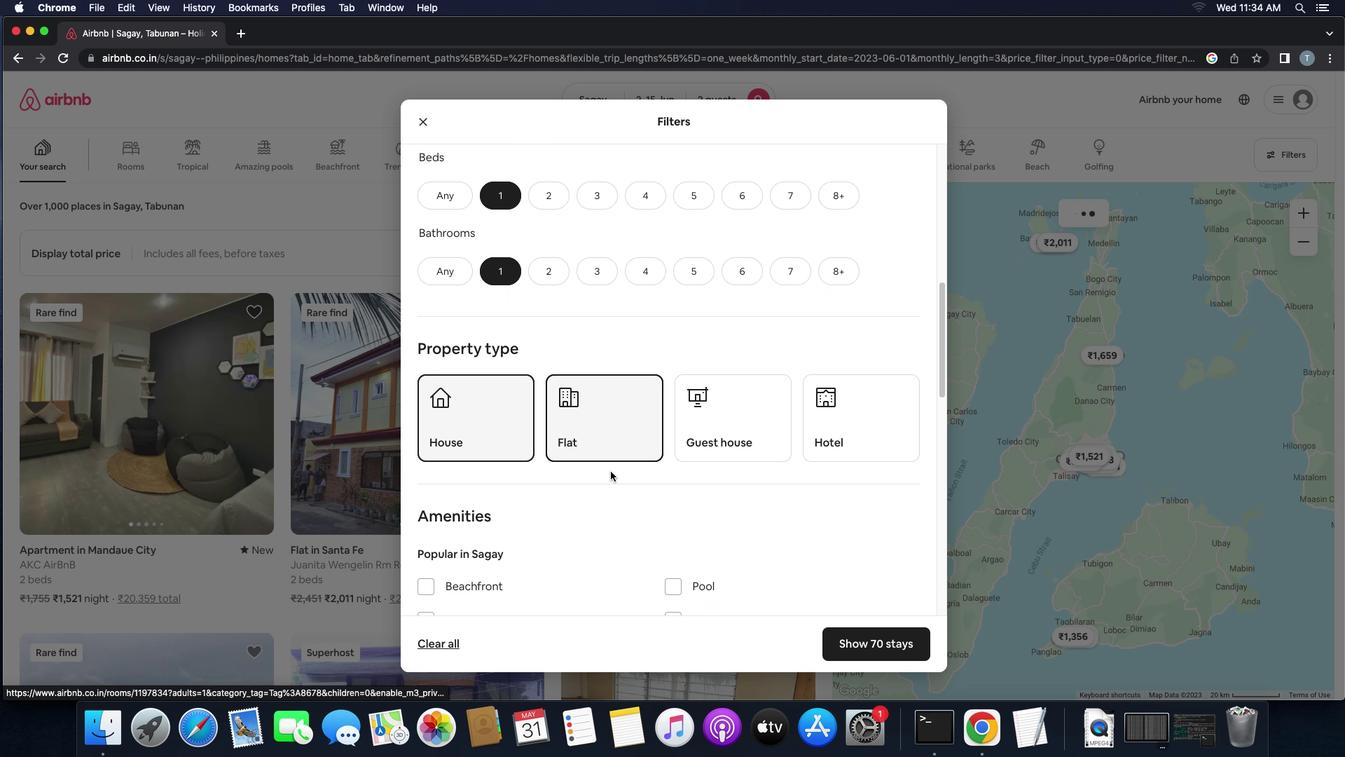 
Action: Mouse scrolled (604, 459) with delta (-14, 4)
Screenshot: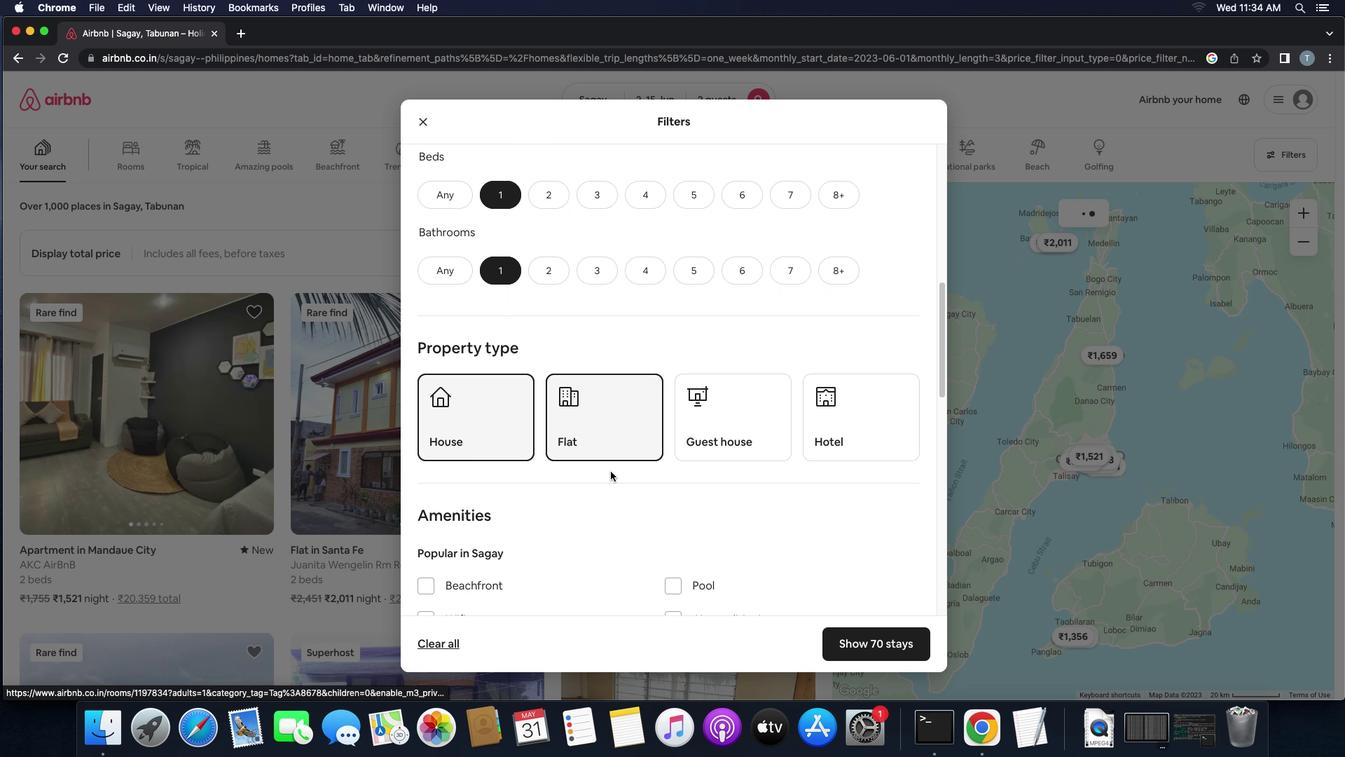 
Action: Mouse scrolled (604, 459) with delta (-14, 4)
Screenshot: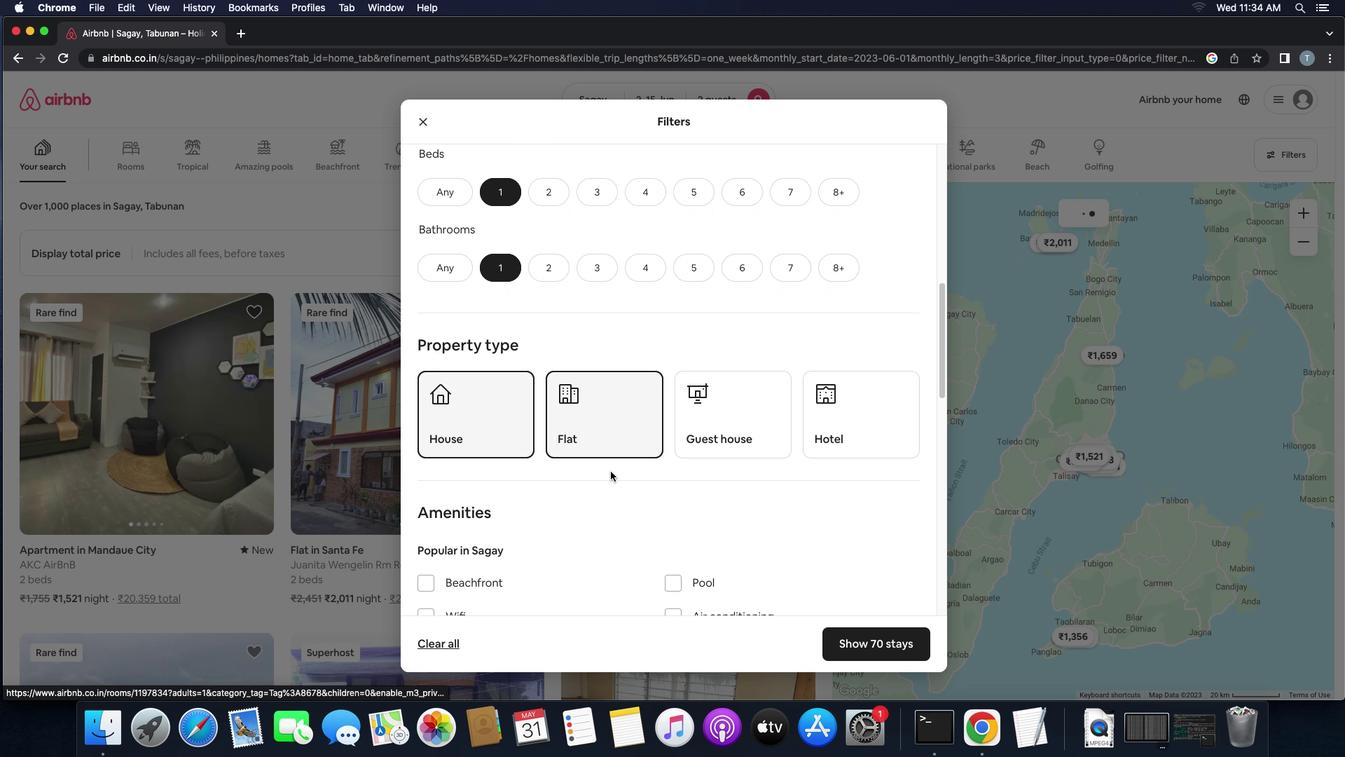
Action: Mouse scrolled (604, 459) with delta (-14, 3)
Screenshot: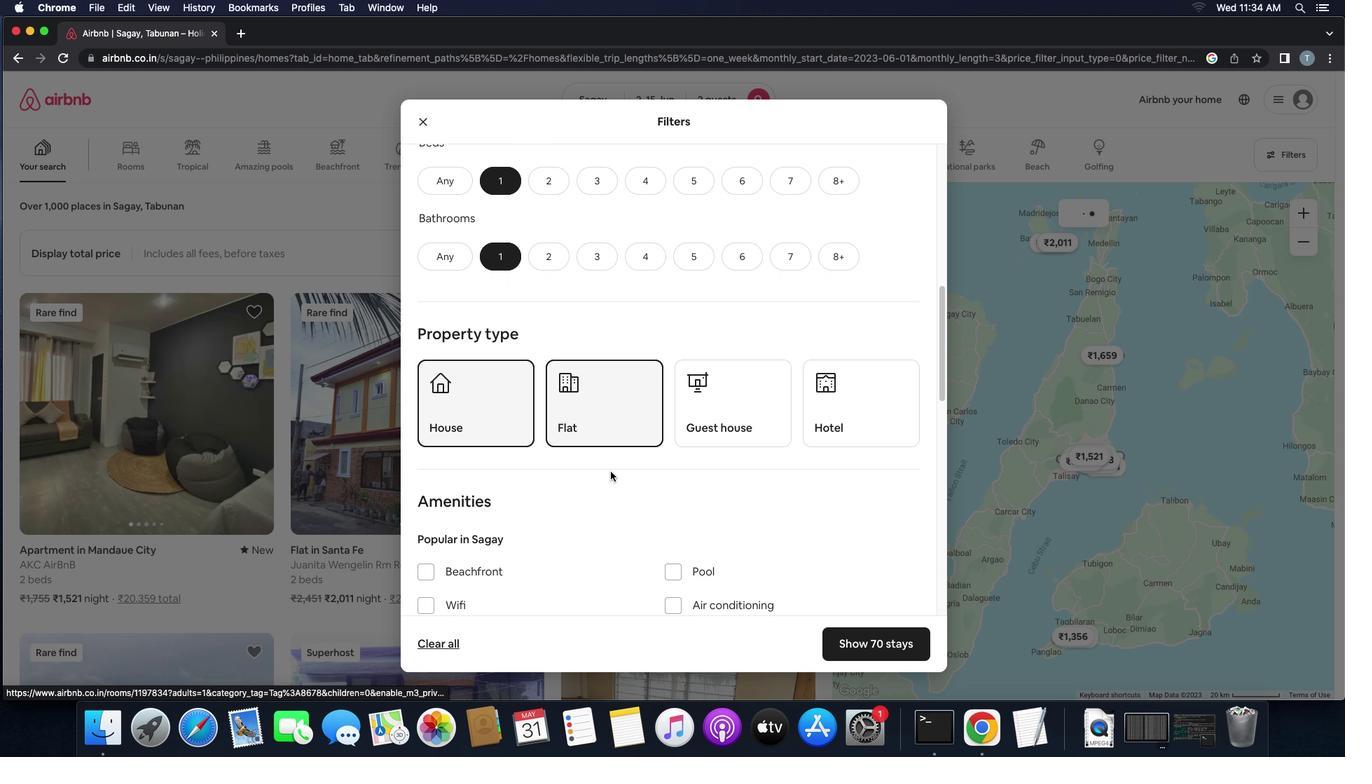 
Action: Mouse moved to (703, 326)
Screenshot: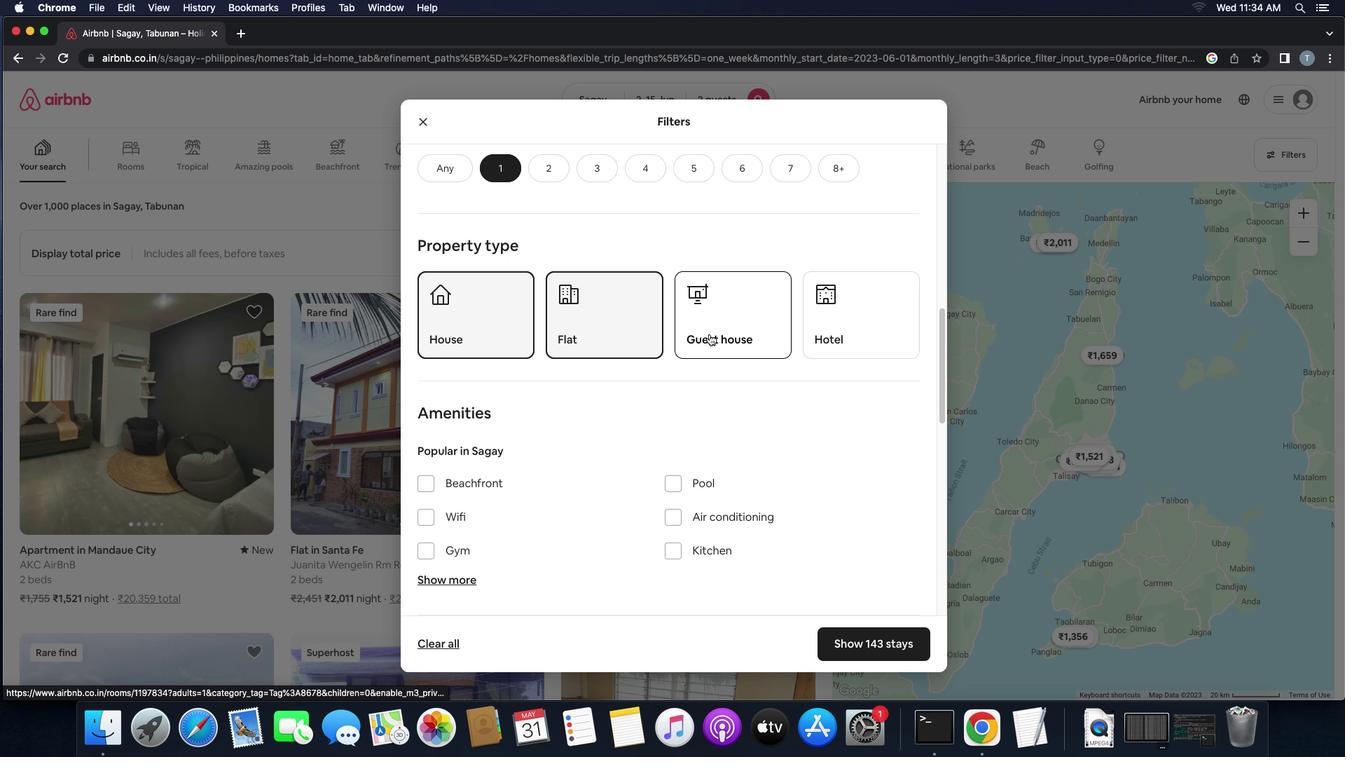 
Action: Mouse pressed left at (703, 326)
Screenshot: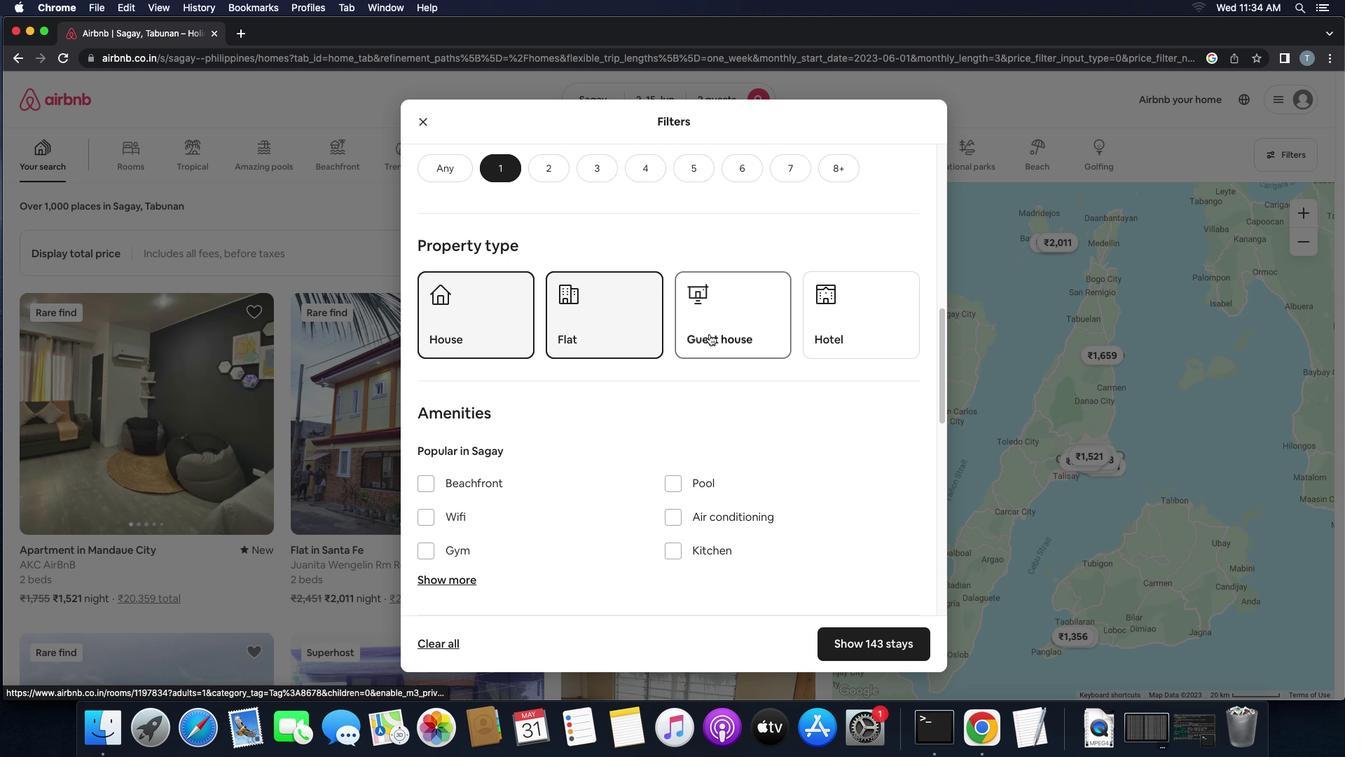 
Action: Mouse moved to (808, 334)
Screenshot: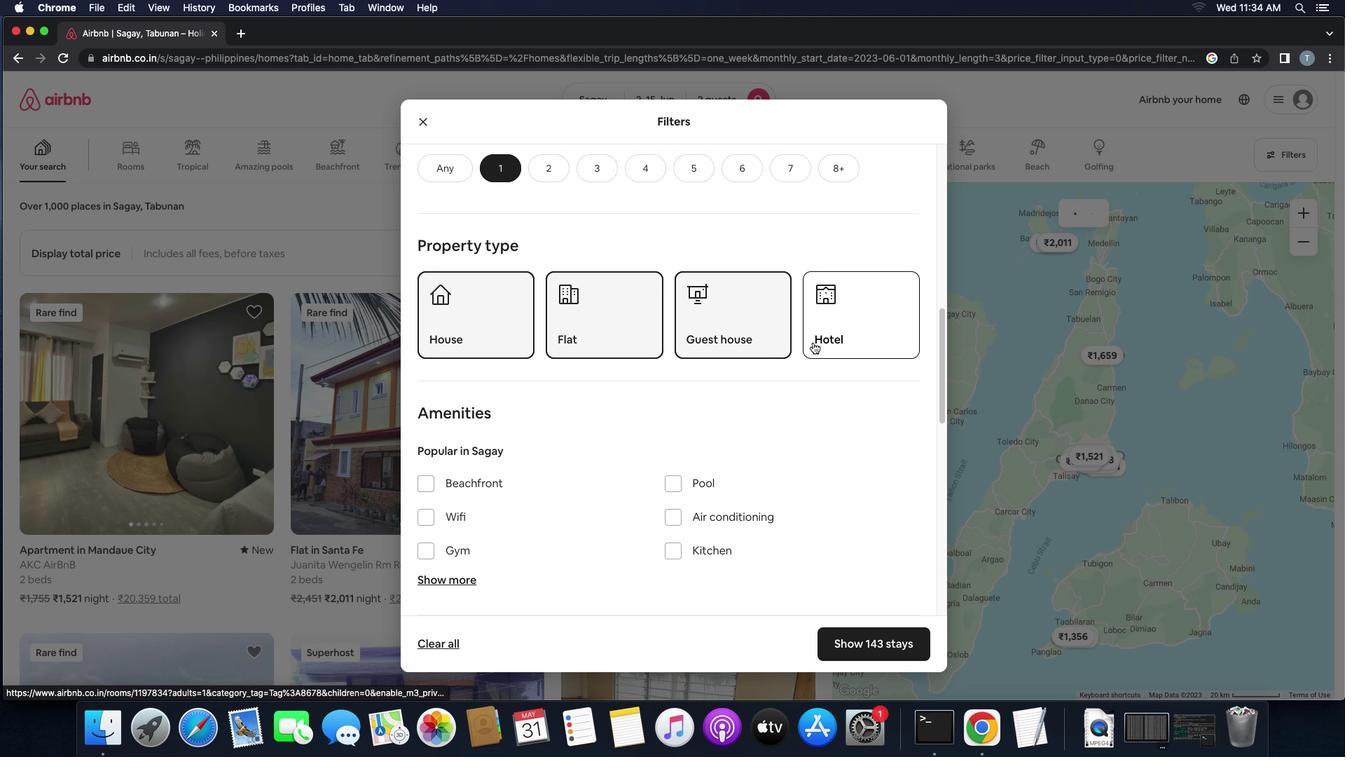 
Action: Mouse pressed left at (808, 334)
Screenshot: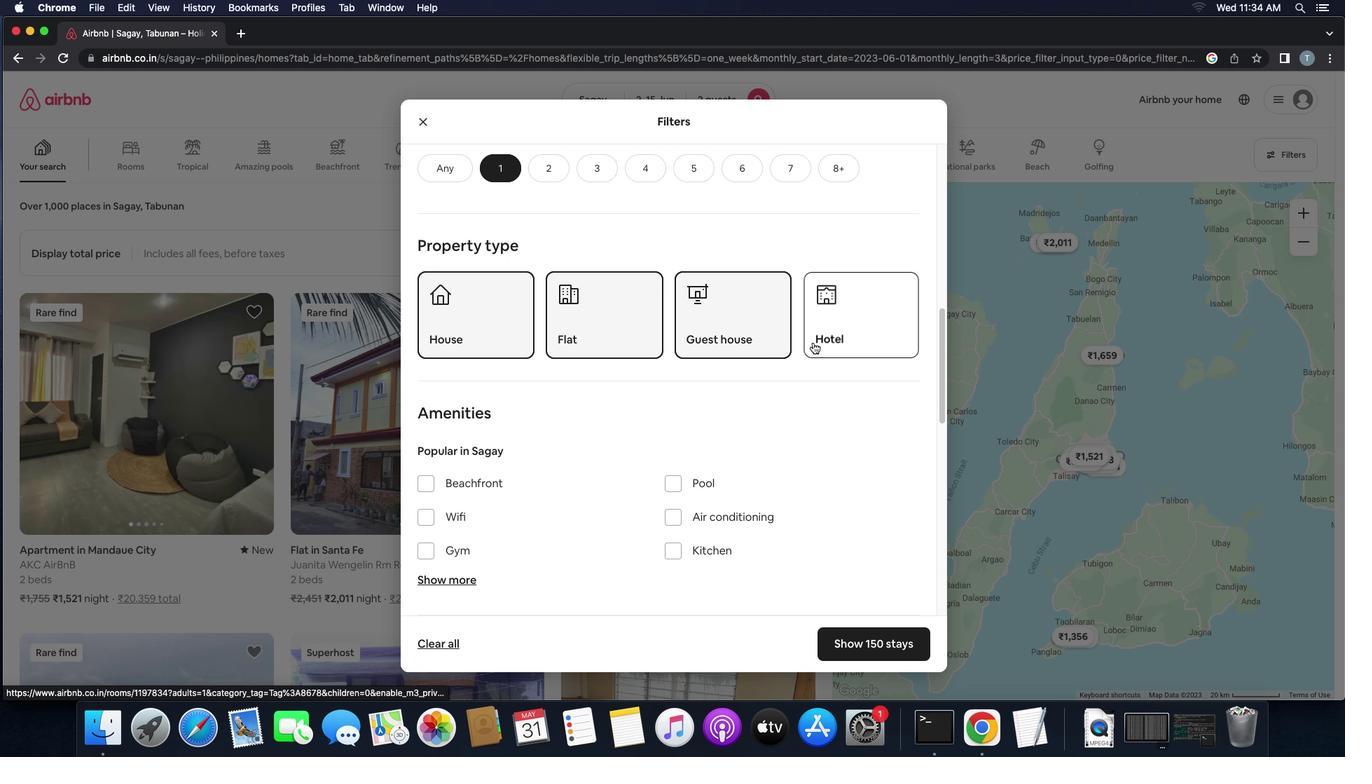 
Action: Mouse moved to (754, 399)
Screenshot: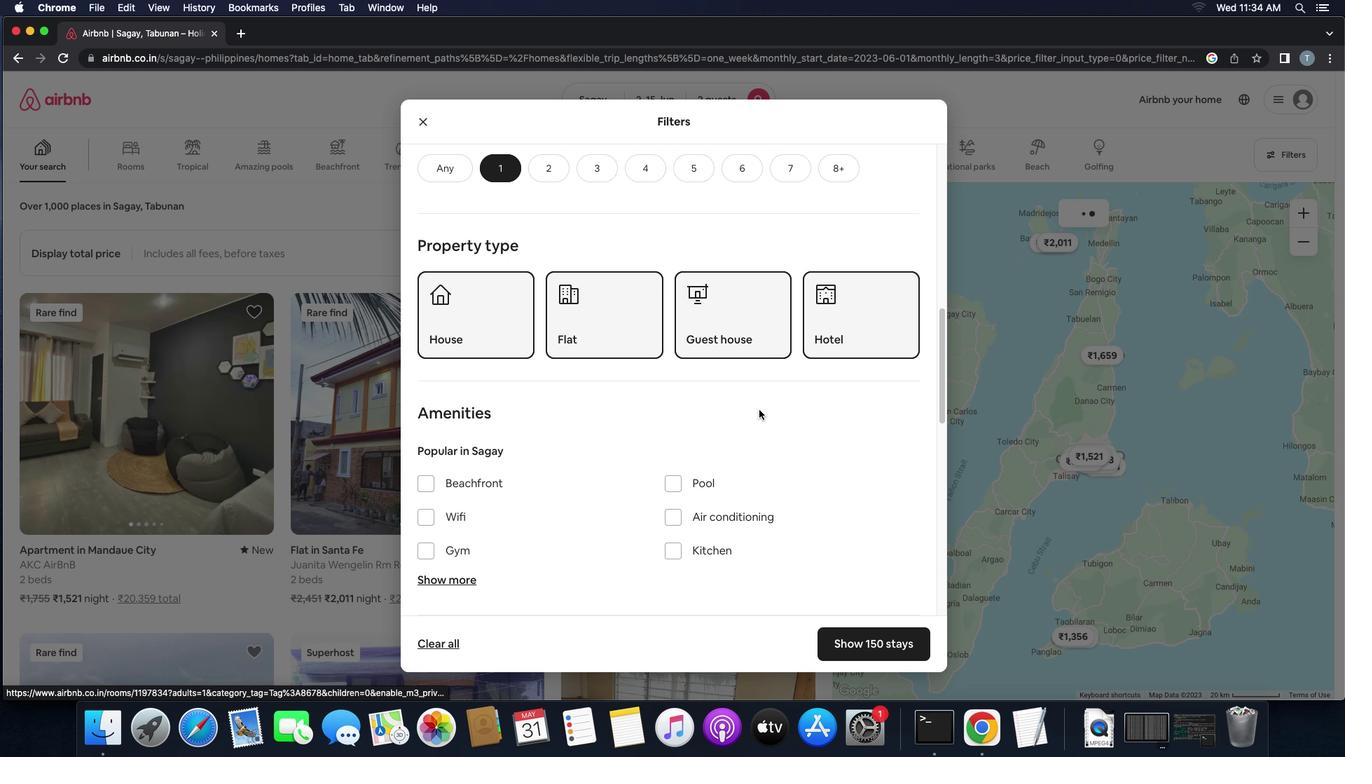 
Action: Mouse scrolled (754, 399) with delta (-14, 4)
Screenshot: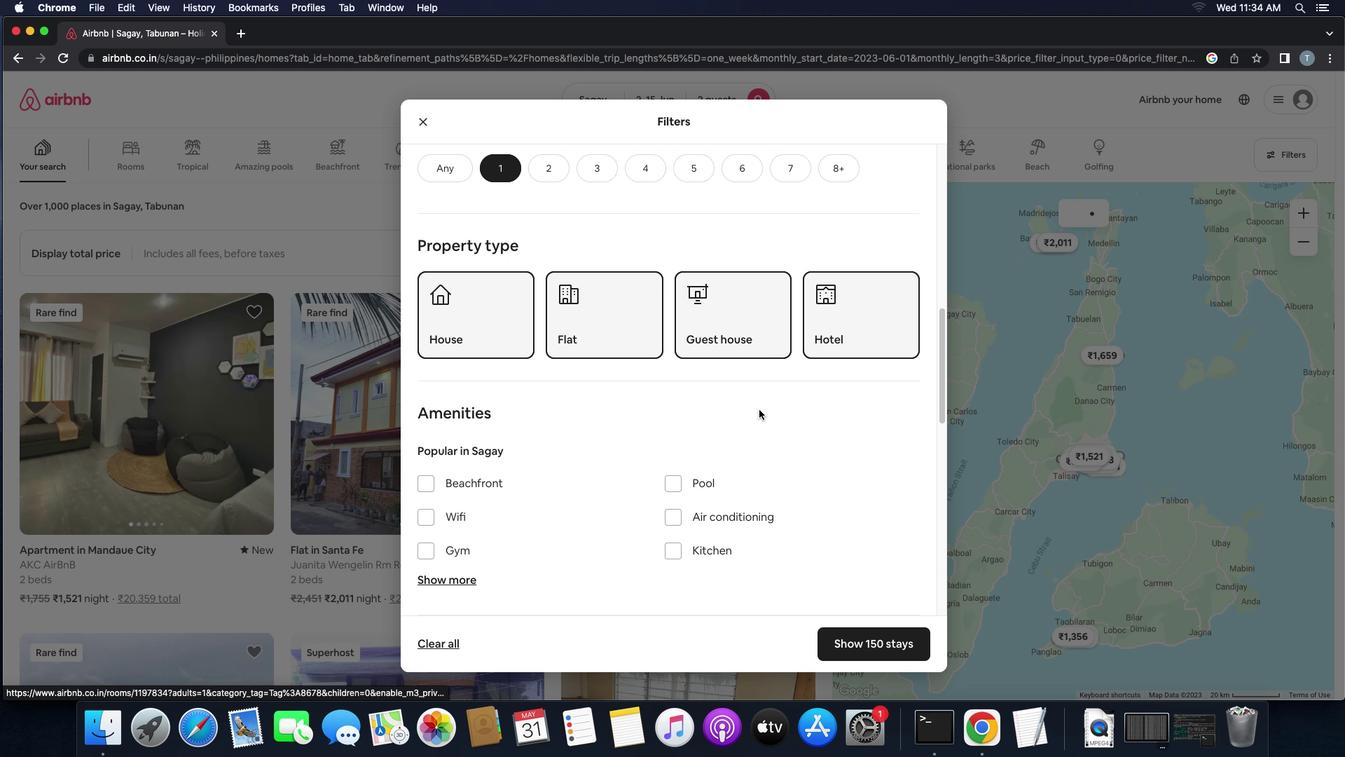 
Action: Mouse scrolled (754, 399) with delta (-14, 4)
Screenshot: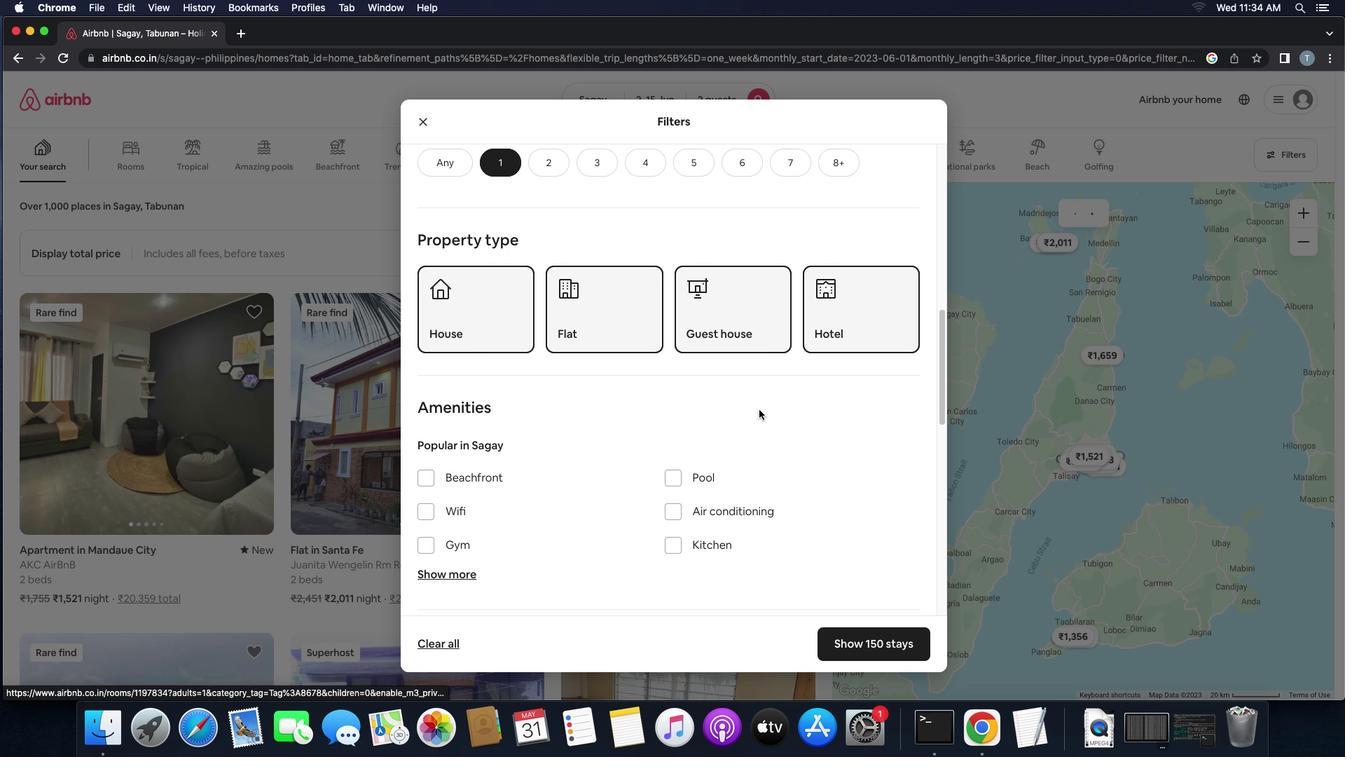 
Action: Mouse scrolled (754, 399) with delta (-14, 4)
Screenshot: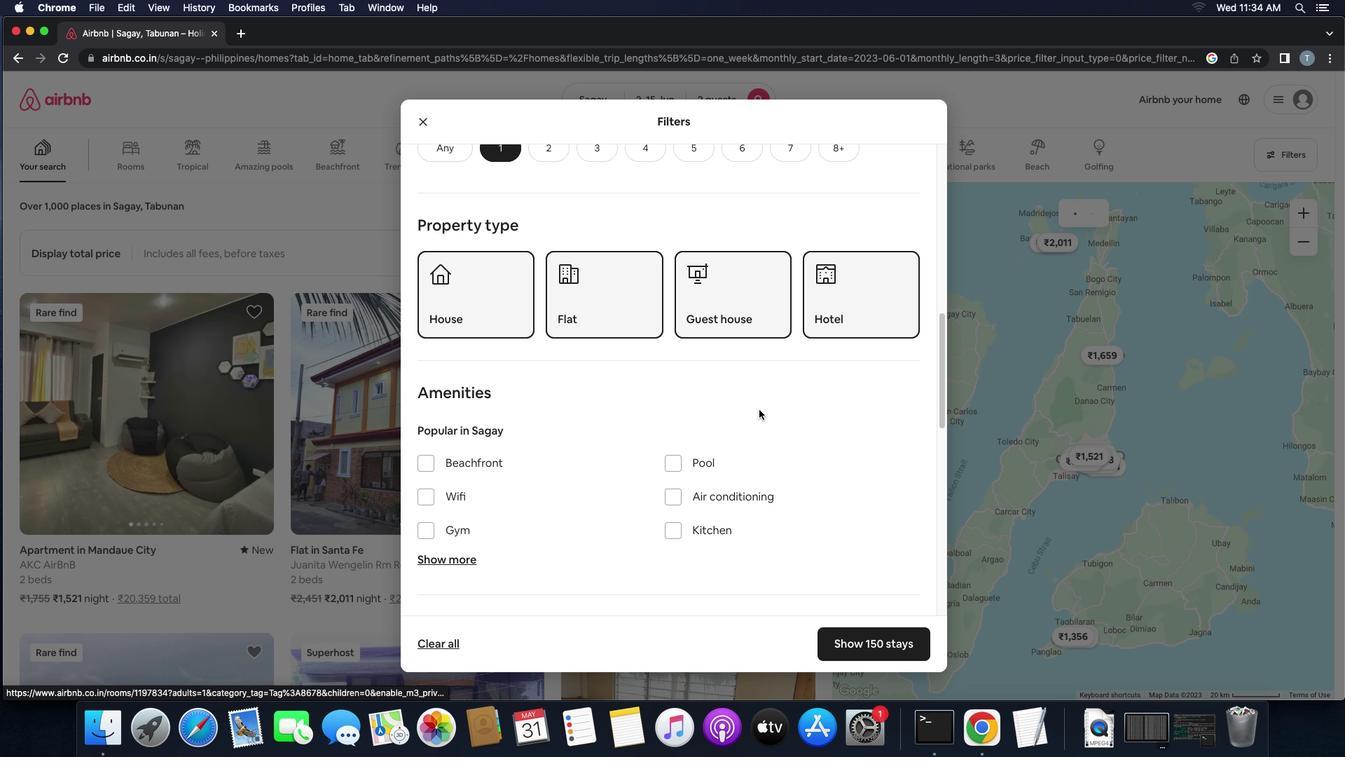 
Action: Mouse moved to (753, 399)
Screenshot: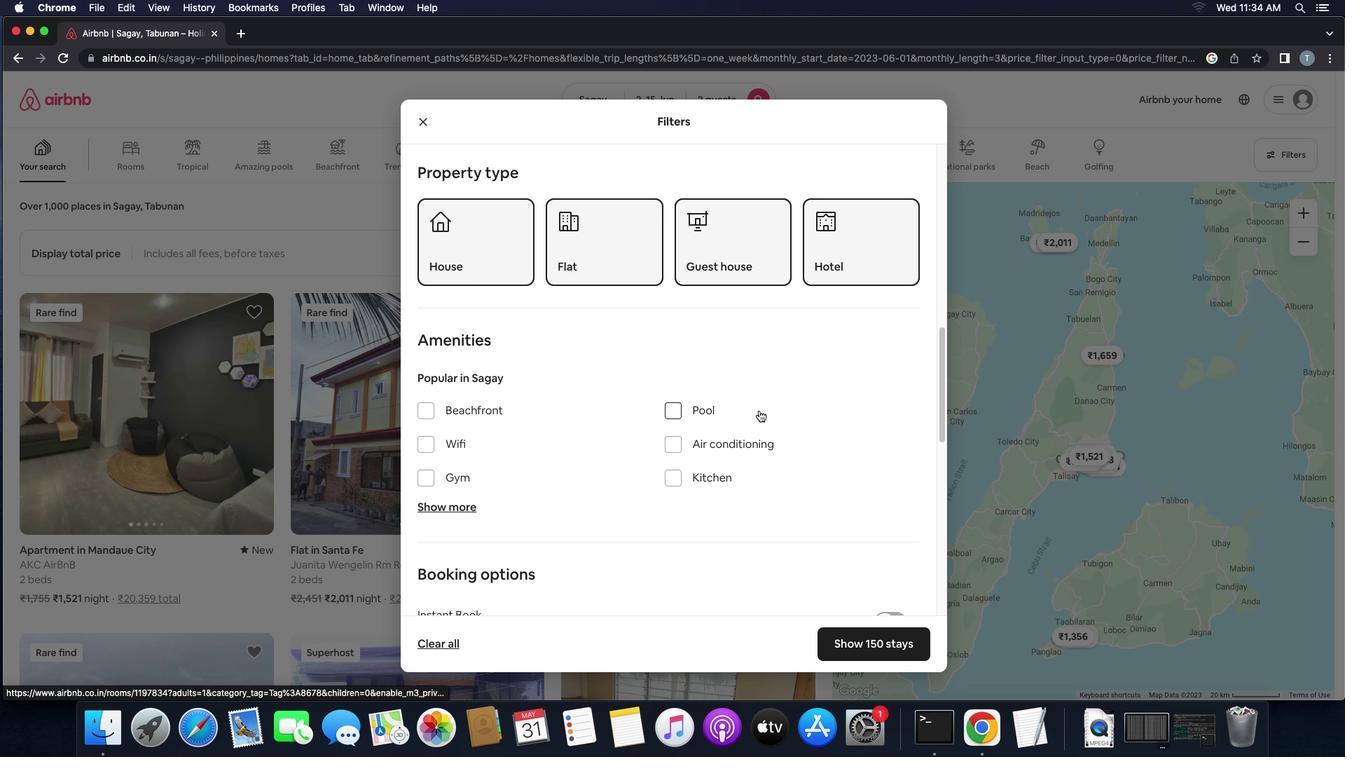 
Action: Mouse scrolled (753, 399) with delta (-14, 4)
Screenshot: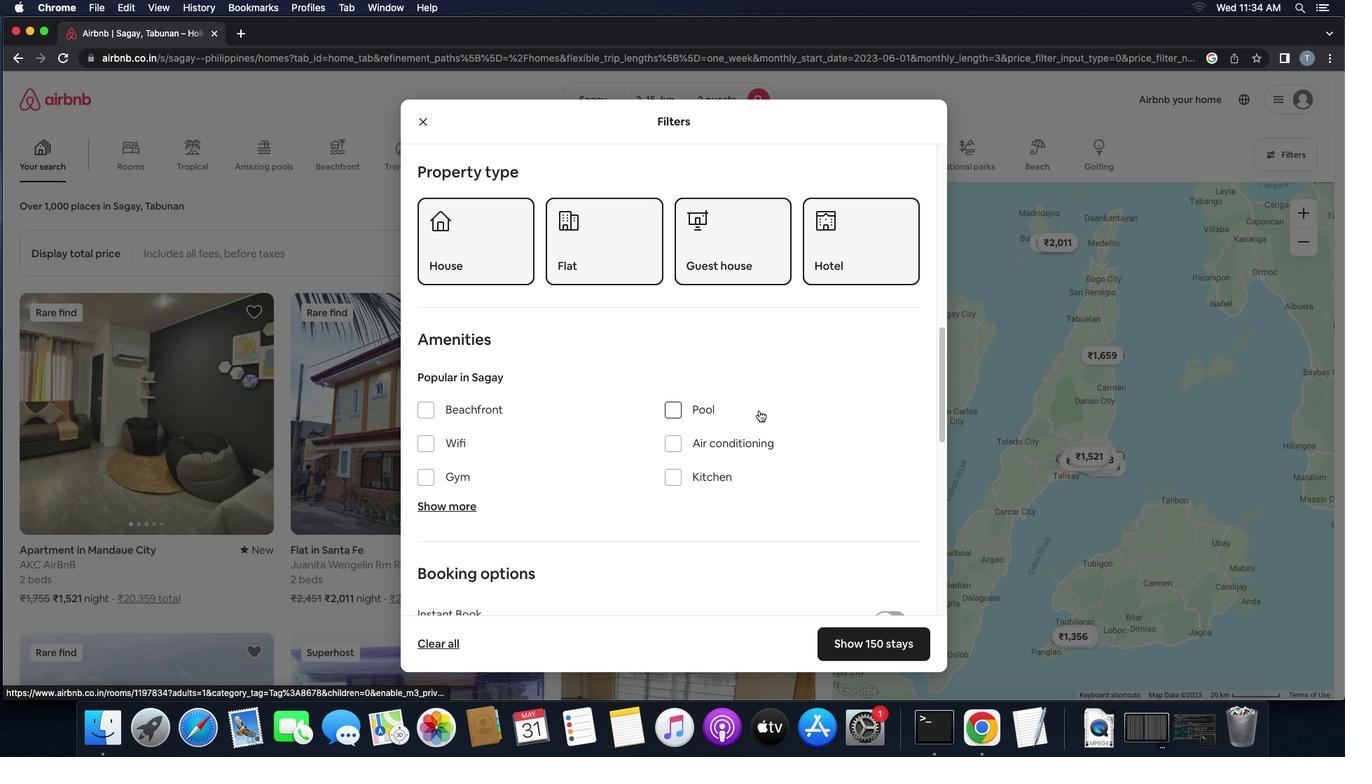 
Action: Mouse scrolled (753, 399) with delta (-14, 4)
Screenshot: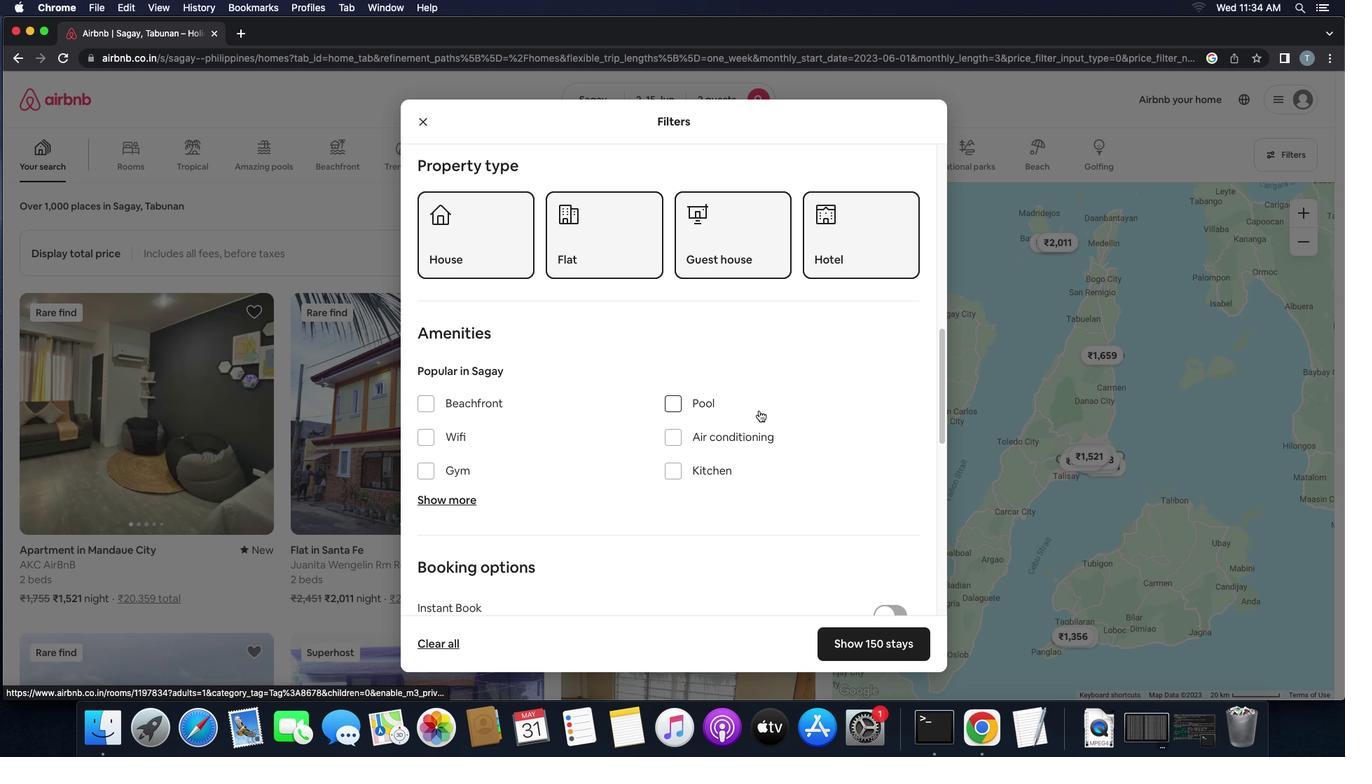 
Action: Mouse scrolled (753, 399) with delta (-14, 4)
Screenshot: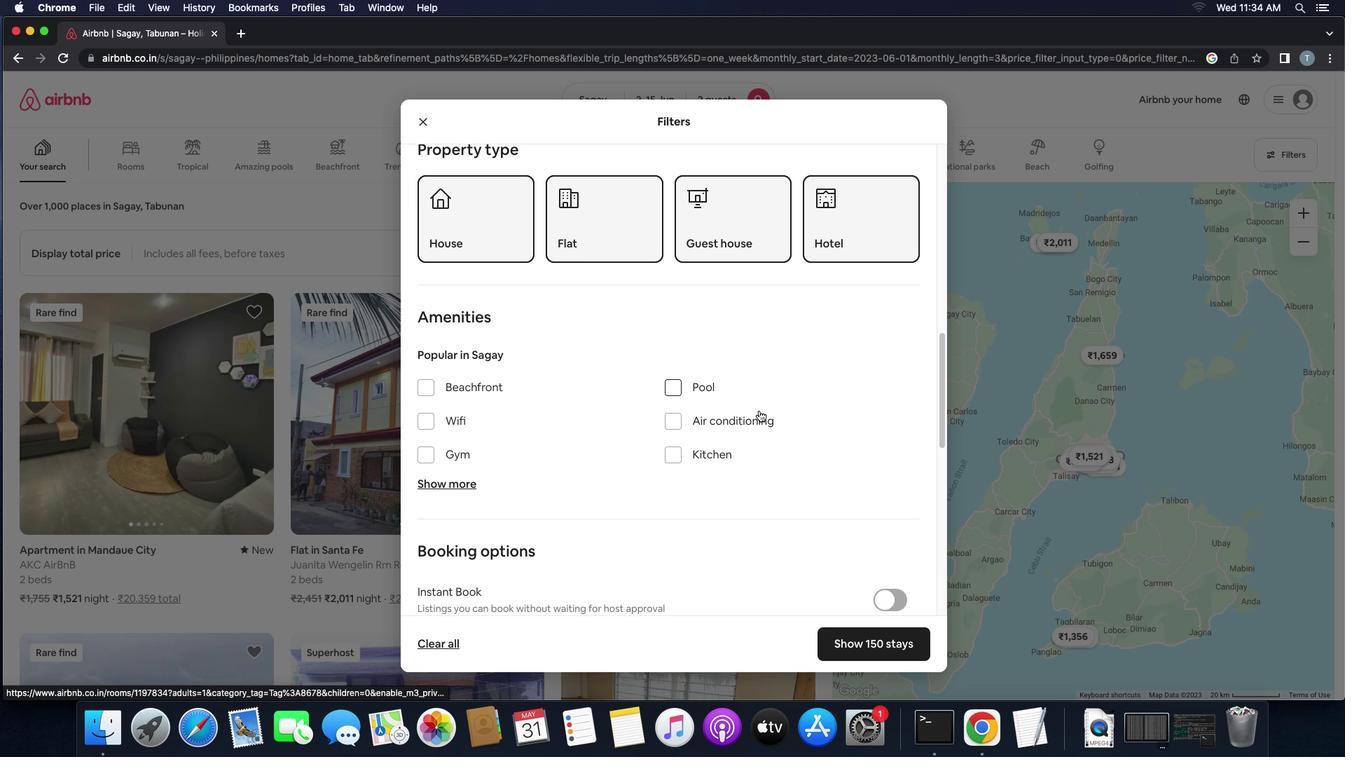 
Action: Mouse moved to (752, 400)
Screenshot: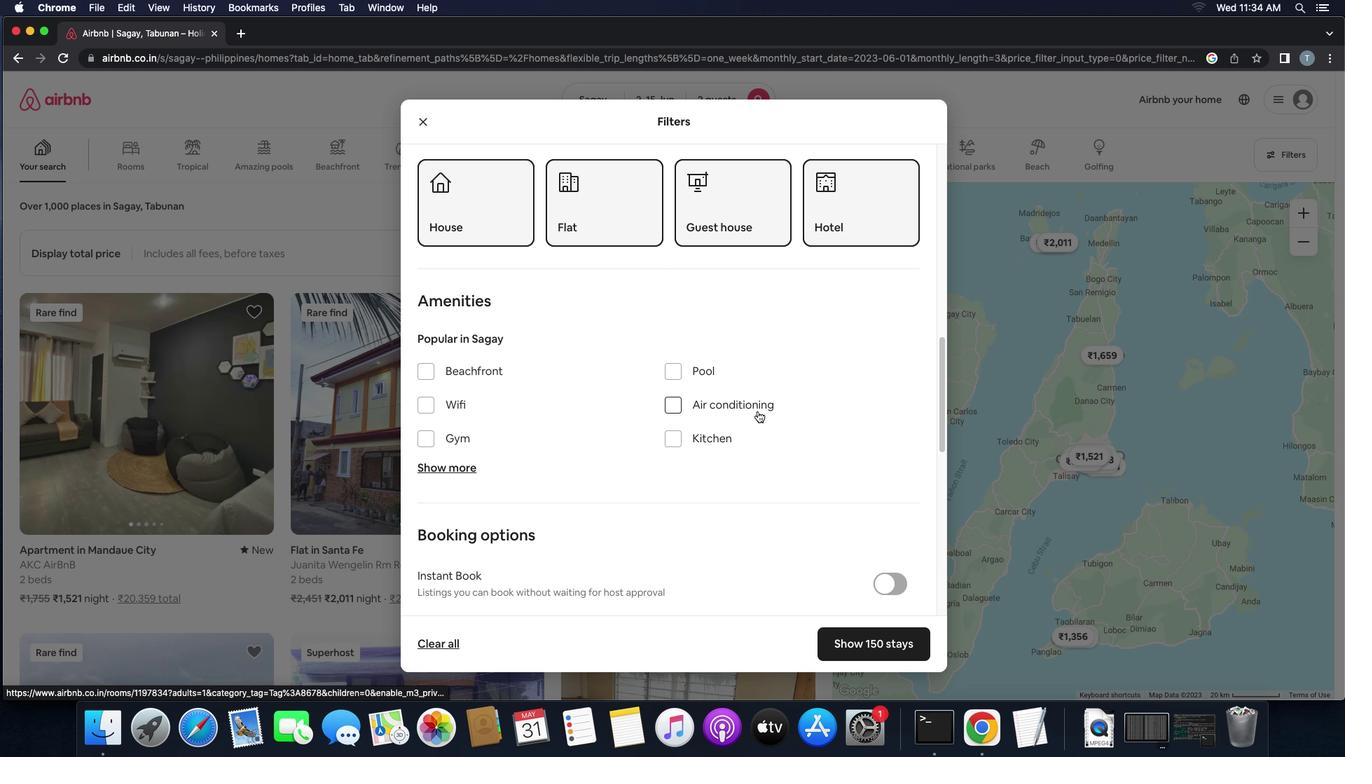 
Action: Mouse scrolled (752, 400) with delta (-14, 4)
Screenshot: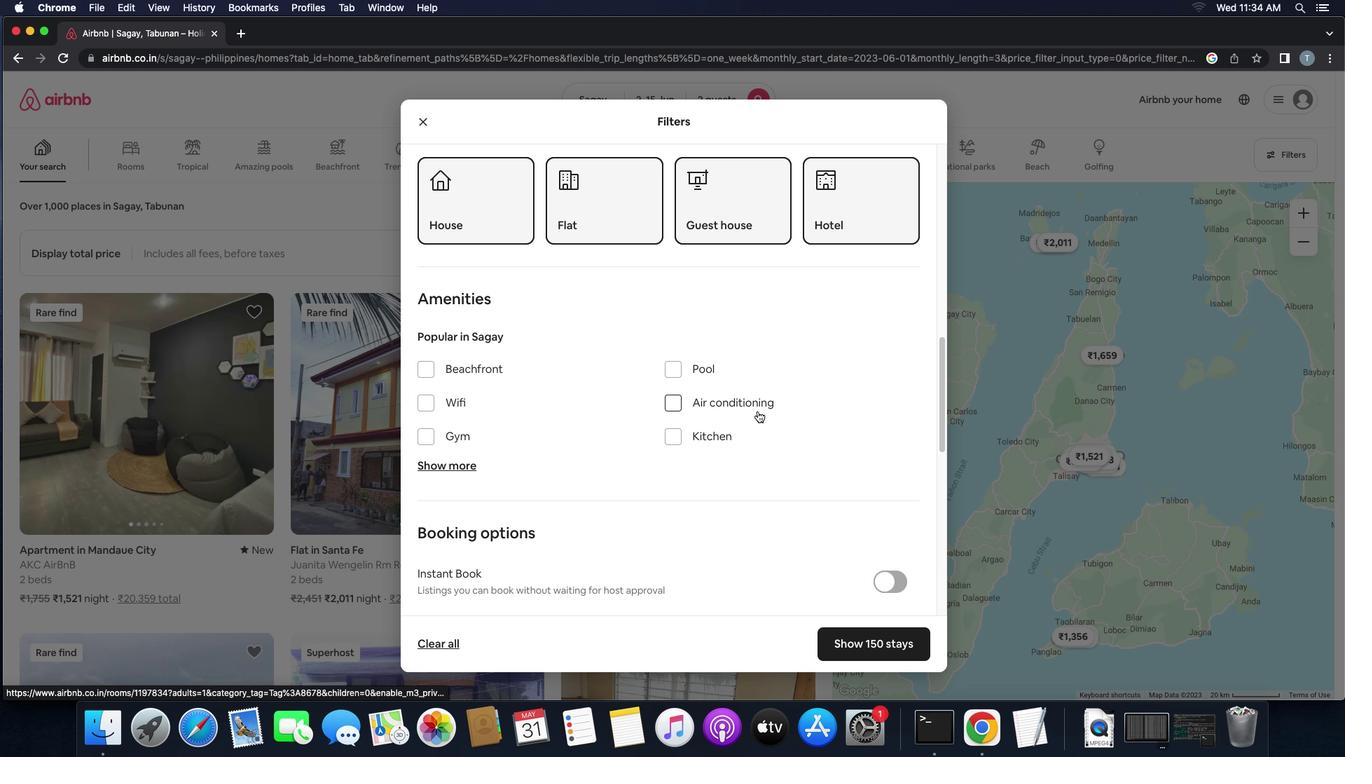 
Action: Mouse scrolled (752, 400) with delta (-14, 4)
Screenshot: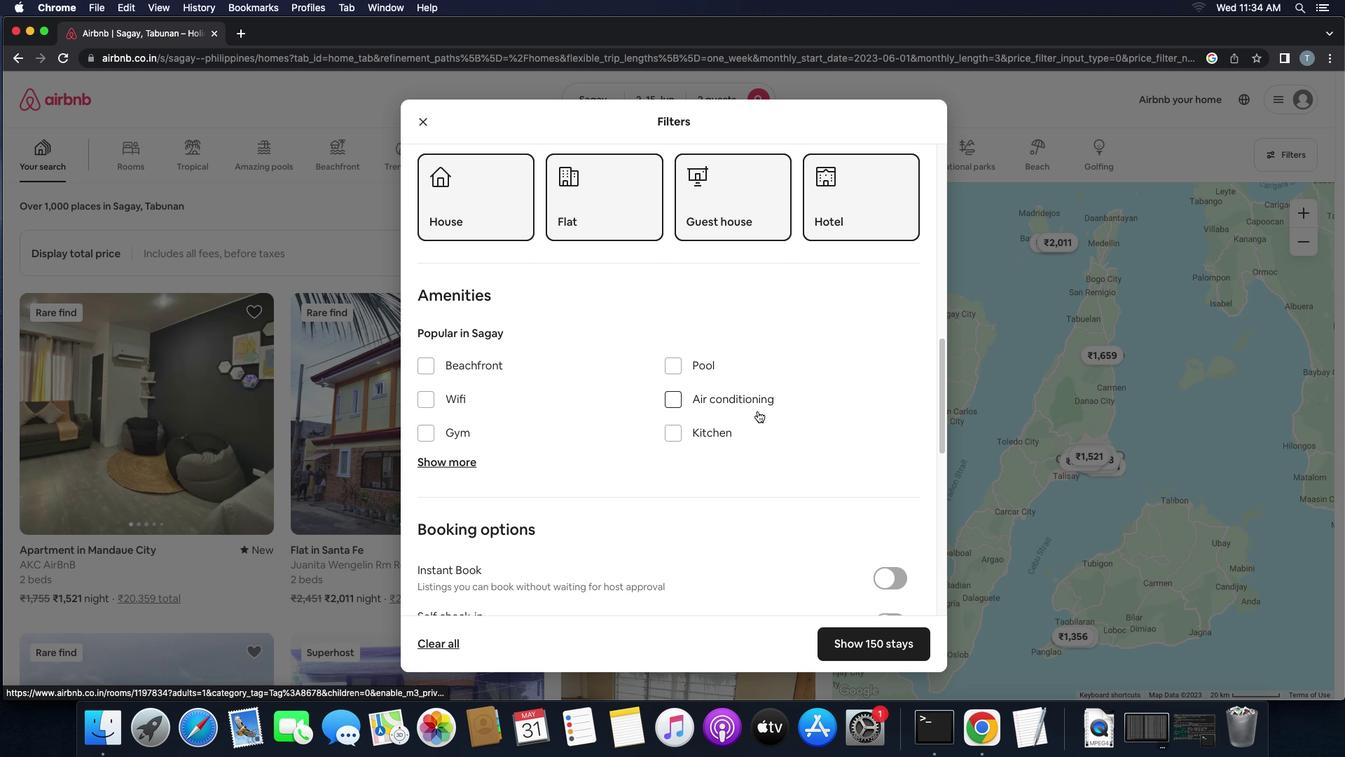 
Action: Mouse scrolled (752, 400) with delta (-14, 4)
Screenshot: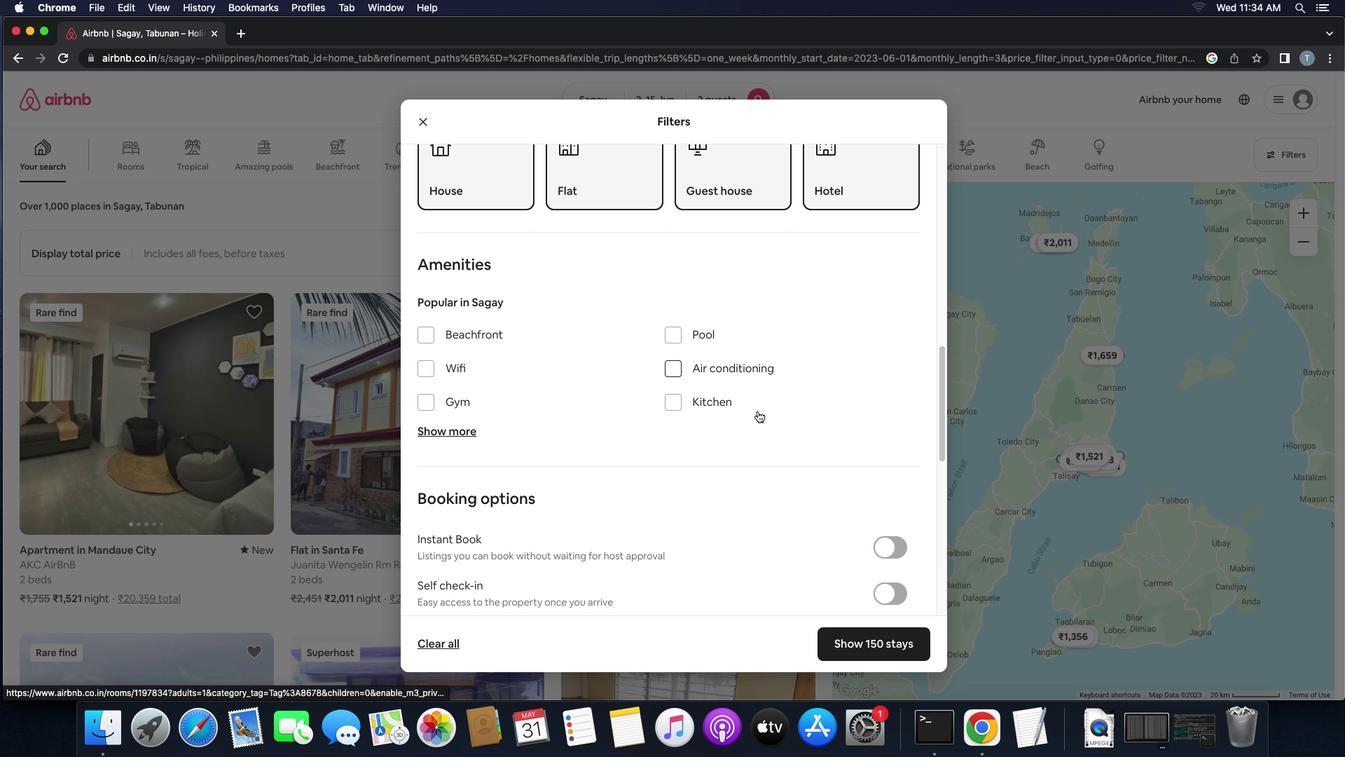 
Action: Mouse moved to (744, 424)
Screenshot: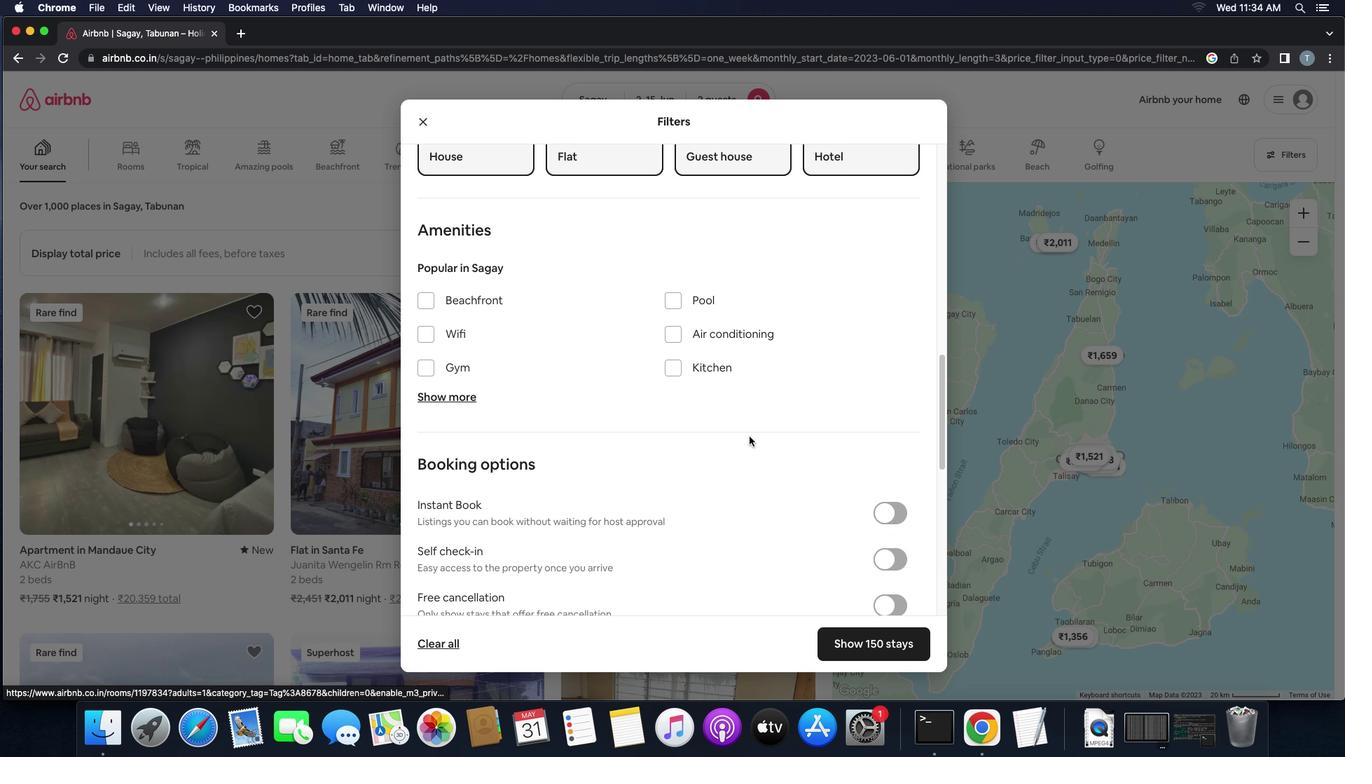 
Action: Mouse scrolled (744, 424) with delta (-14, 4)
Screenshot: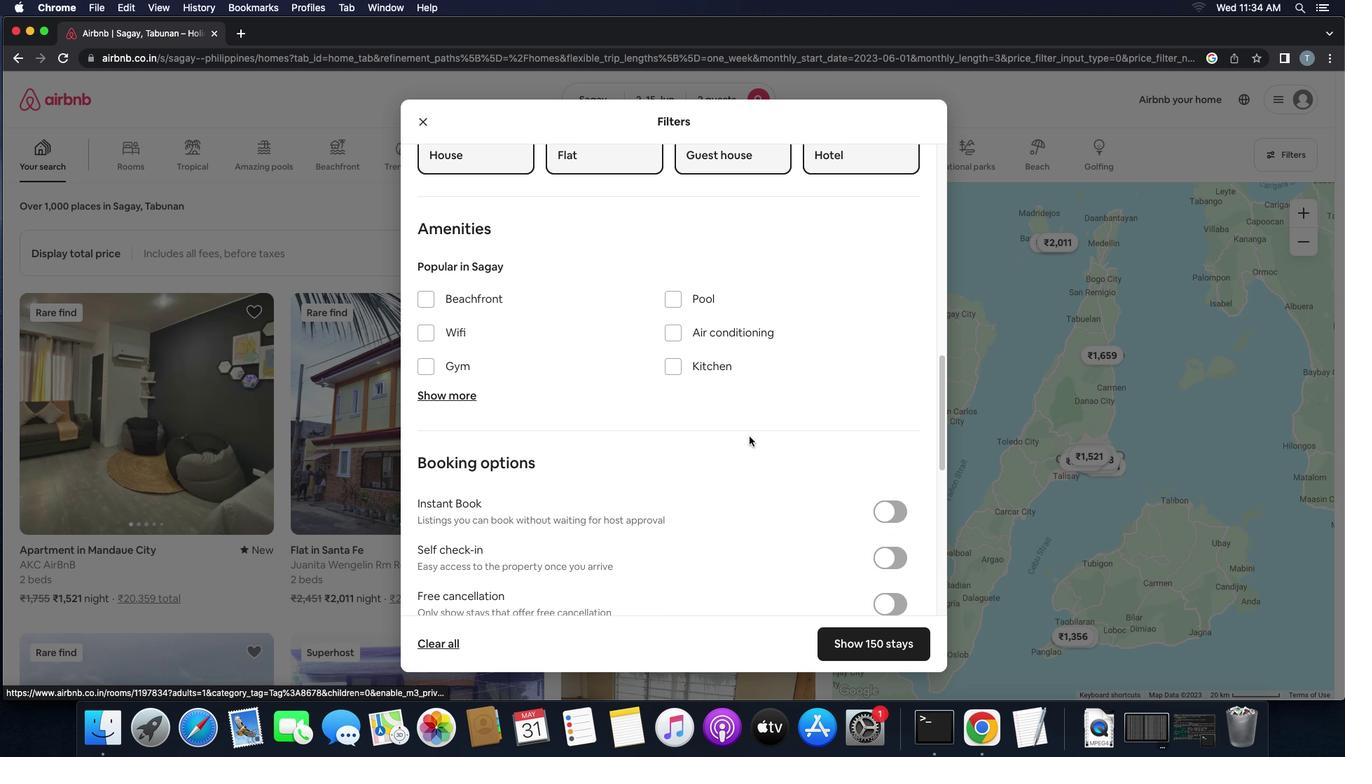 
Action: Mouse scrolled (744, 424) with delta (-14, 4)
Screenshot: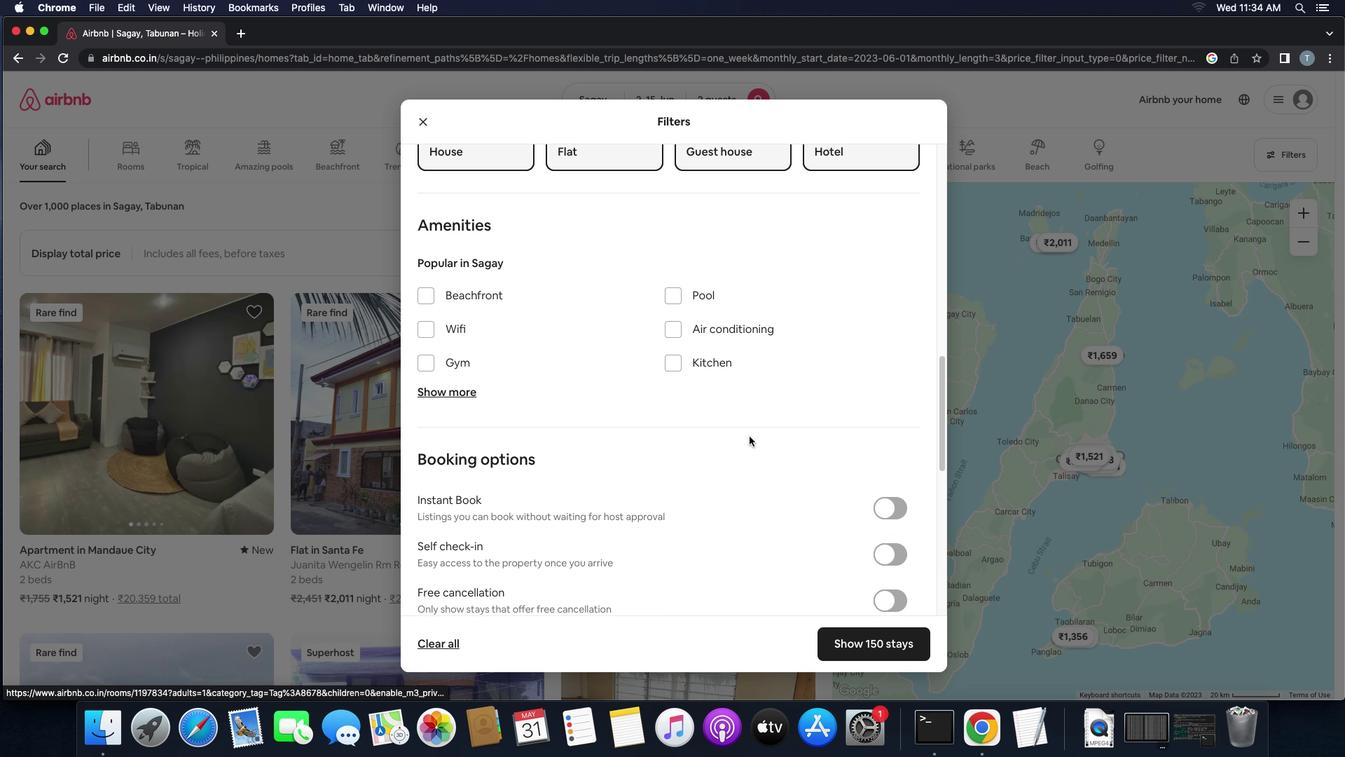 
Action: Mouse scrolled (744, 424) with delta (-14, 4)
Screenshot: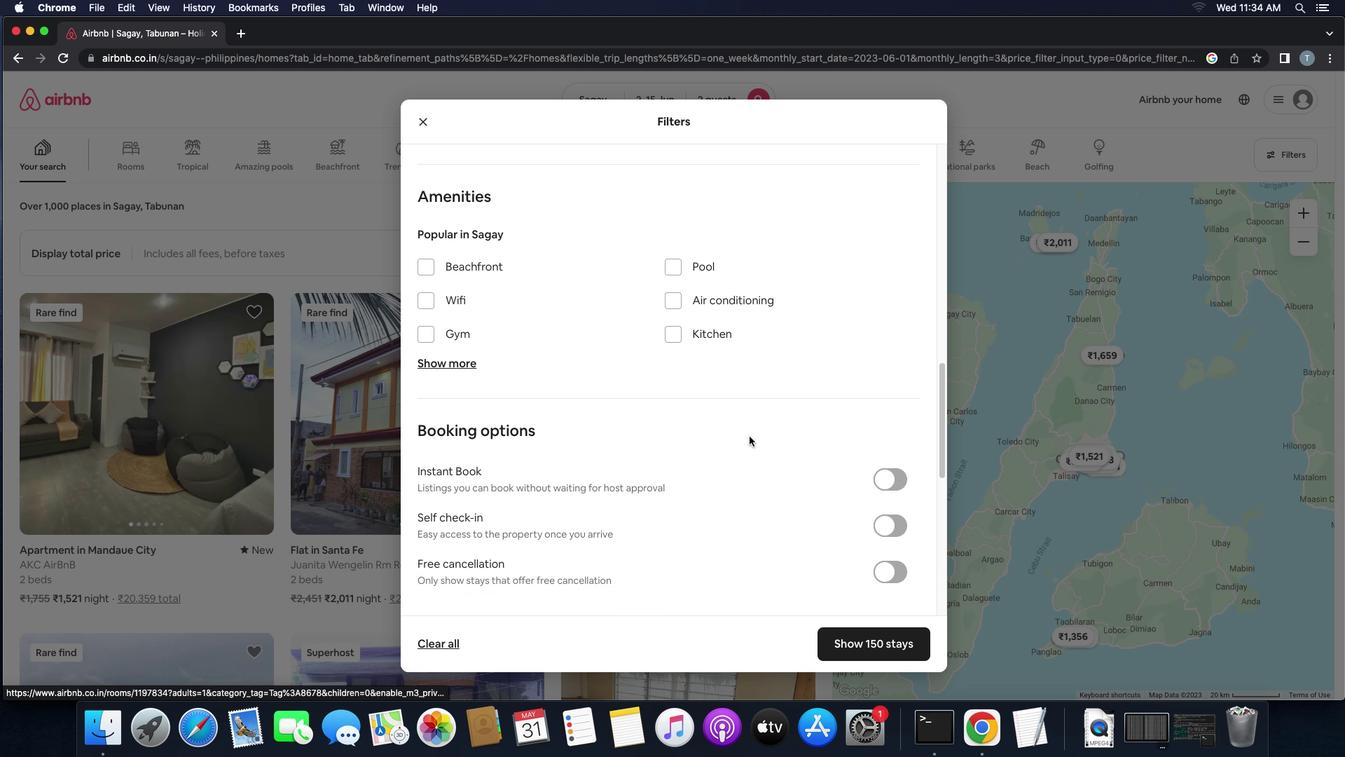 
Action: Mouse moved to (894, 479)
Screenshot: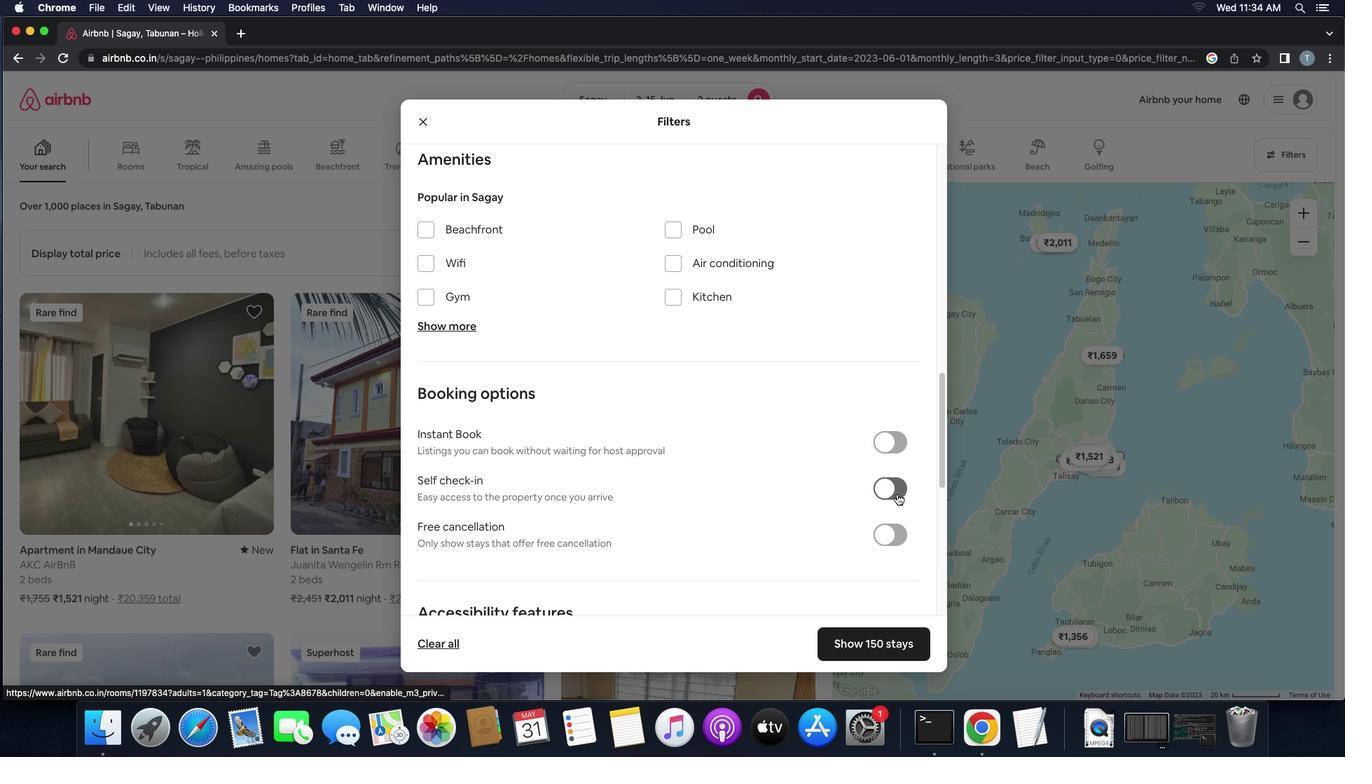 
Action: Mouse pressed left at (894, 479)
Screenshot: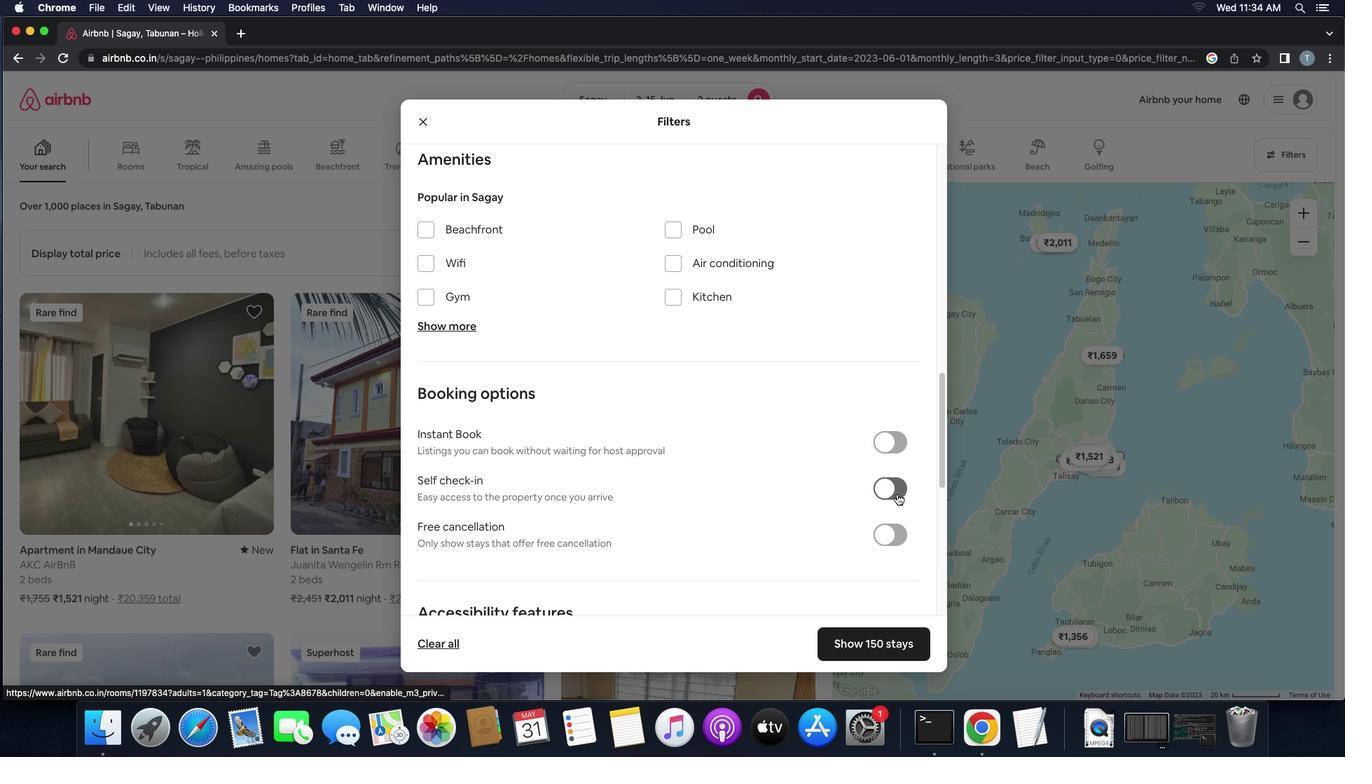 
Action: Mouse moved to (760, 487)
Screenshot: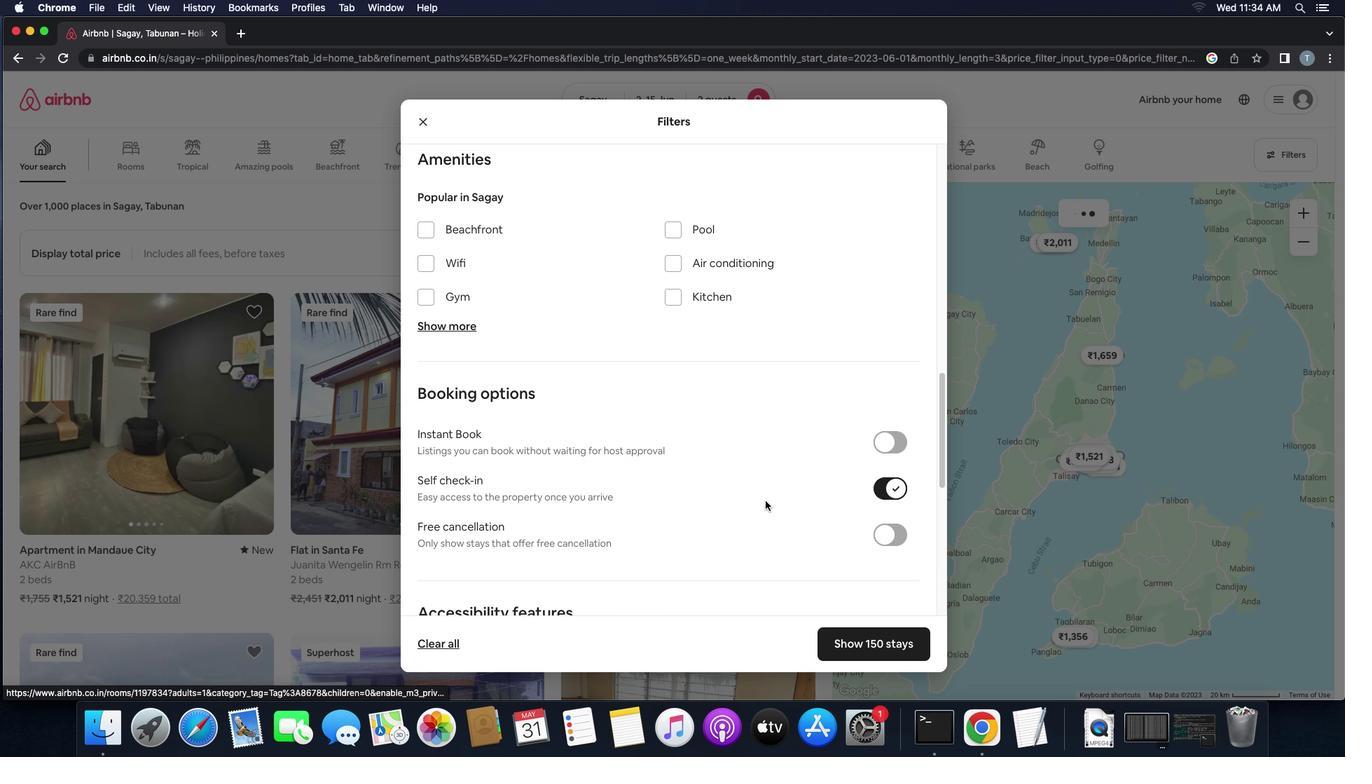 
Action: Mouse scrolled (760, 487) with delta (-14, 4)
Screenshot: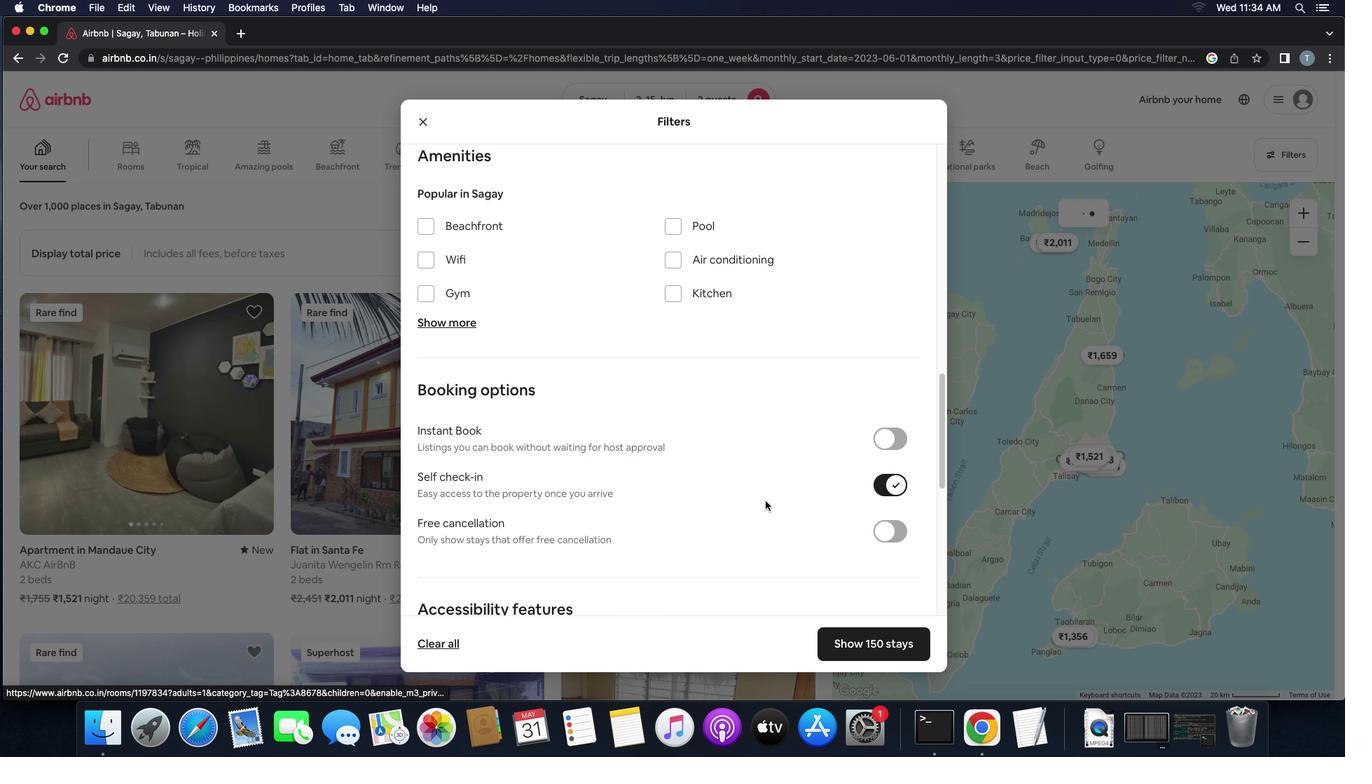 
Action: Mouse scrolled (760, 487) with delta (-14, 4)
Screenshot: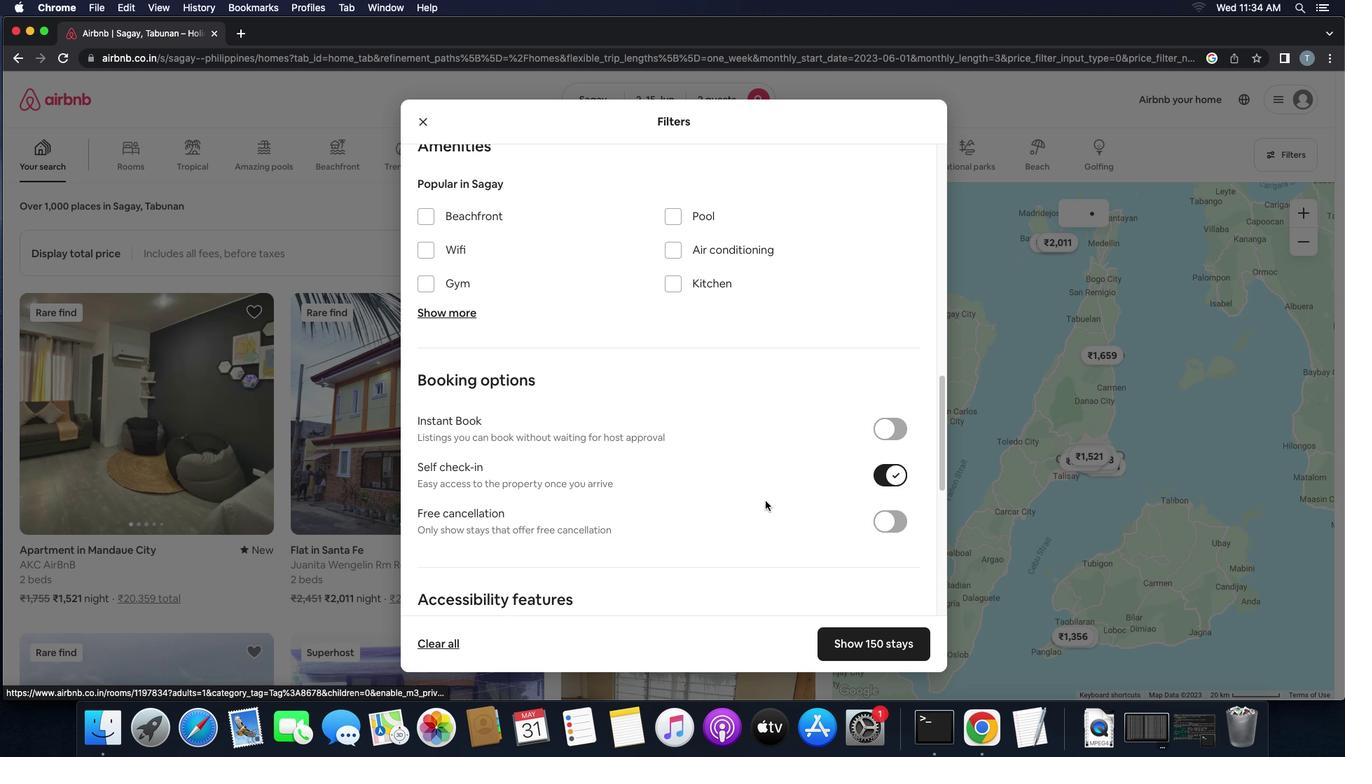 
Action: Mouse scrolled (760, 487) with delta (-14, 3)
Screenshot: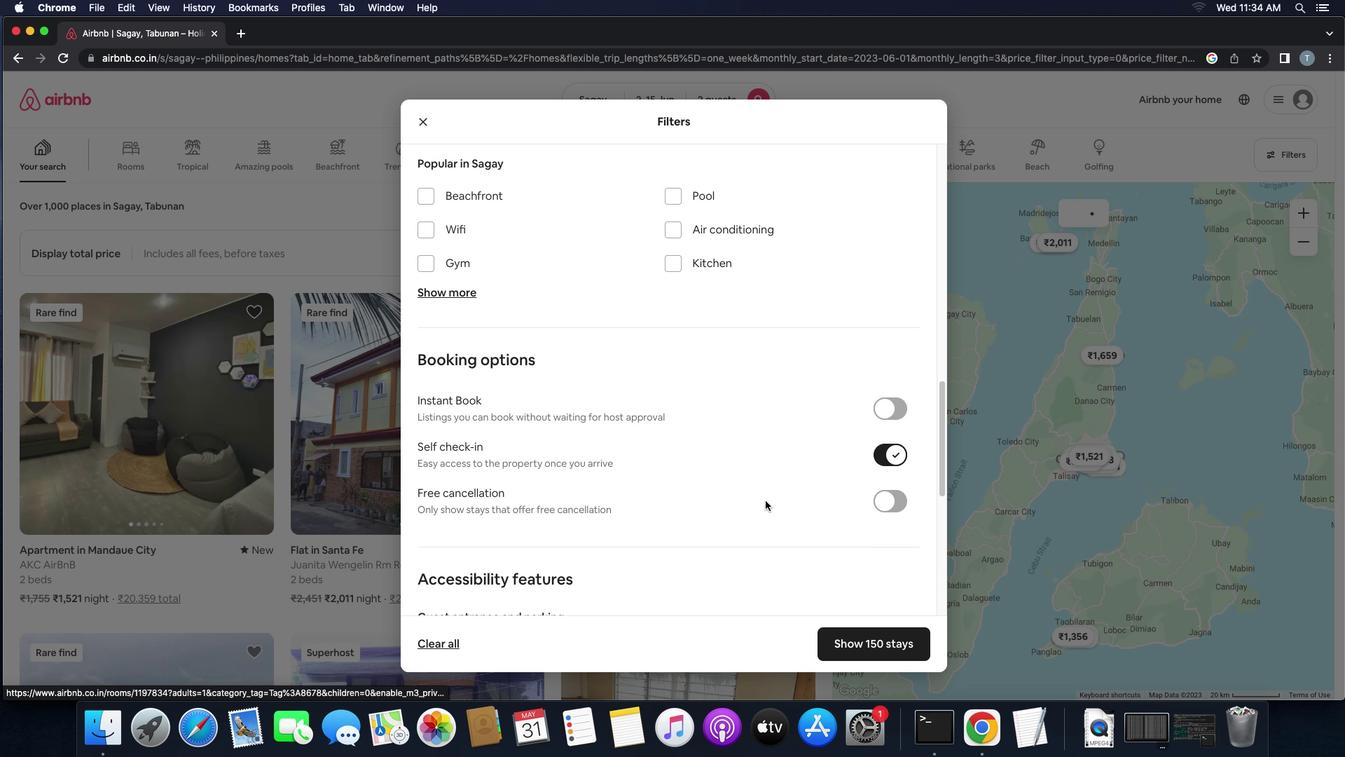 
Action: Mouse scrolled (760, 487) with delta (-14, 4)
Screenshot: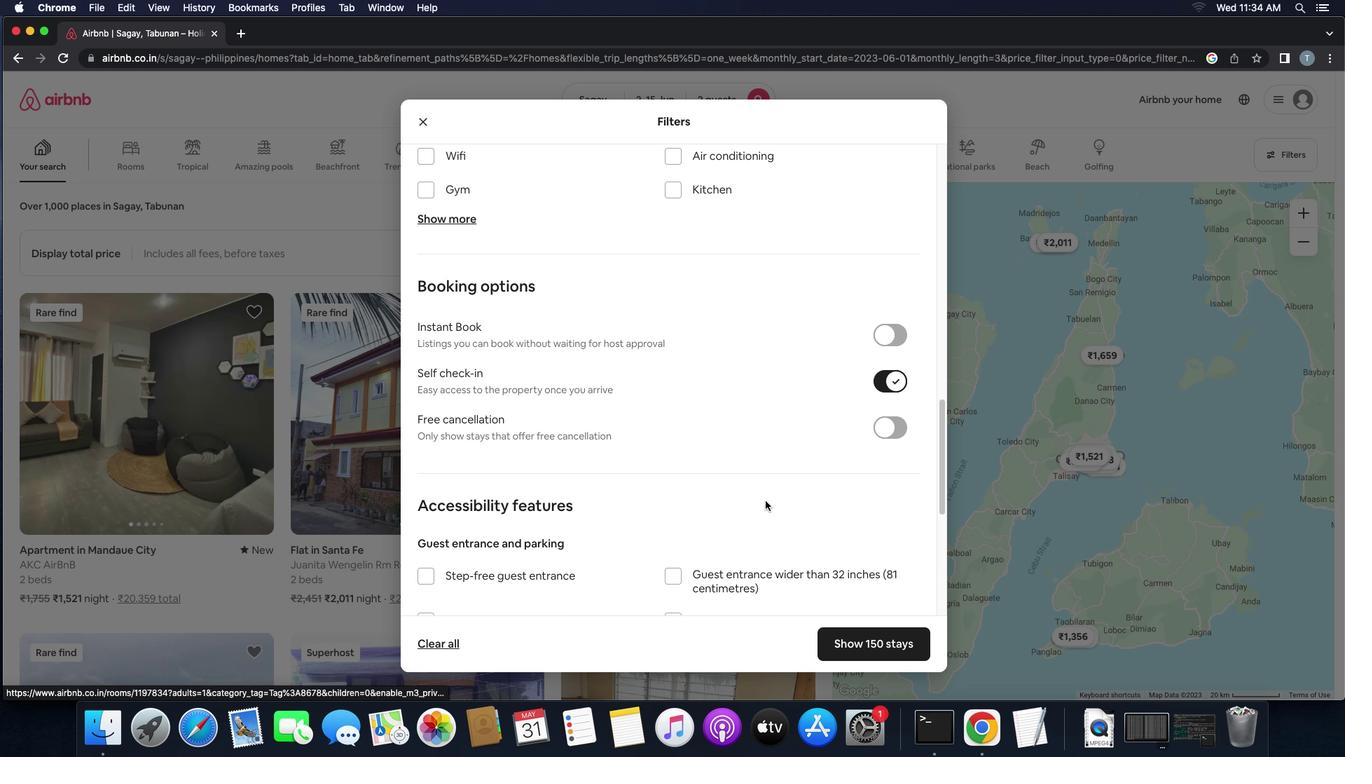 
Action: Mouse scrolled (760, 487) with delta (-14, 4)
Screenshot: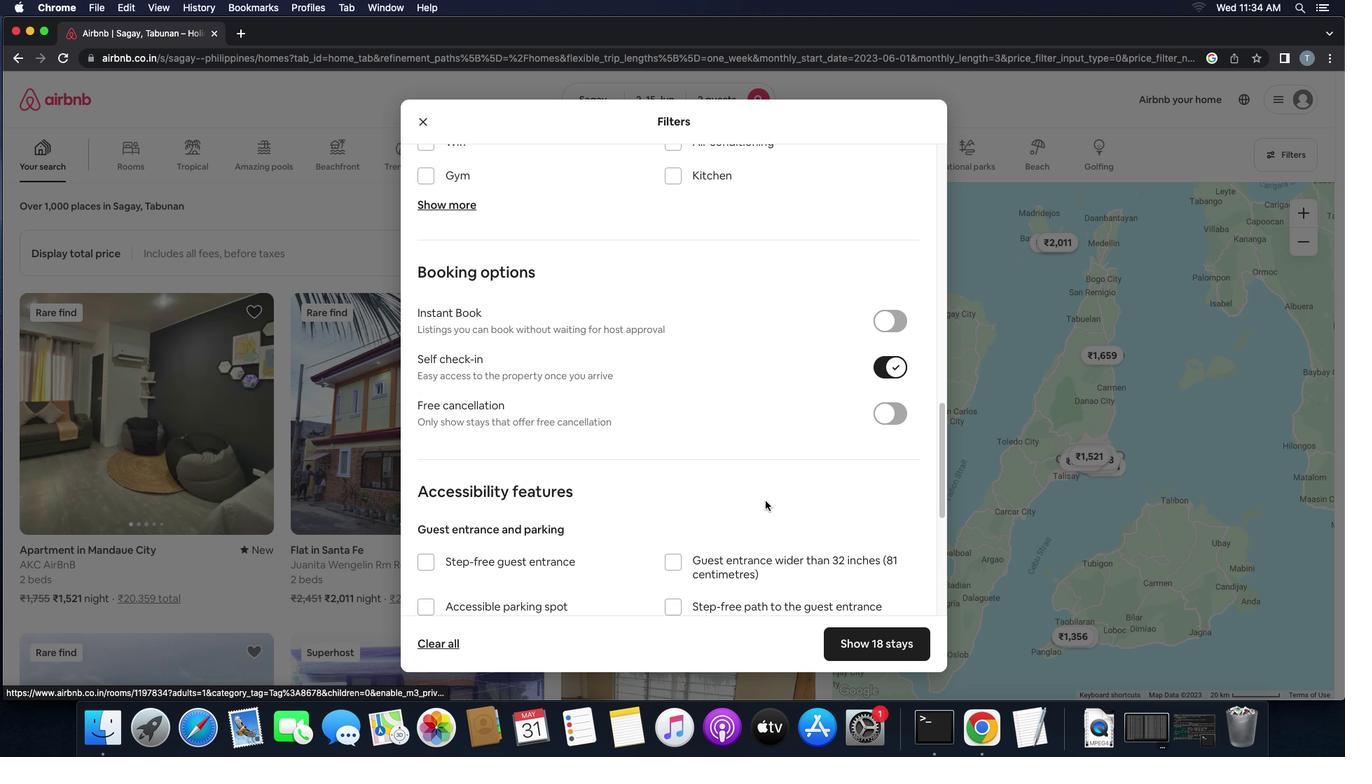 
Action: Mouse scrolled (760, 487) with delta (-14, 2)
Screenshot: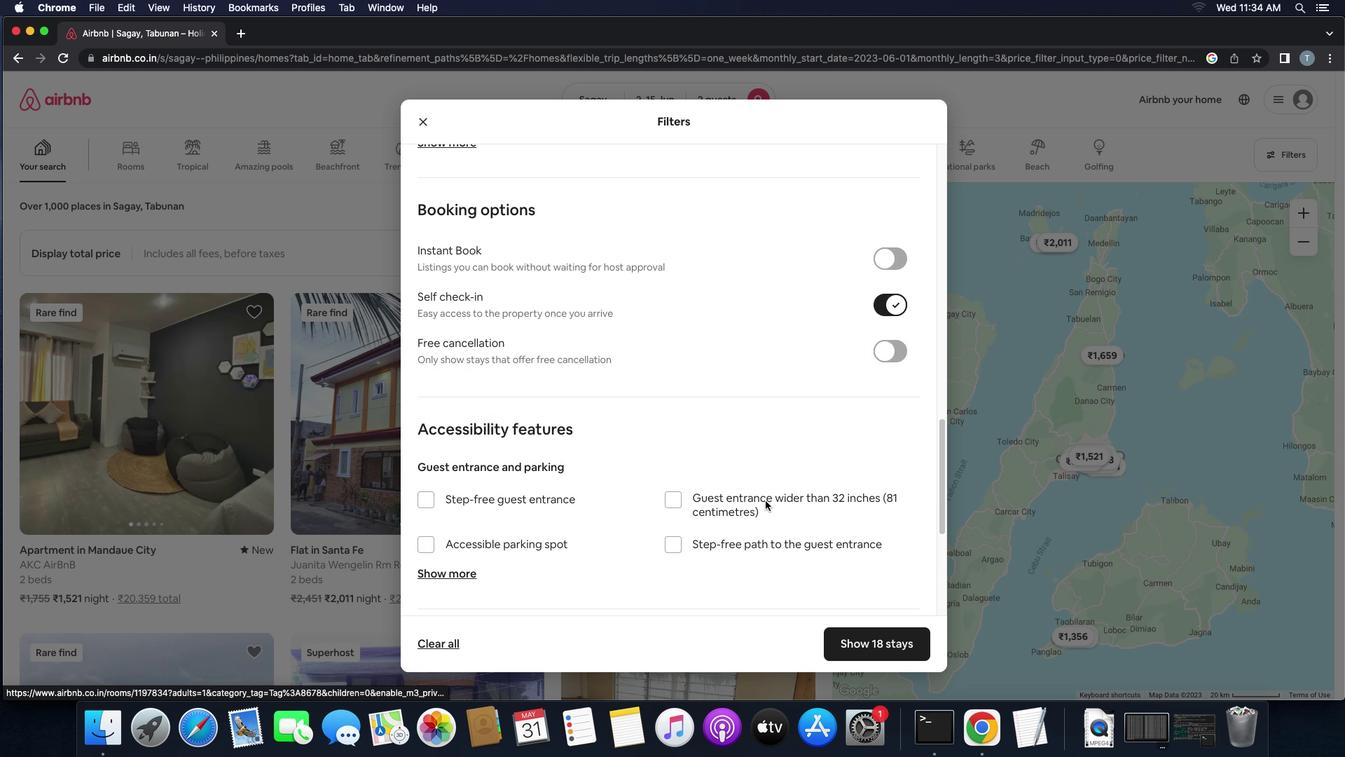 
Action: Mouse scrolled (760, 487) with delta (-14, 2)
Screenshot: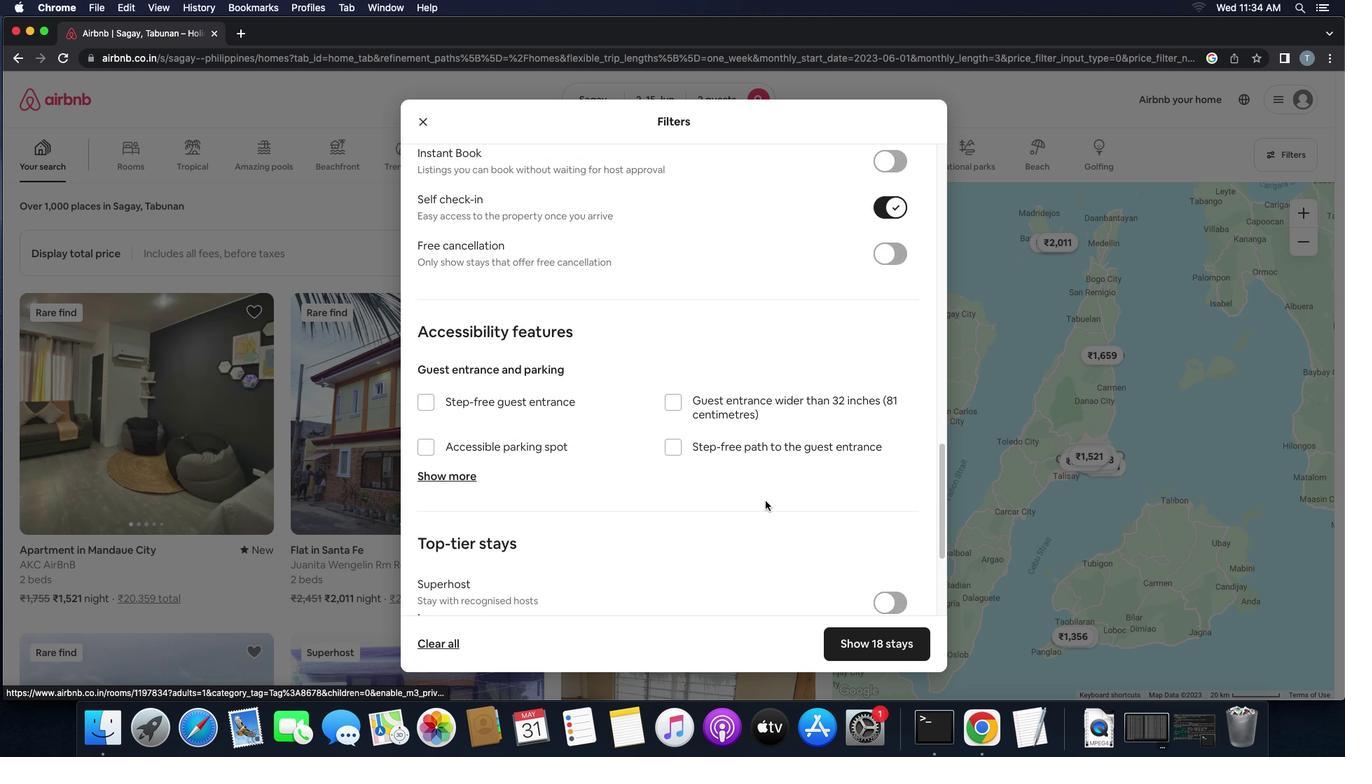 
Action: Mouse scrolled (760, 487) with delta (-14, 4)
Screenshot: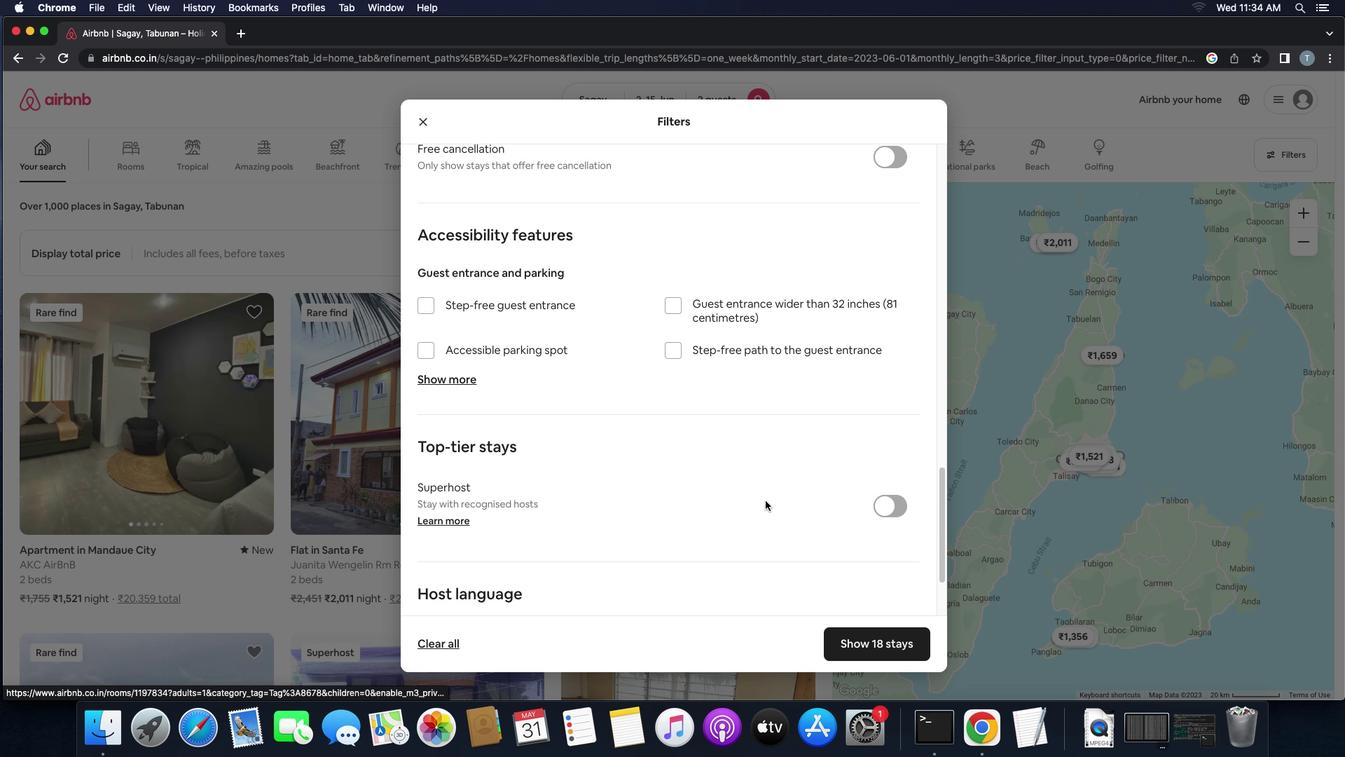 
Action: Mouse scrolled (760, 487) with delta (-14, 4)
Screenshot: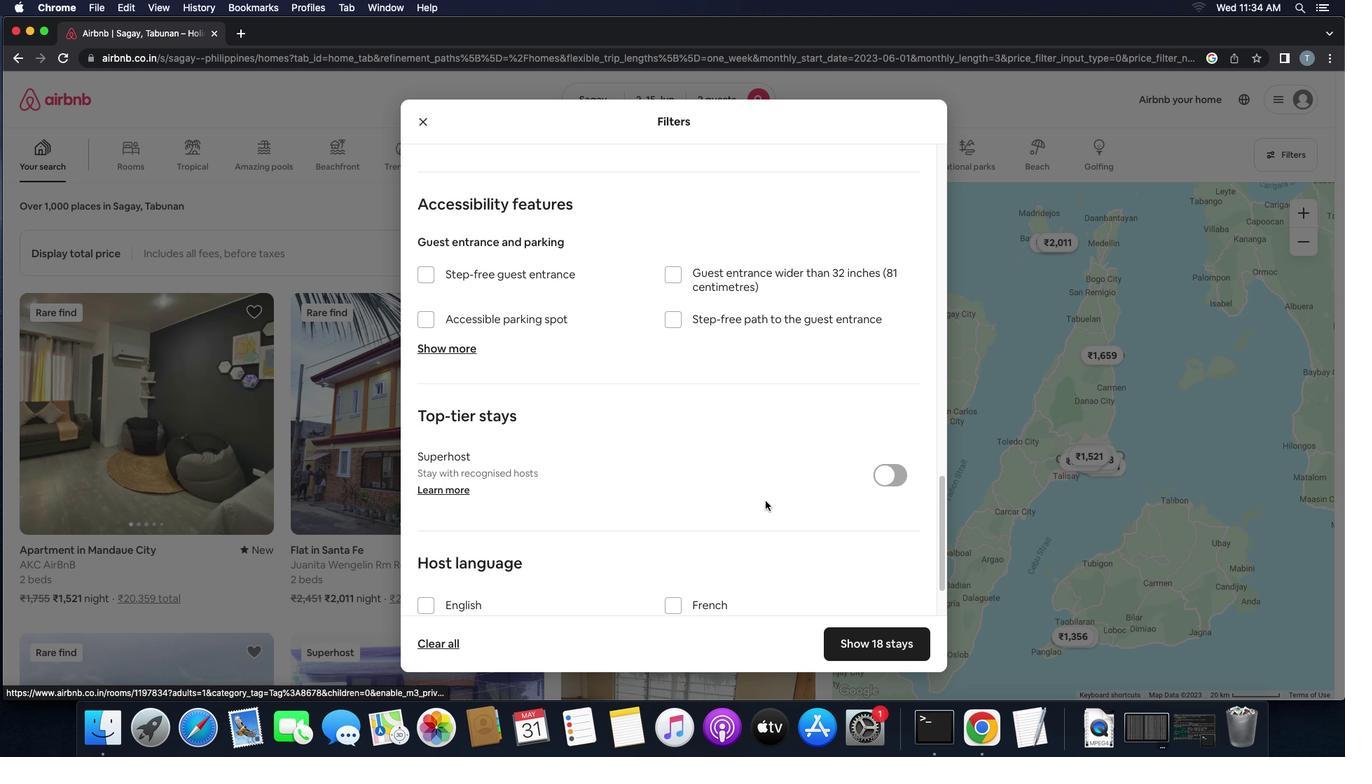 
Action: Mouse scrolled (760, 487) with delta (-14, 2)
Screenshot: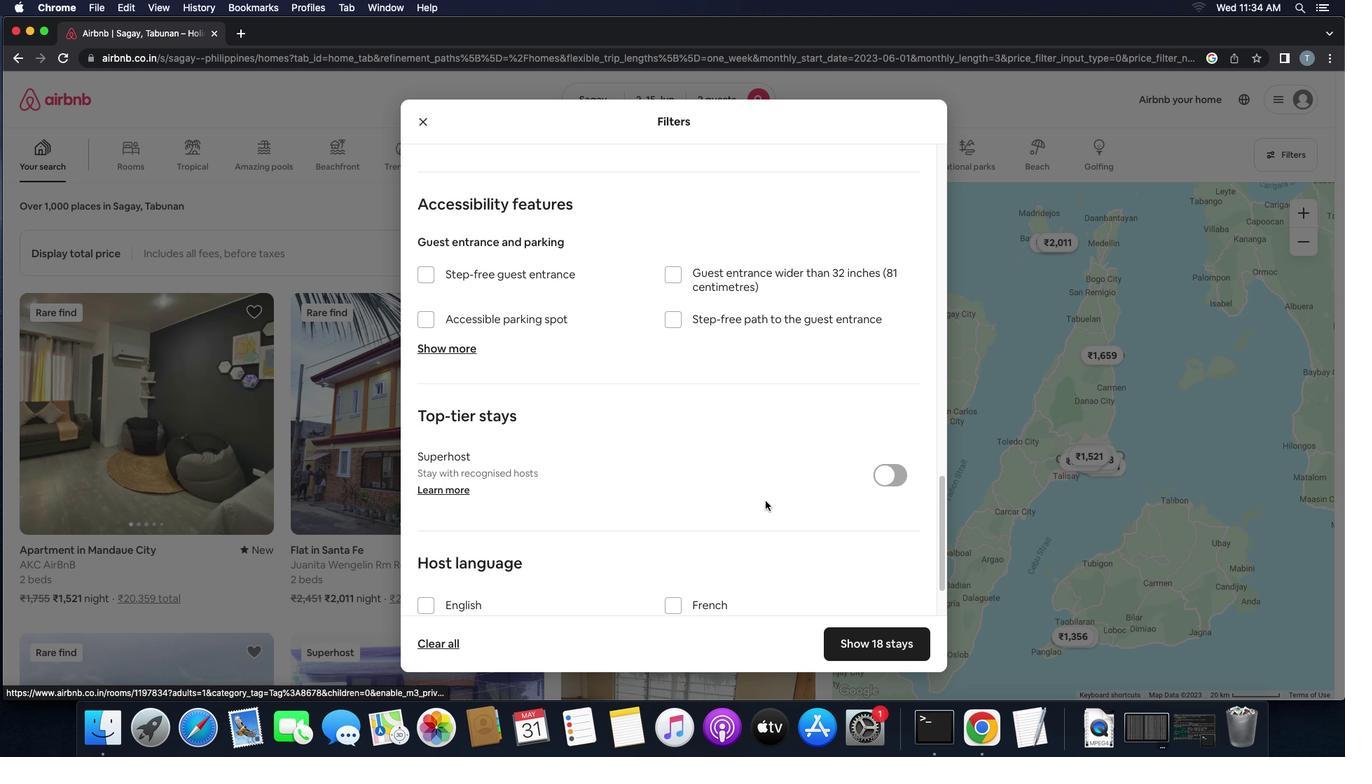 
Action: Mouse scrolled (760, 487) with delta (-14, 1)
Screenshot: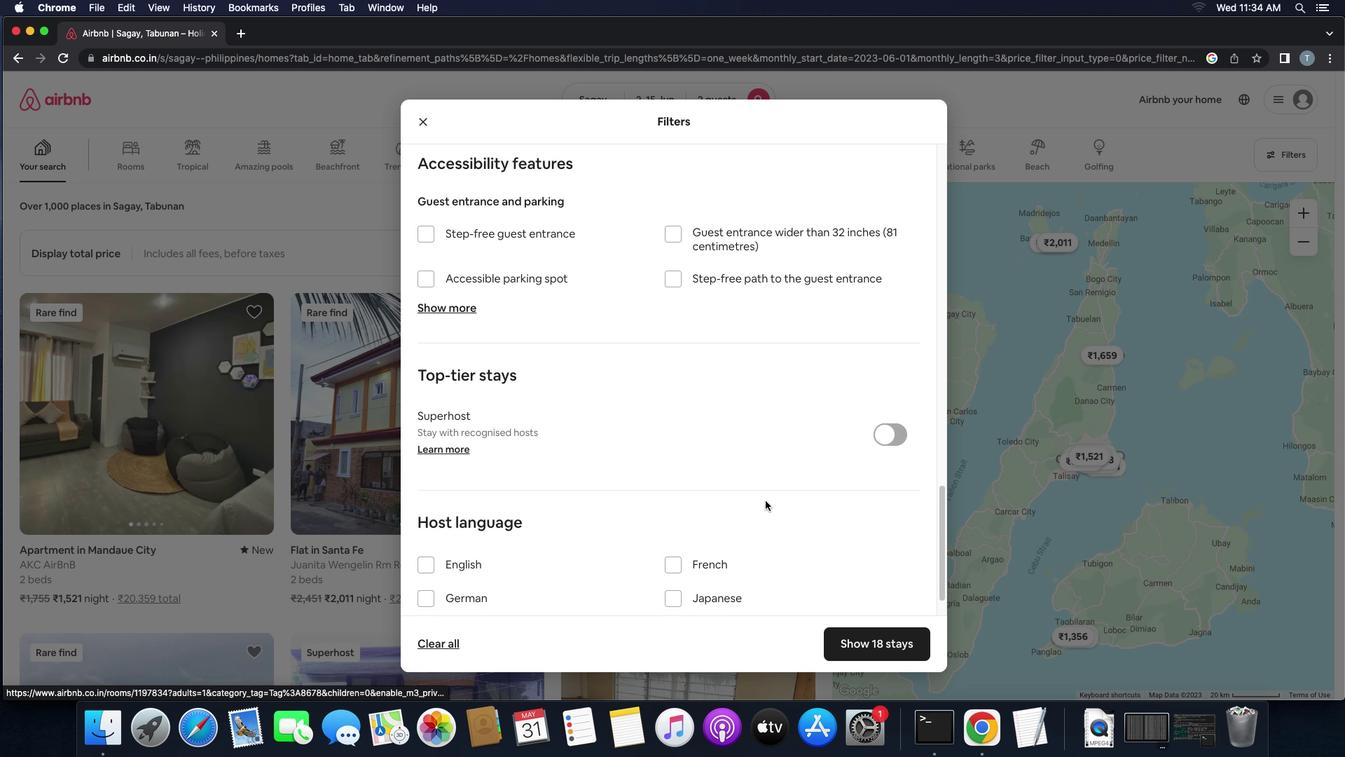 
Action: Mouse moved to (421, 496)
Screenshot: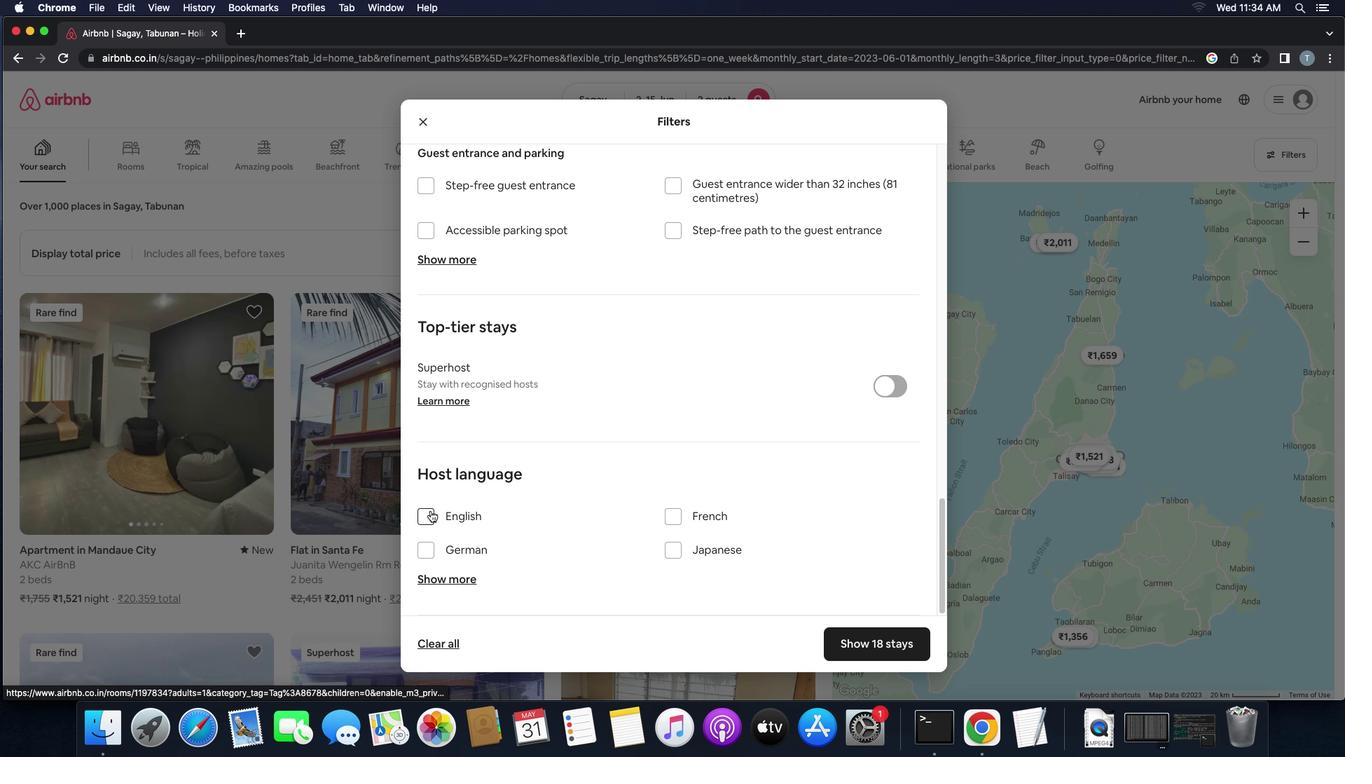 
Action: Mouse pressed left at (421, 496)
Screenshot: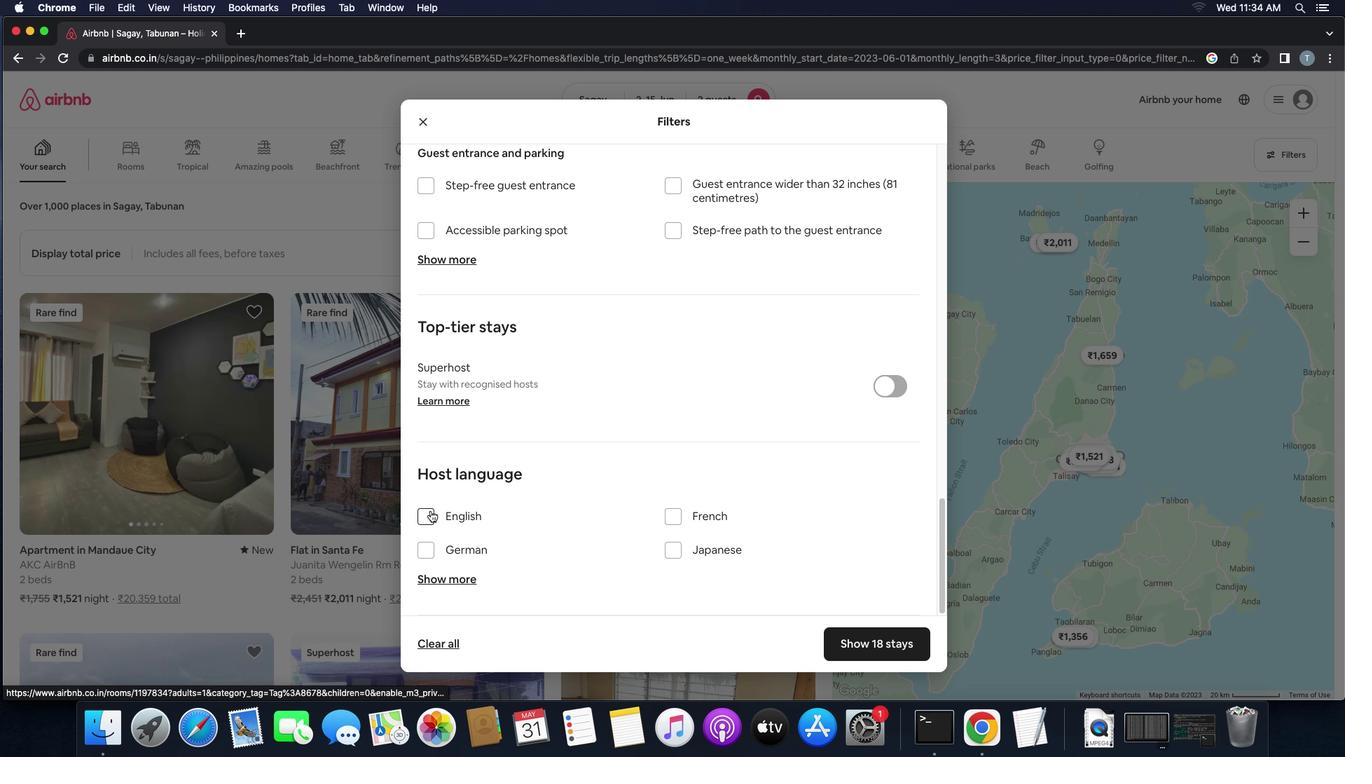 
Action: Mouse moved to (865, 622)
Screenshot: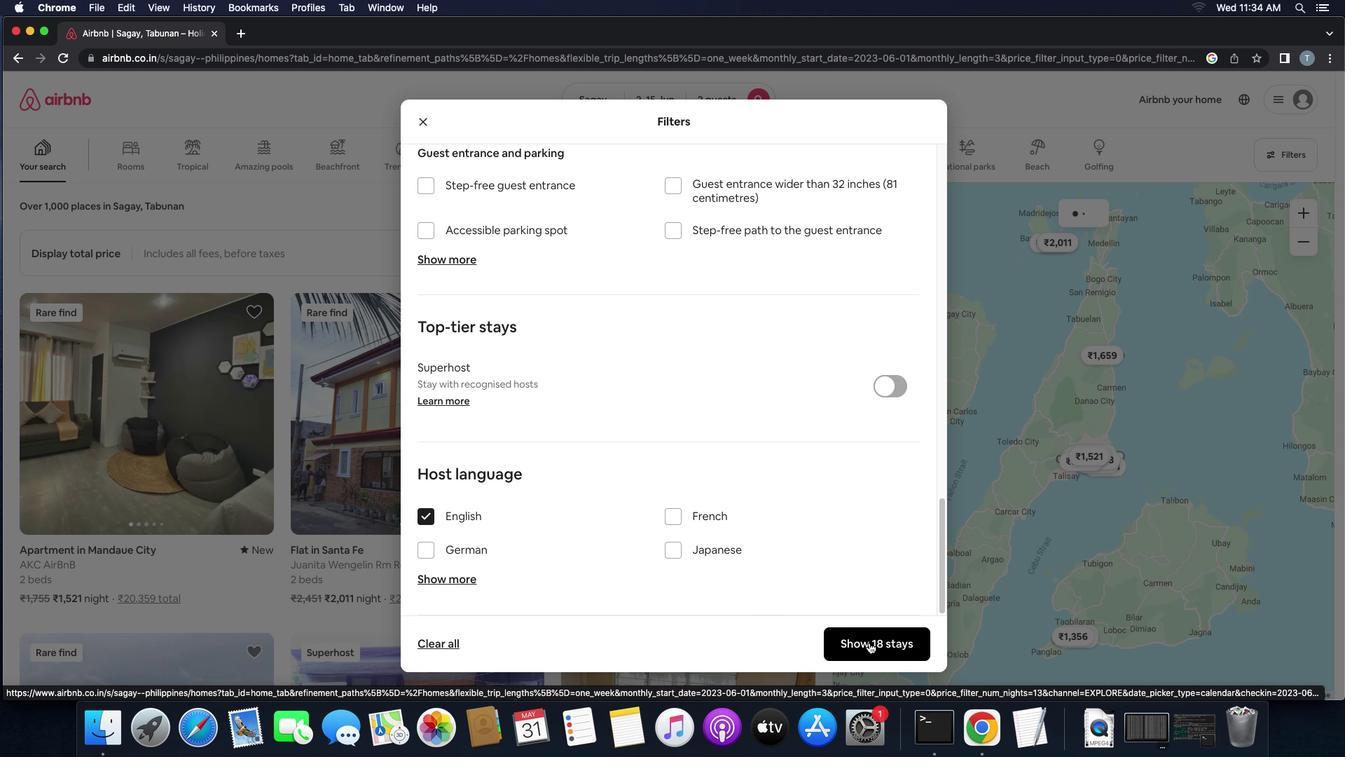 
Action: Mouse pressed left at (865, 622)
Screenshot: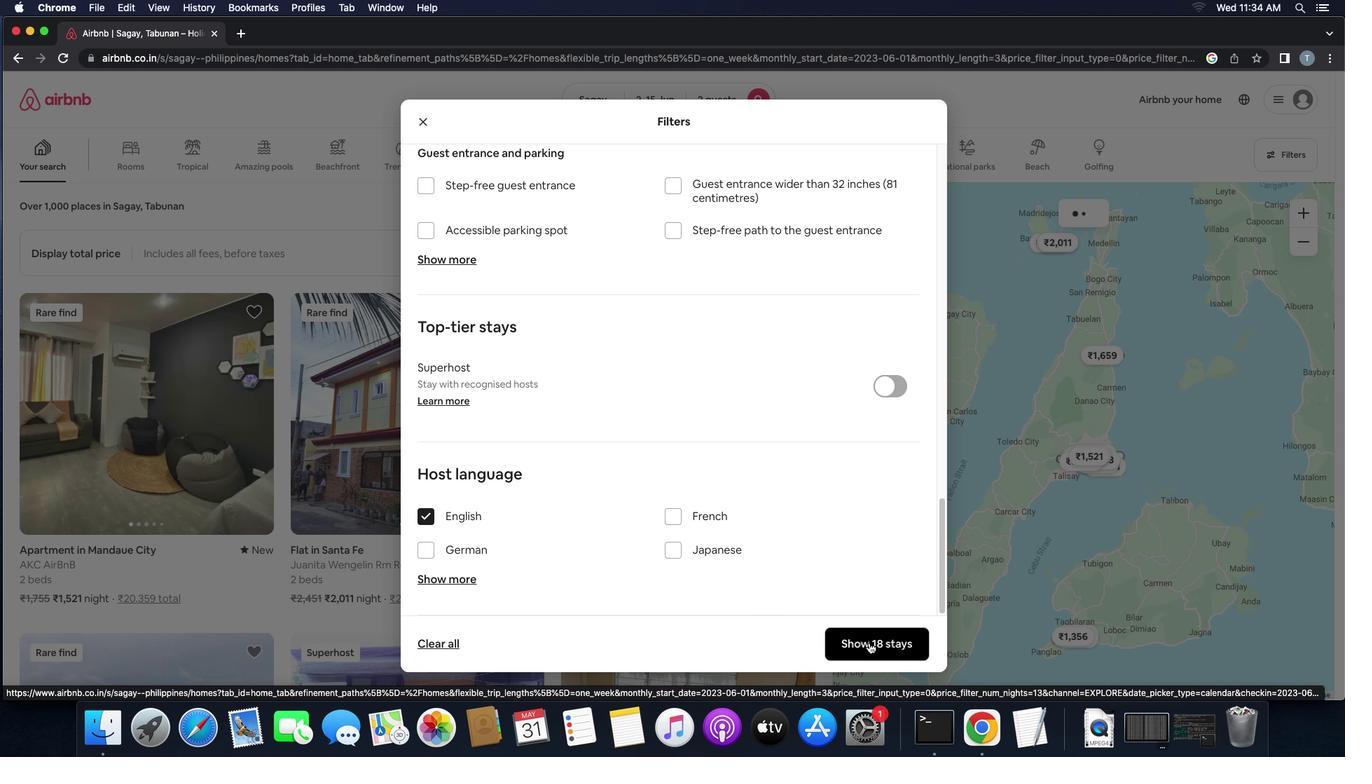 
Action: Mouse moved to (858, 626)
Screenshot: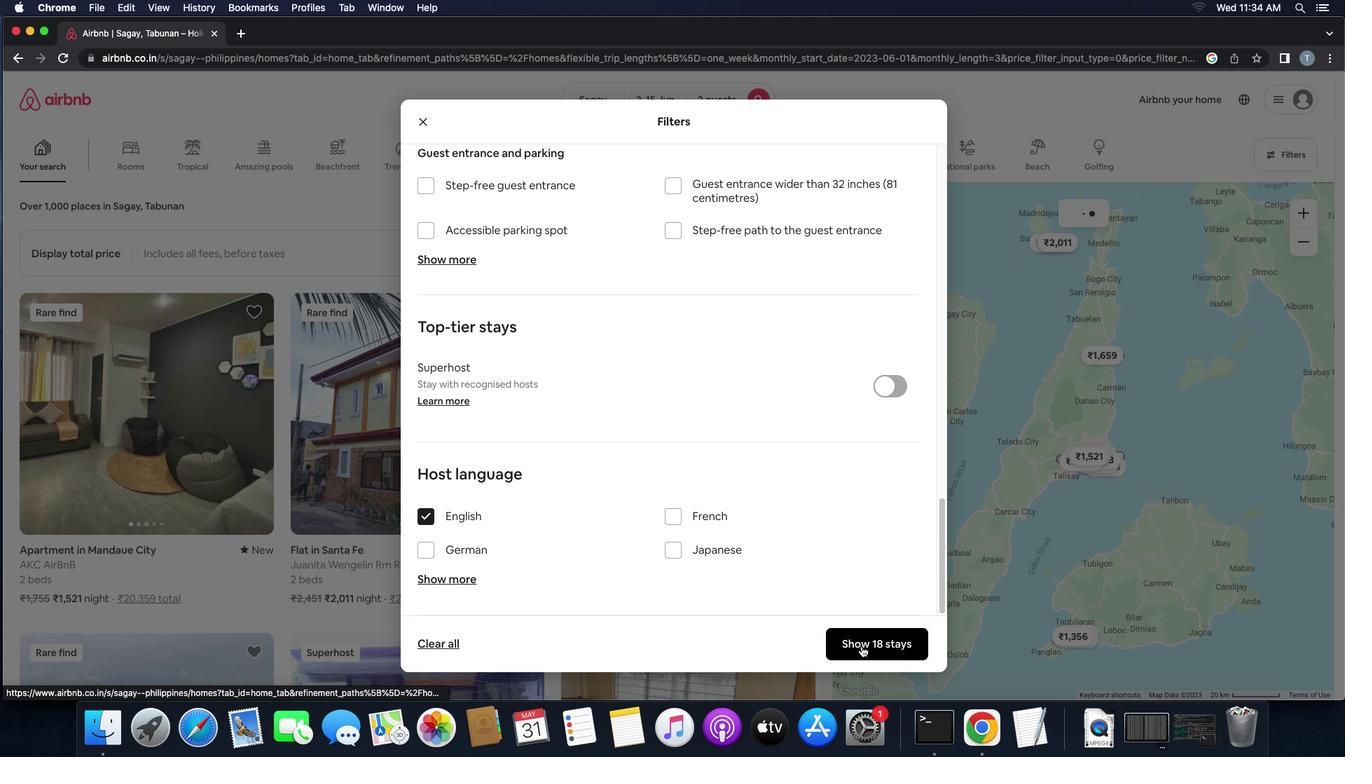 
